 Task: Find connections with filter location Rāmanagaram with filter topic #moneywith filter profile language Potuguese with filter current company Preqin with filter school University of Hyderabad with filter industry IT System Testing and Evaluation with filter service category Business Law with filter keywords title Valet
Action: Mouse moved to (639, 67)
Screenshot: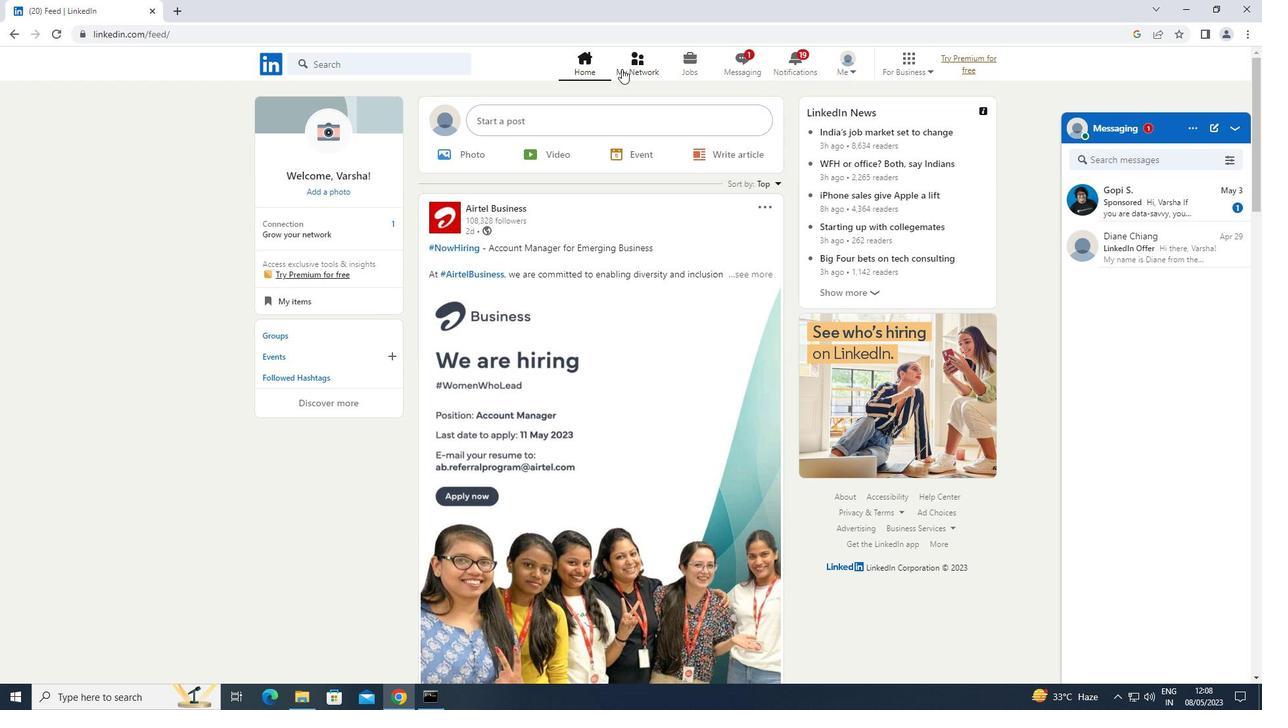 
Action: Mouse pressed left at (639, 67)
Screenshot: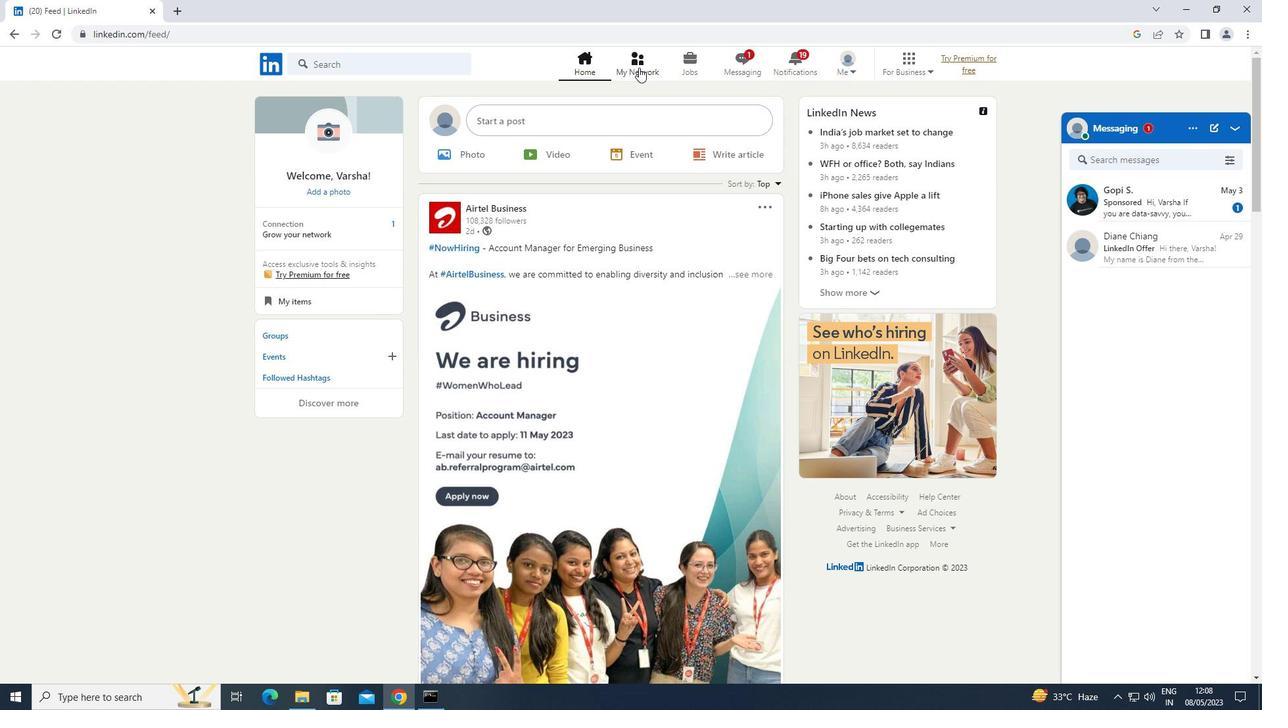 
Action: Mouse moved to (330, 134)
Screenshot: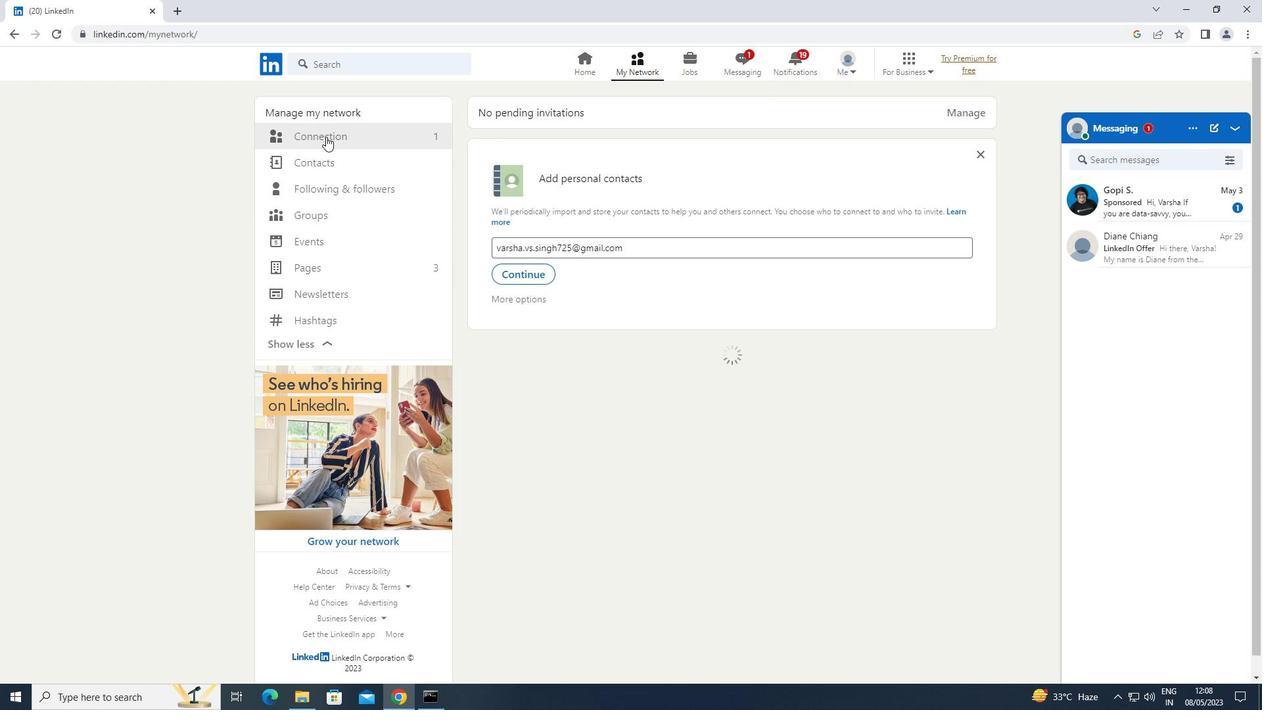 
Action: Mouse pressed left at (330, 134)
Screenshot: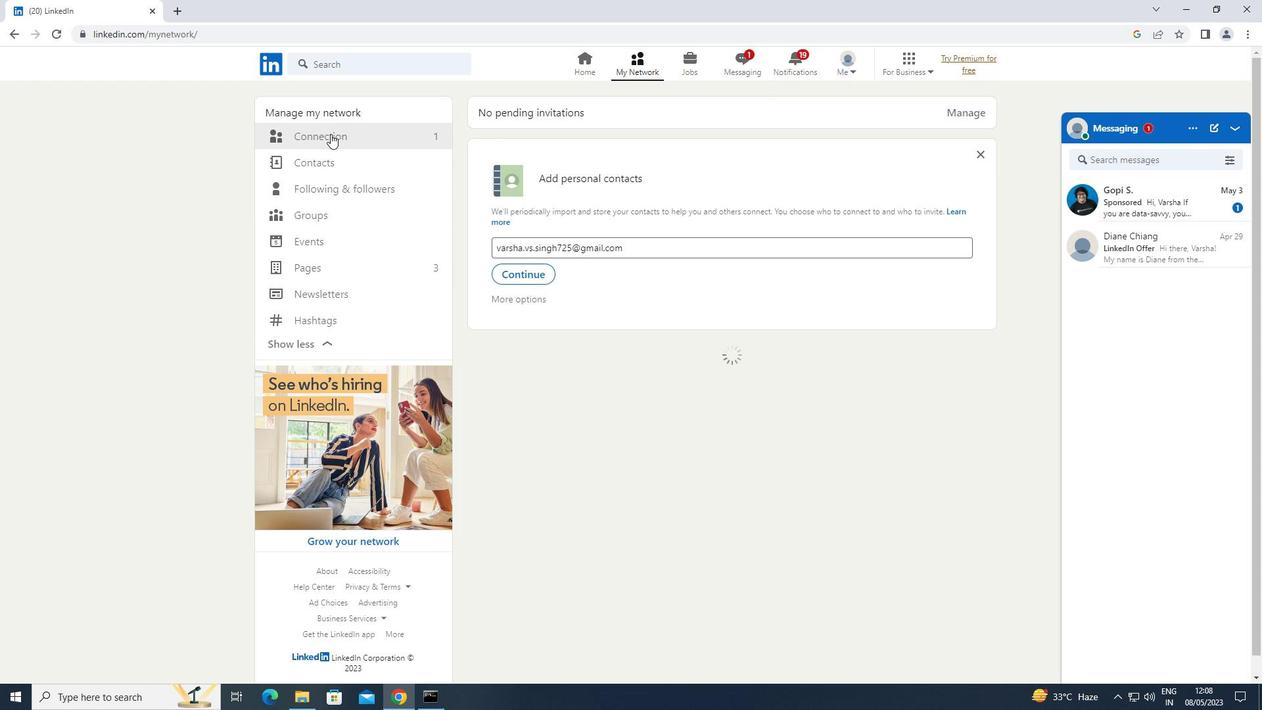 
Action: Mouse moved to (722, 137)
Screenshot: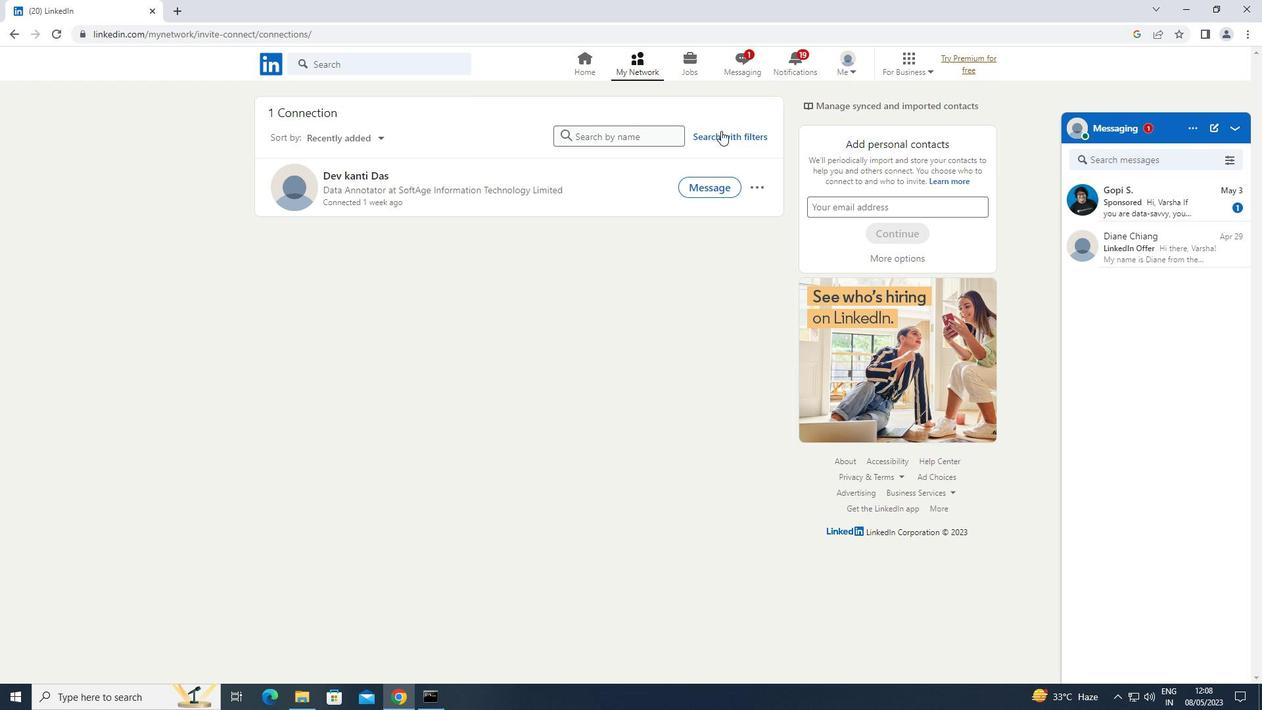 
Action: Mouse pressed left at (722, 137)
Screenshot: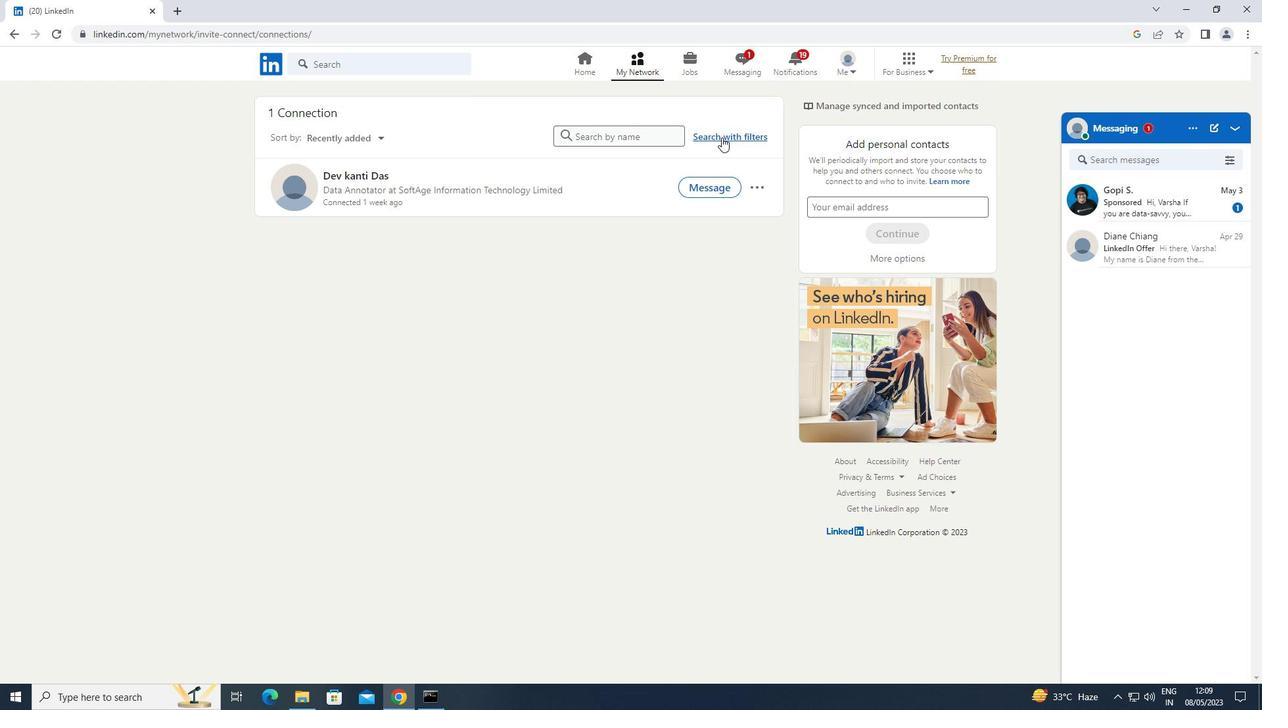
Action: Mouse moved to (679, 97)
Screenshot: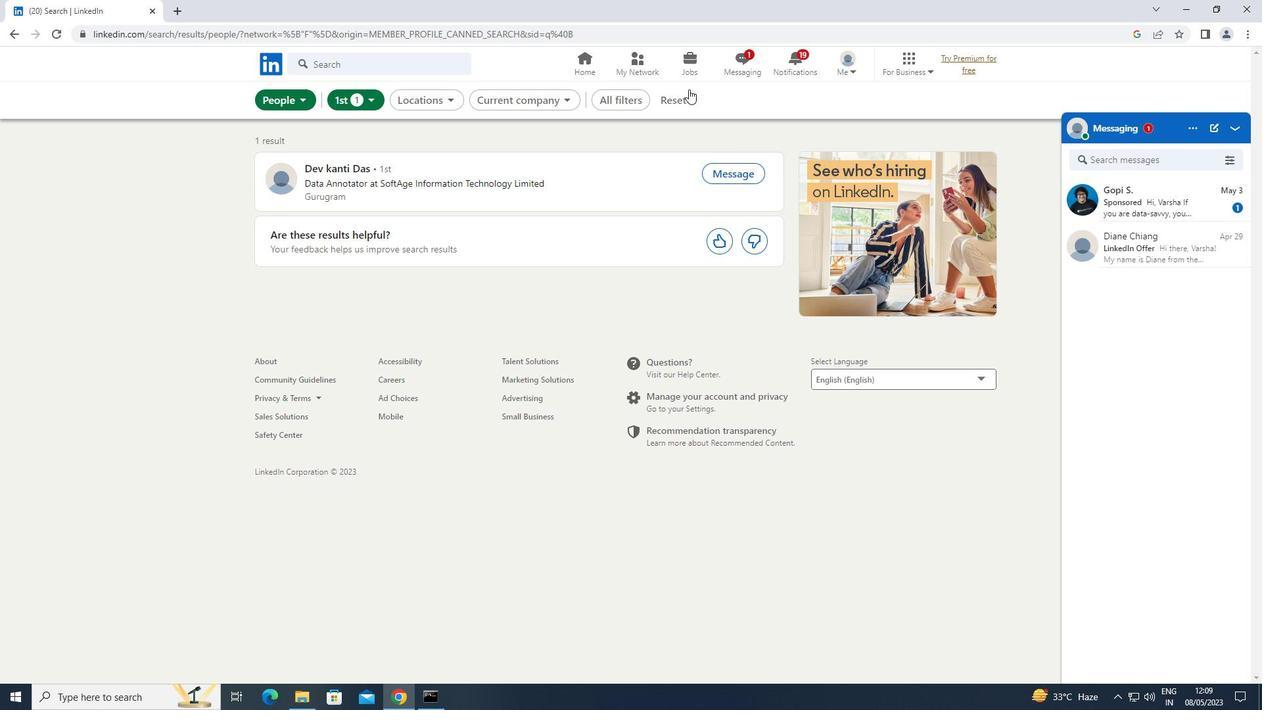 
Action: Mouse pressed left at (679, 97)
Screenshot: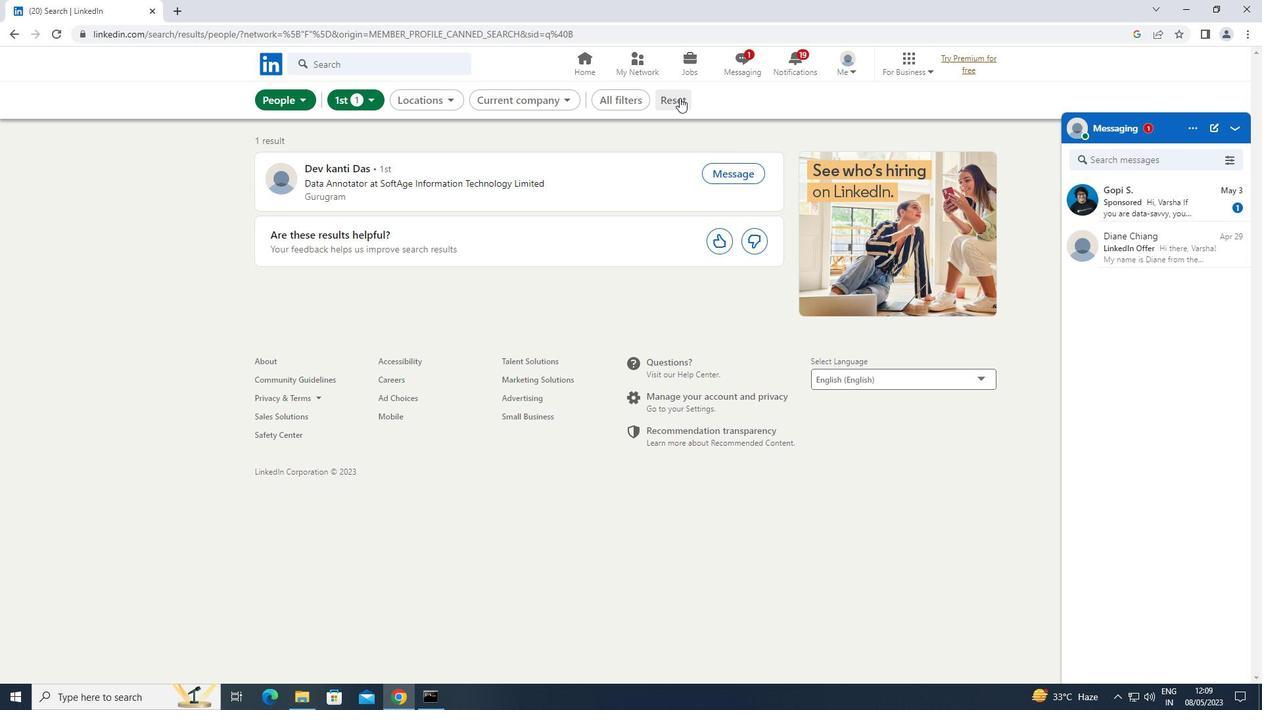 
Action: Mouse moved to (651, 99)
Screenshot: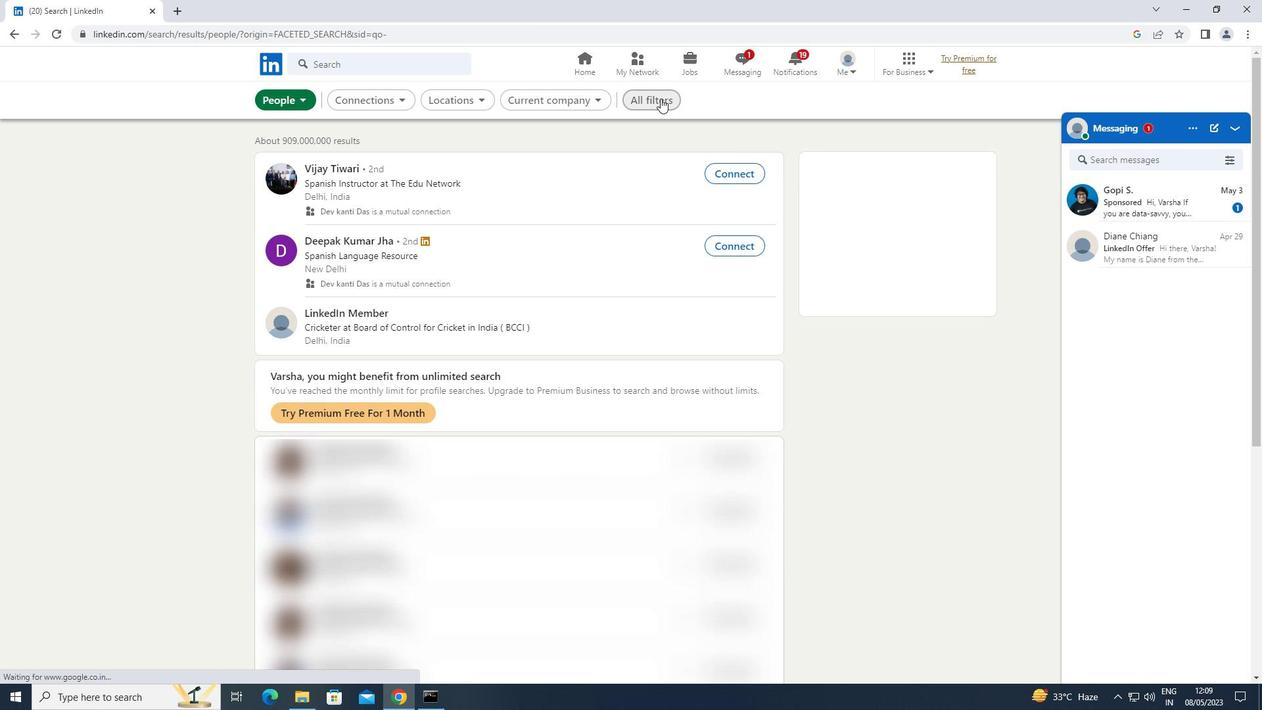 
Action: Mouse pressed left at (651, 99)
Screenshot: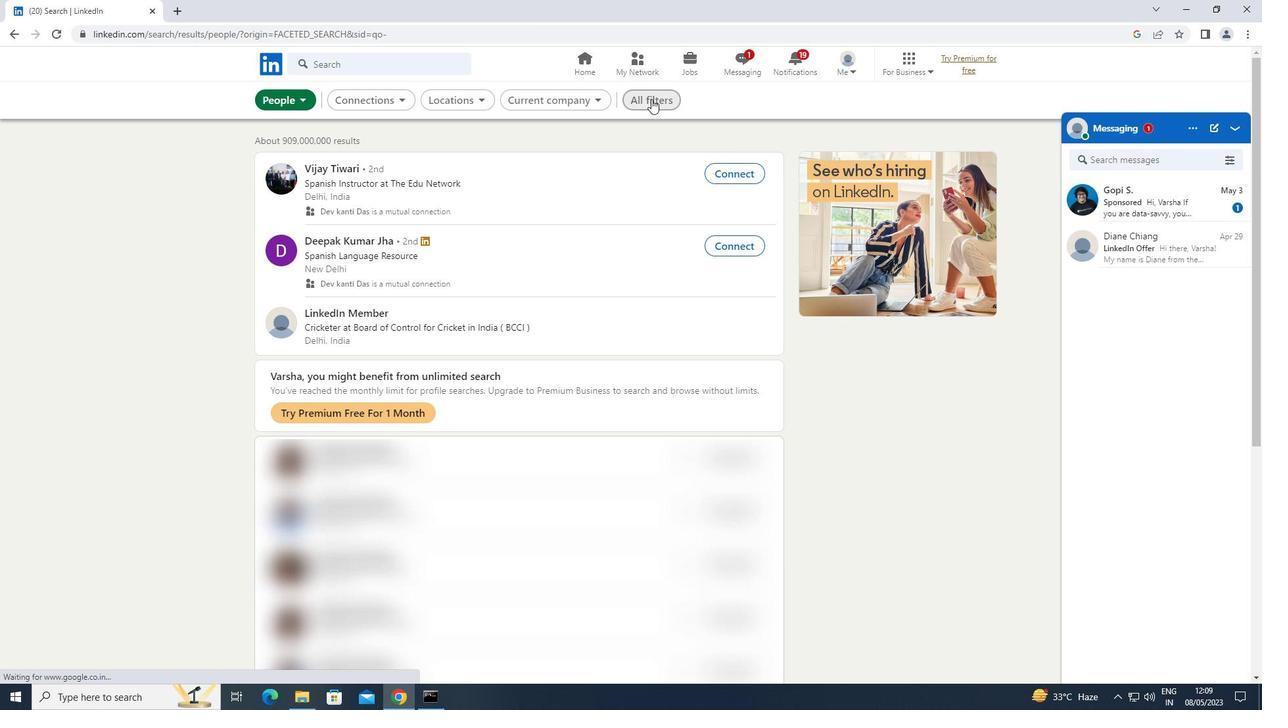 
Action: Mouse moved to (979, 278)
Screenshot: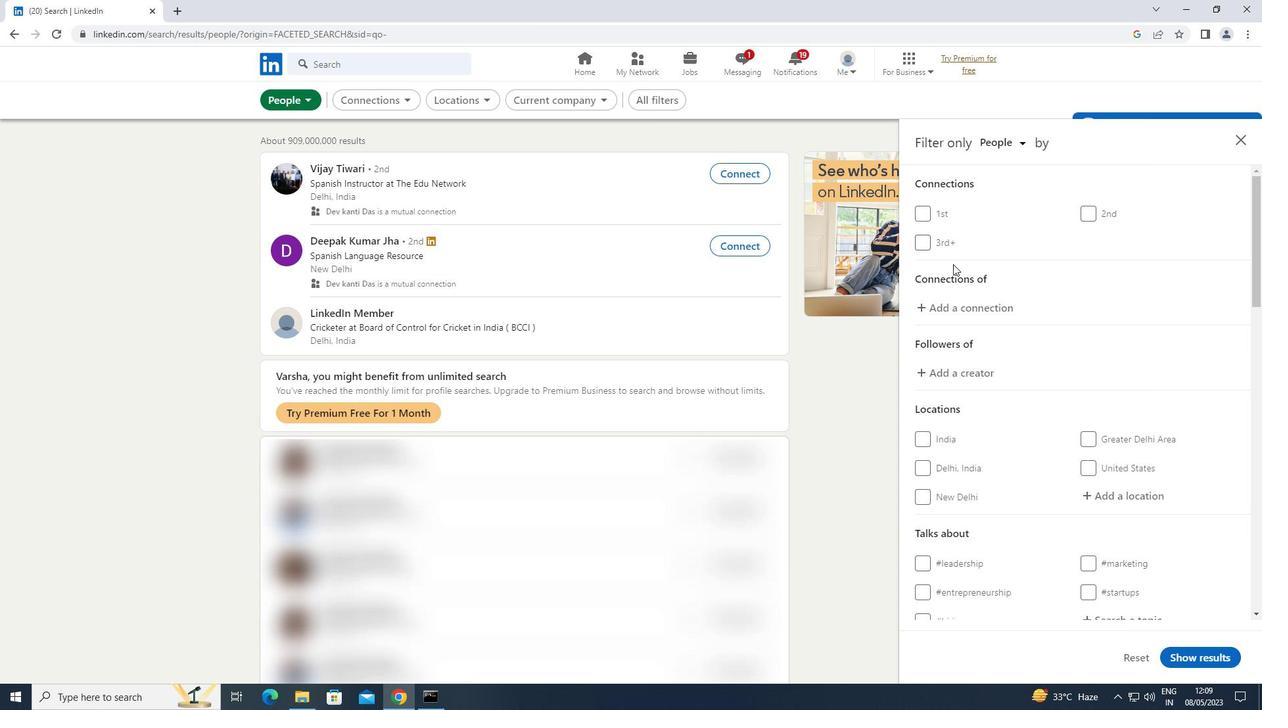 
Action: Mouse scrolled (979, 277) with delta (0, 0)
Screenshot: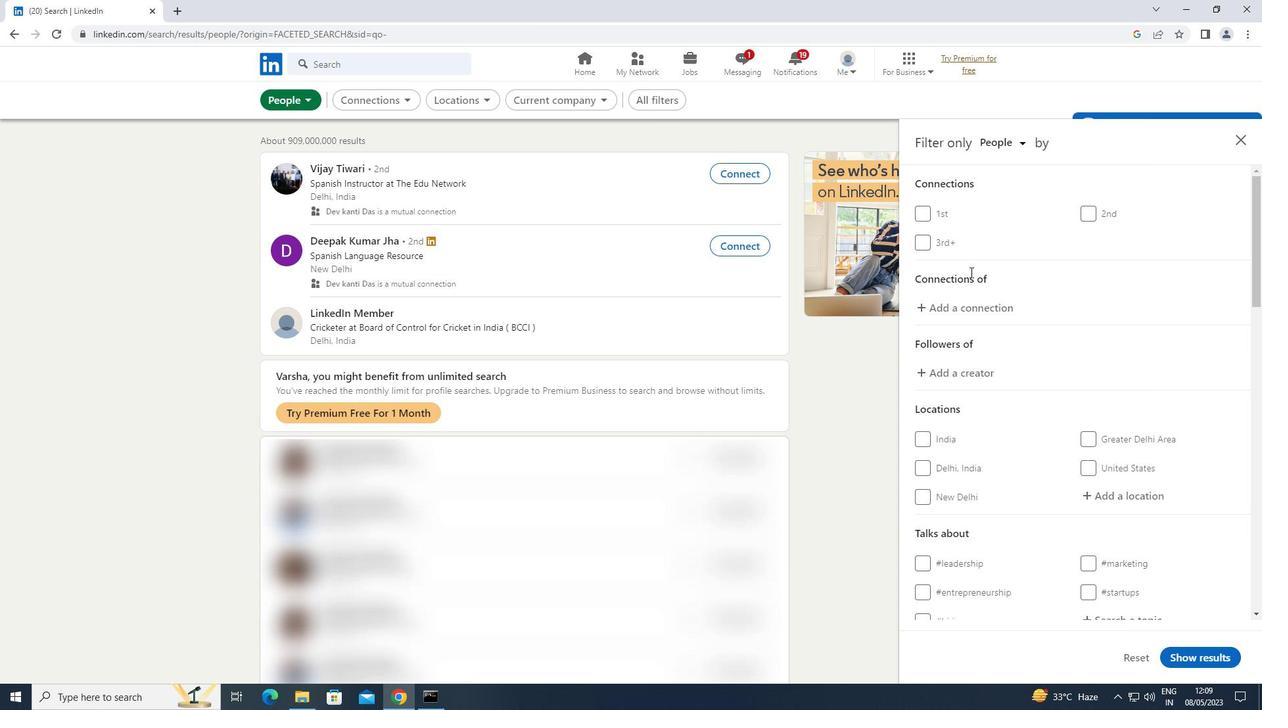 
Action: Mouse moved to (980, 279)
Screenshot: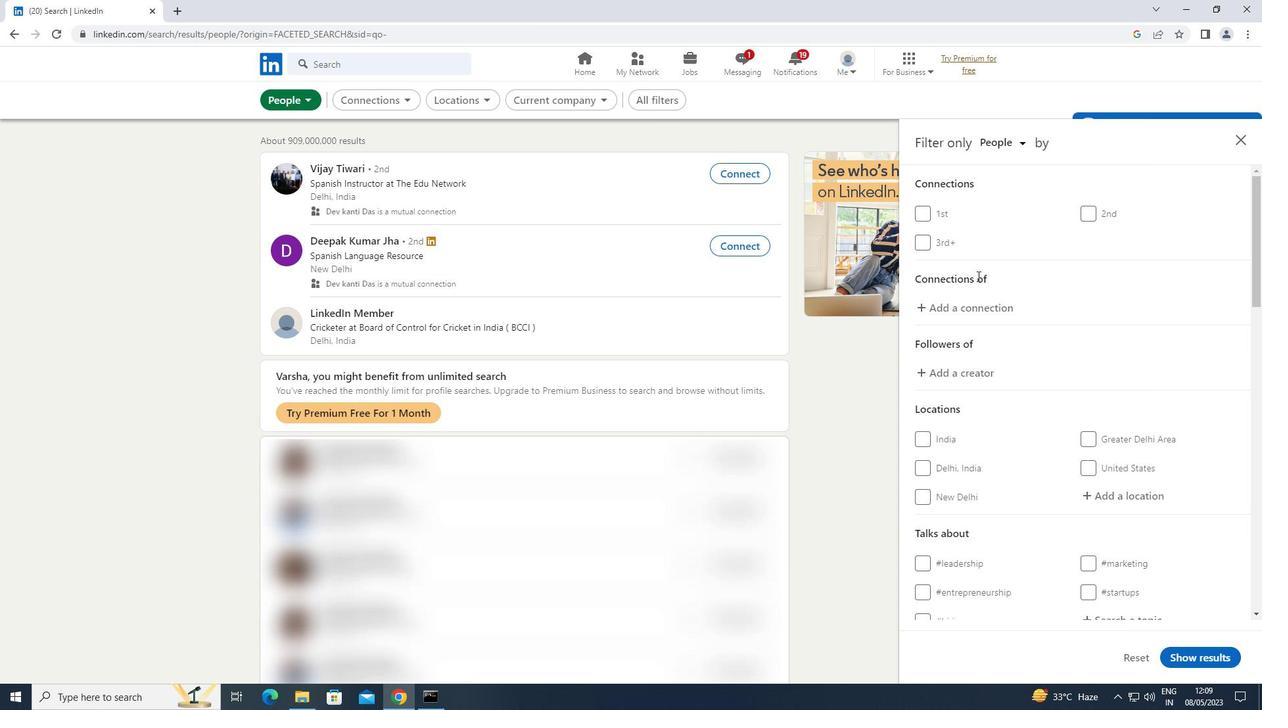 
Action: Mouse scrolled (980, 278) with delta (0, 0)
Screenshot: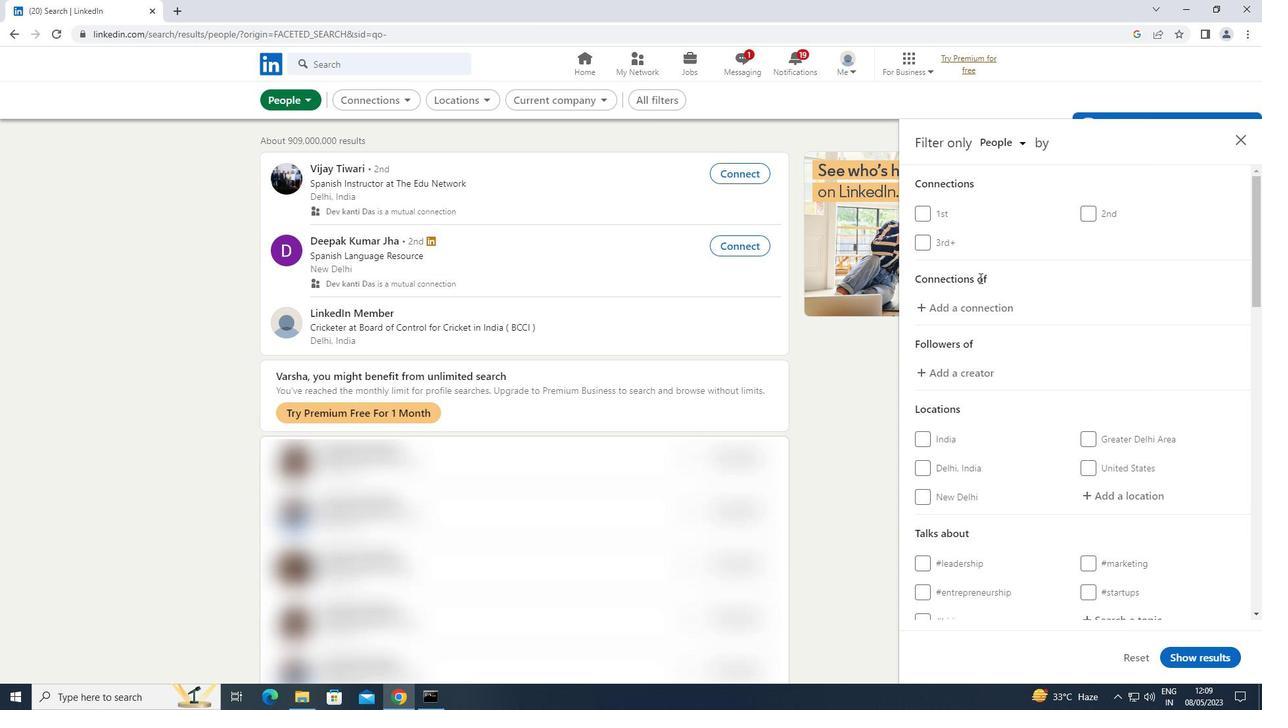 
Action: Mouse moved to (1086, 361)
Screenshot: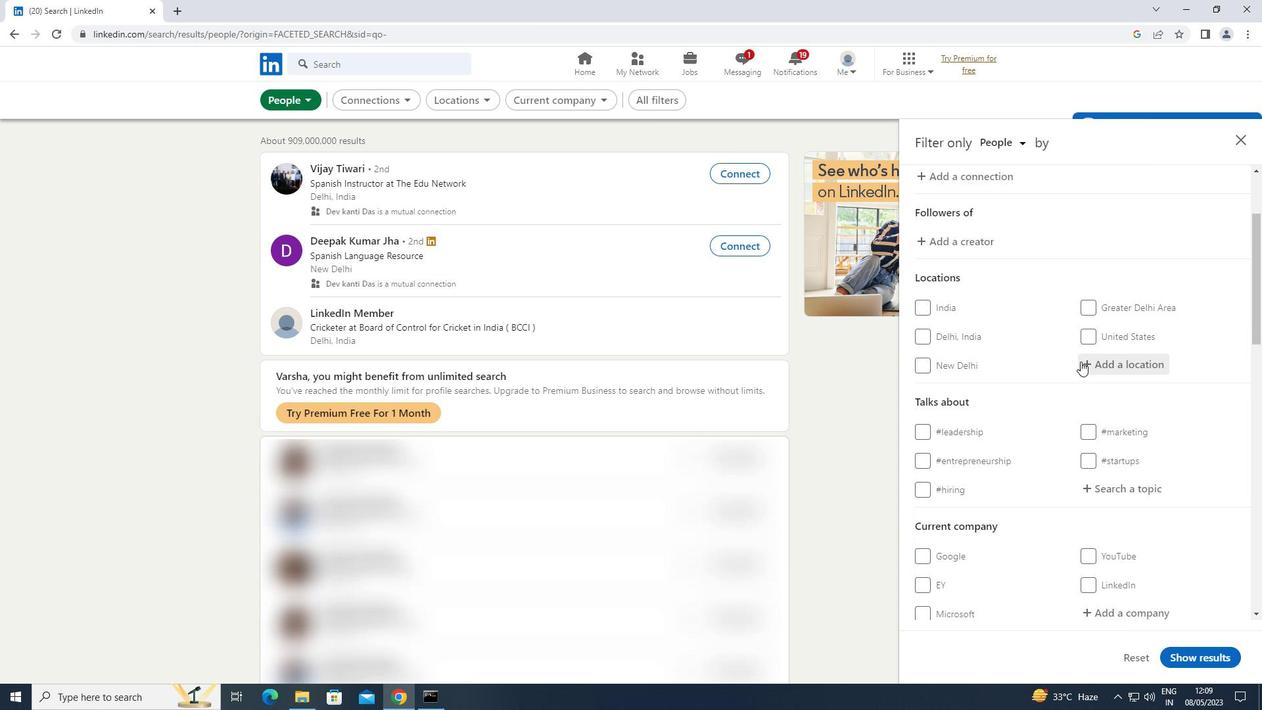 
Action: Mouse pressed left at (1086, 361)
Screenshot: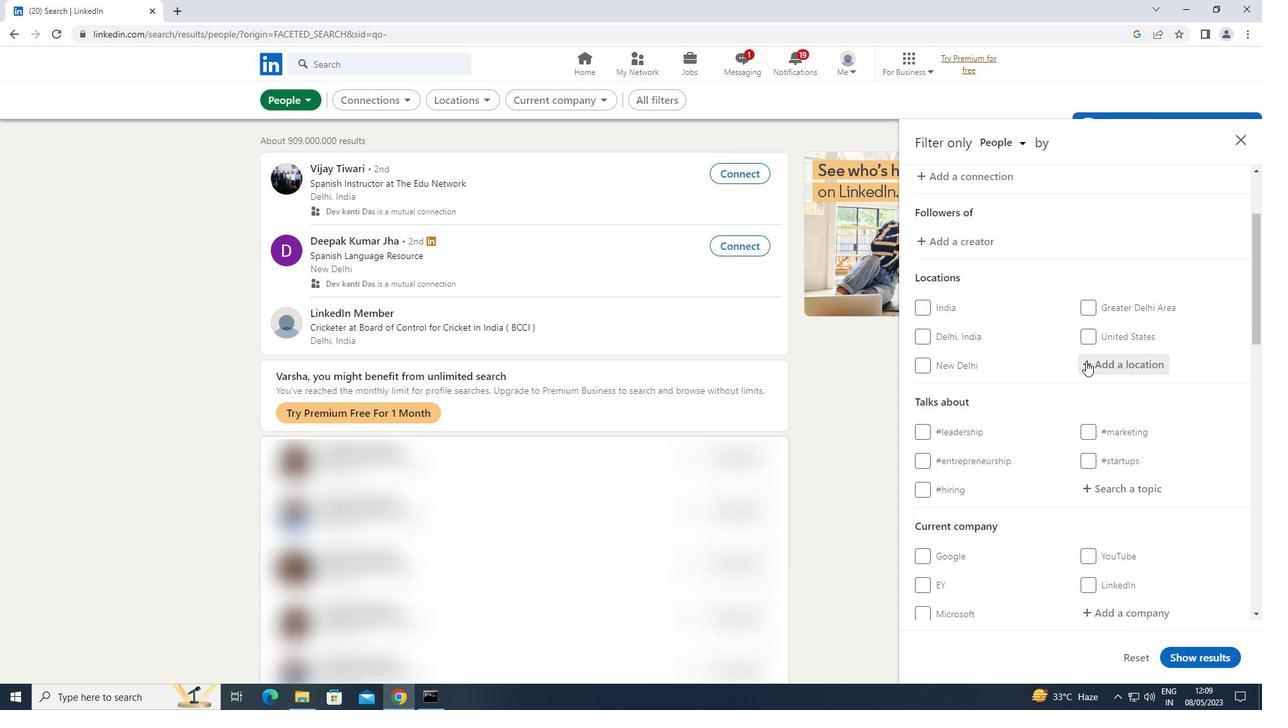 
Action: Mouse moved to (1086, 361)
Screenshot: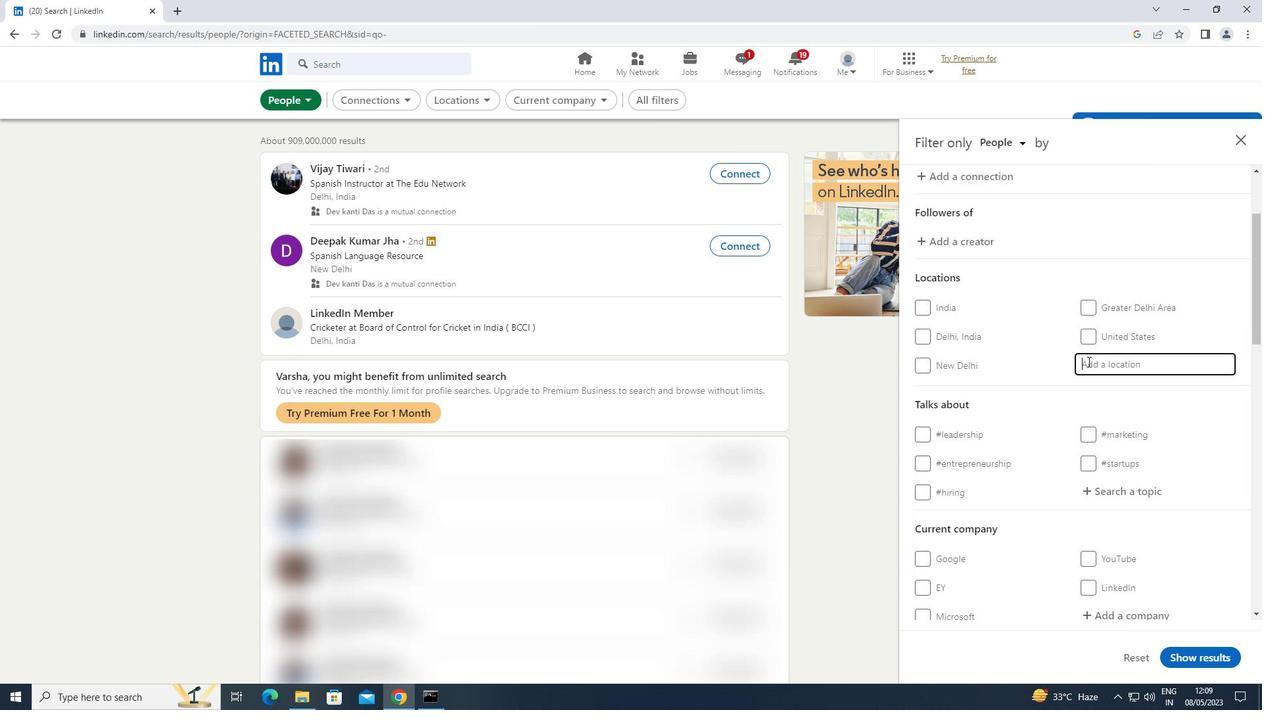 
Action: Key pressed <Key.shift>RAMANAGARAM
Screenshot: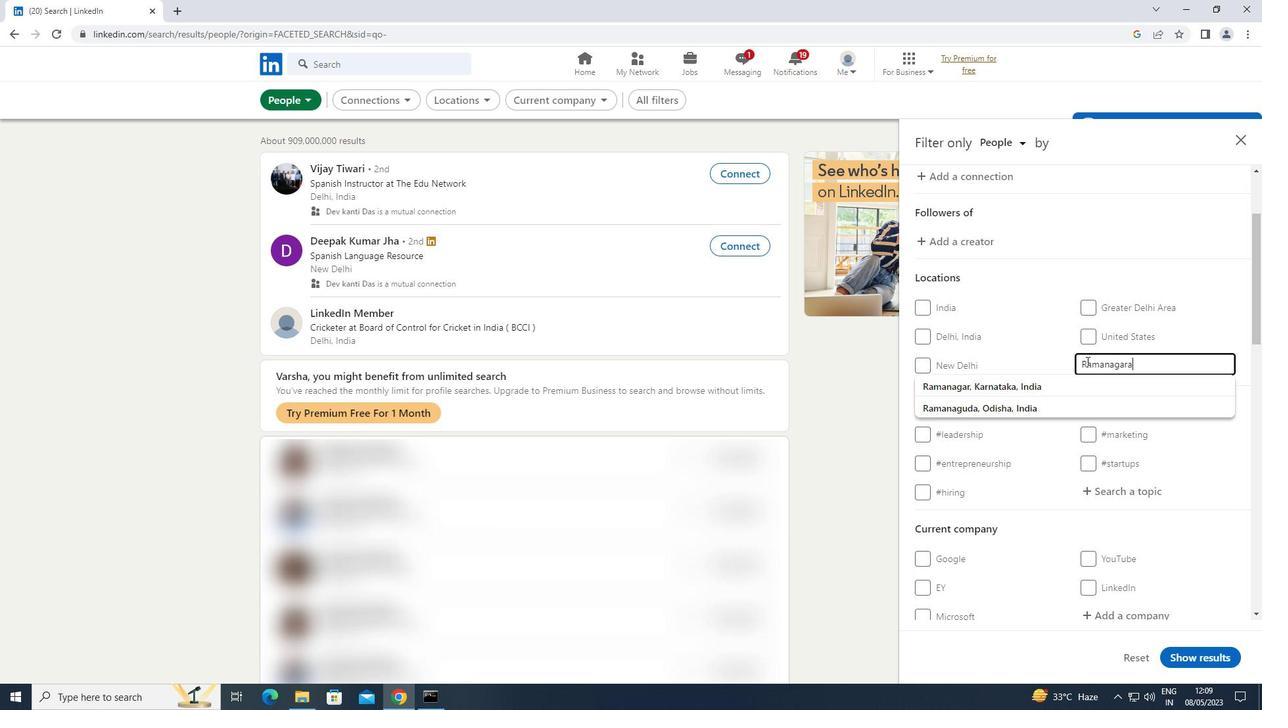 
Action: Mouse moved to (1103, 489)
Screenshot: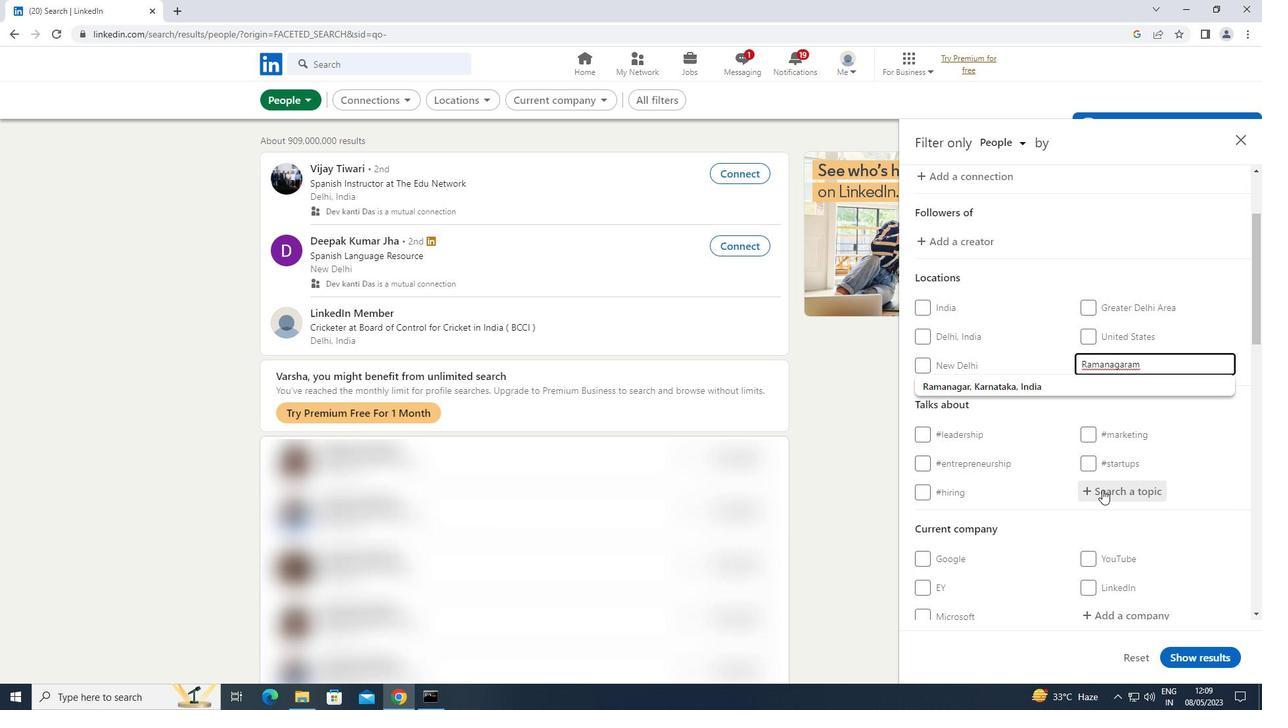 
Action: Mouse pressed left at (1103, 489)
Screenshot: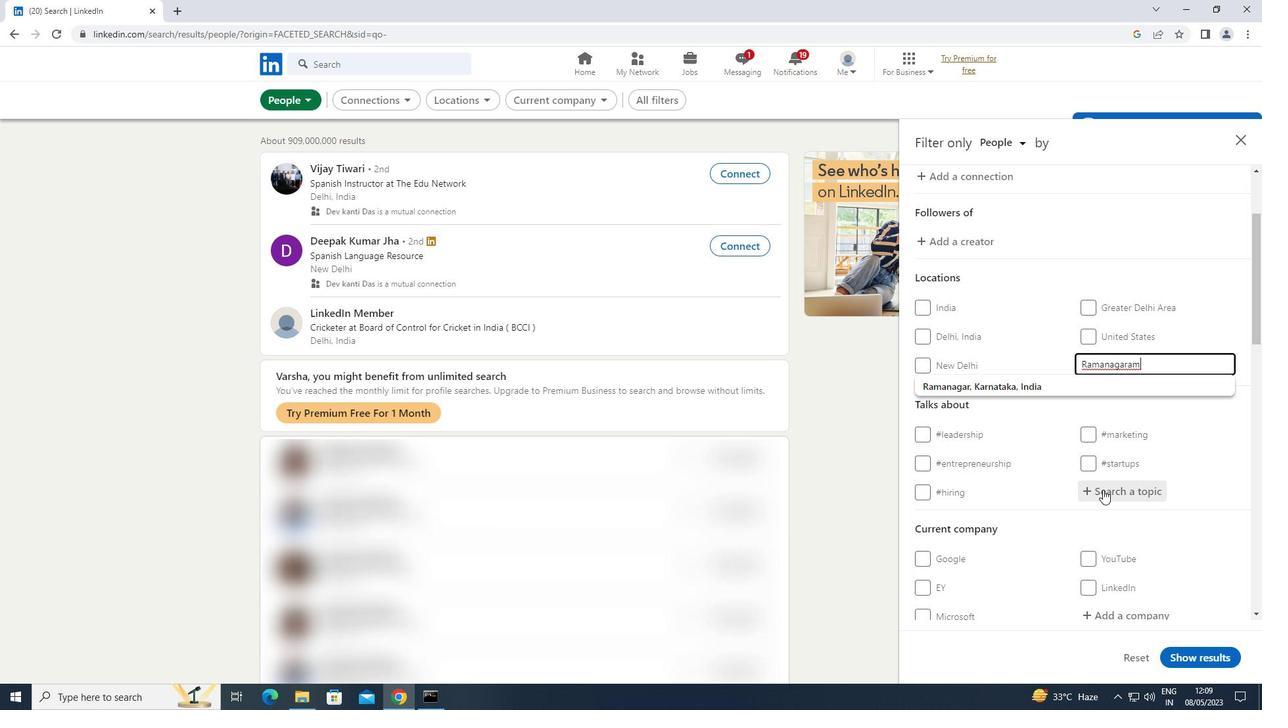 
Action: Key pressed MONEY
Screenshot: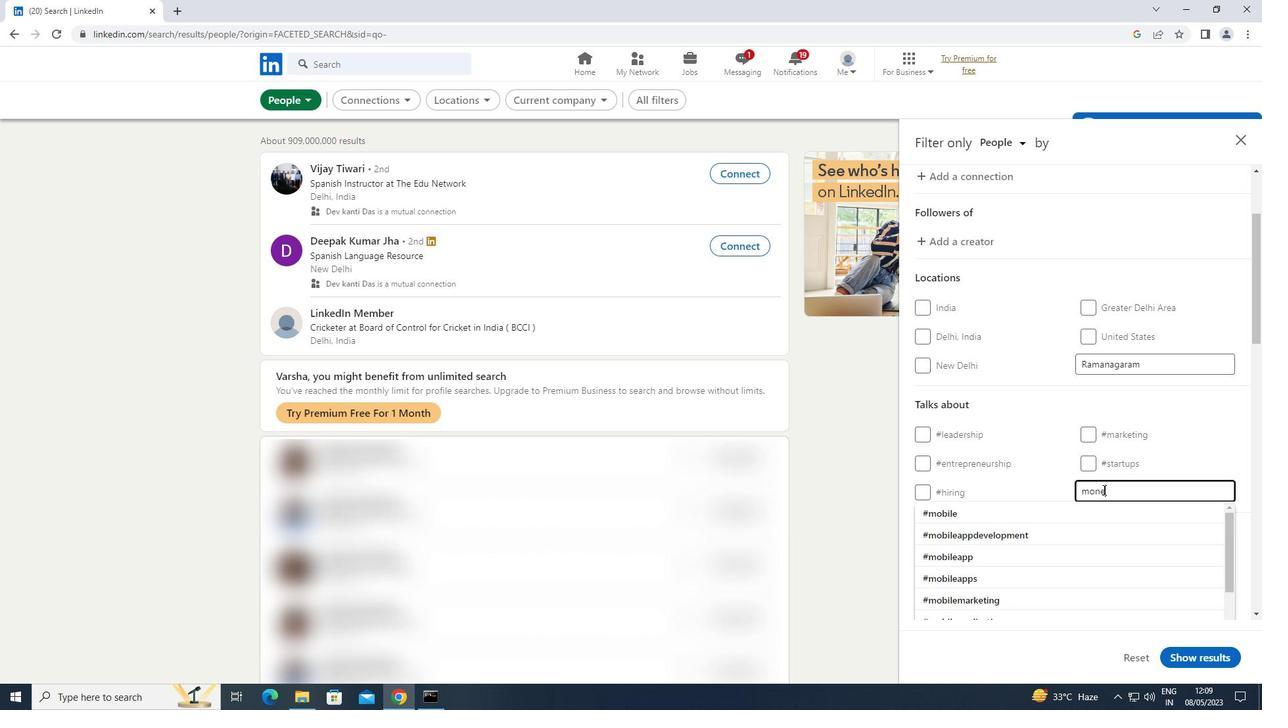 
Action: Mouse moved to (1005, 520)
Screenshot: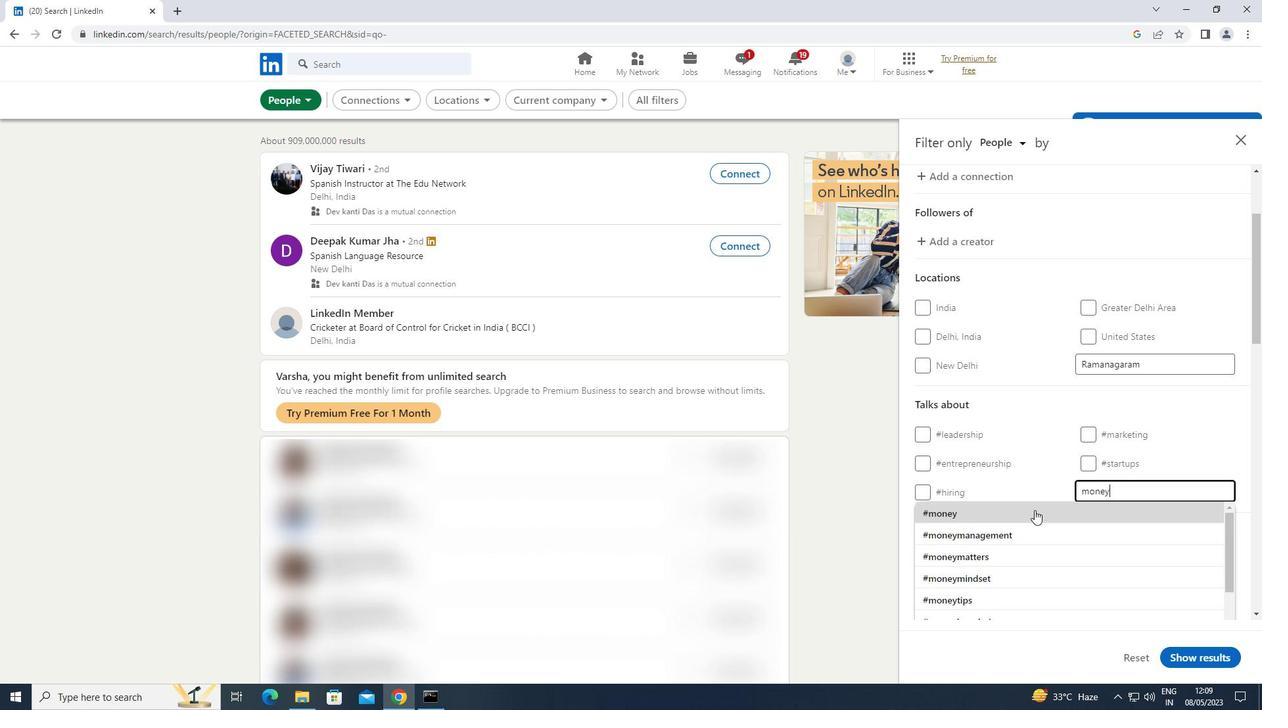 
Action: Mouse pressed left at (1005, 520)
Screenshot: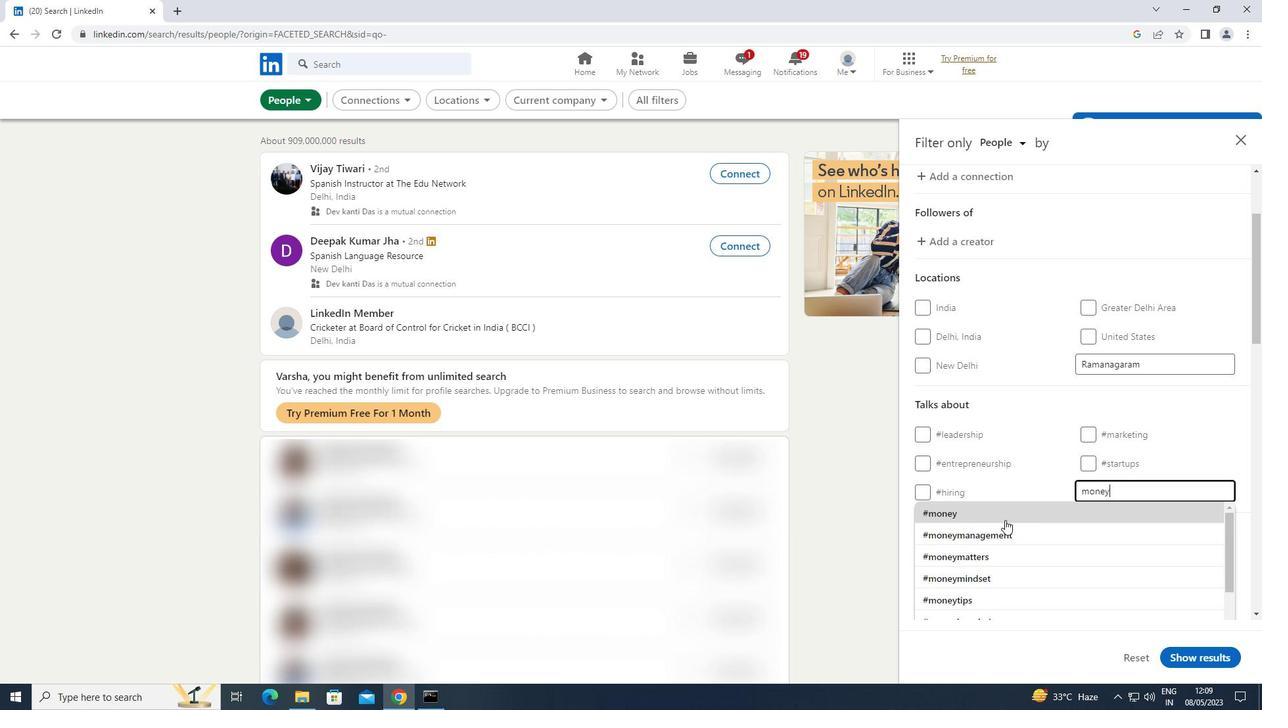 
Action: Mouse moved to (1004, 520)
Screenshot: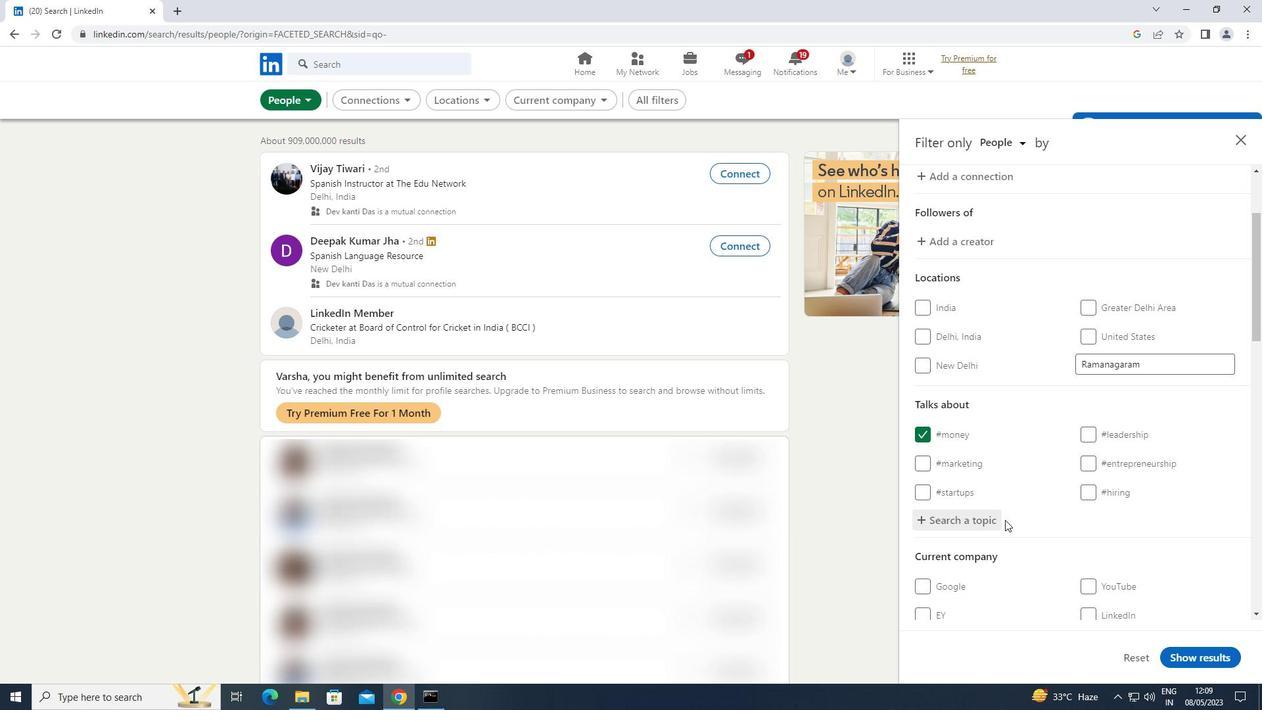 
Action: Mouse scrolled (1004, 519) with delta (0, 0)
Screenshot: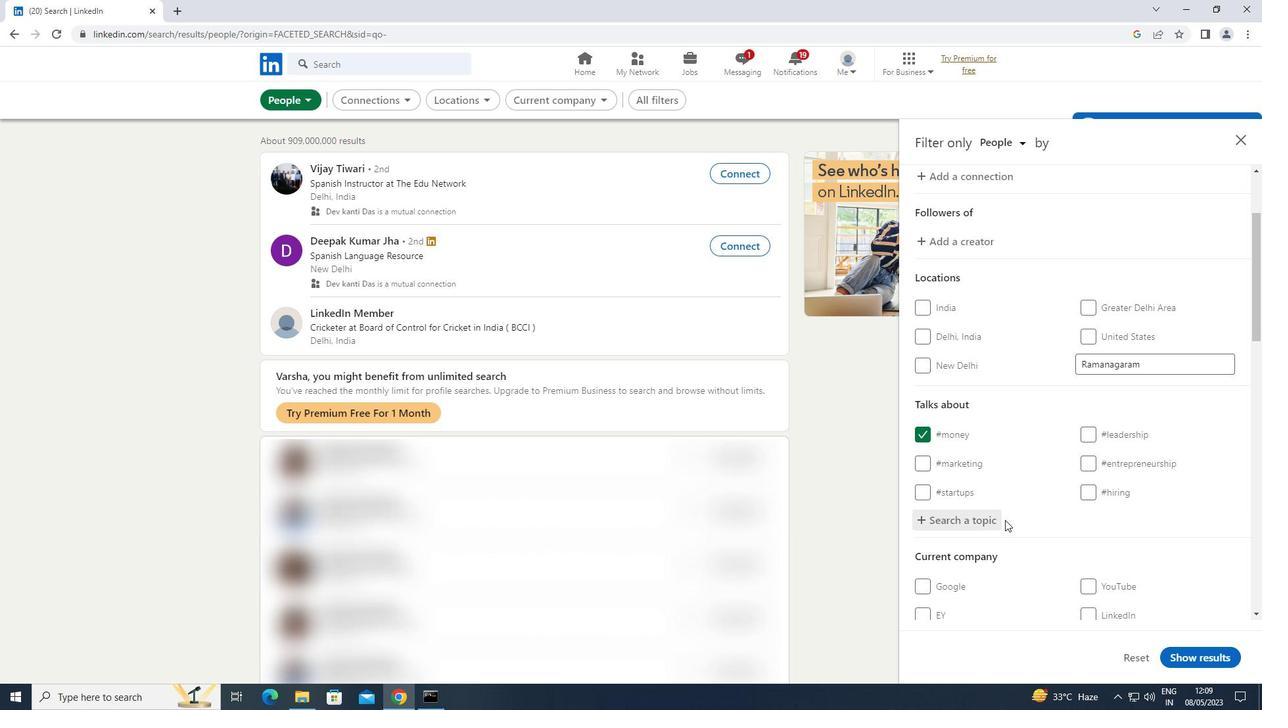 
Action: Mouse scrolled (1004, 519) with delta (0, 0)
Screenshot: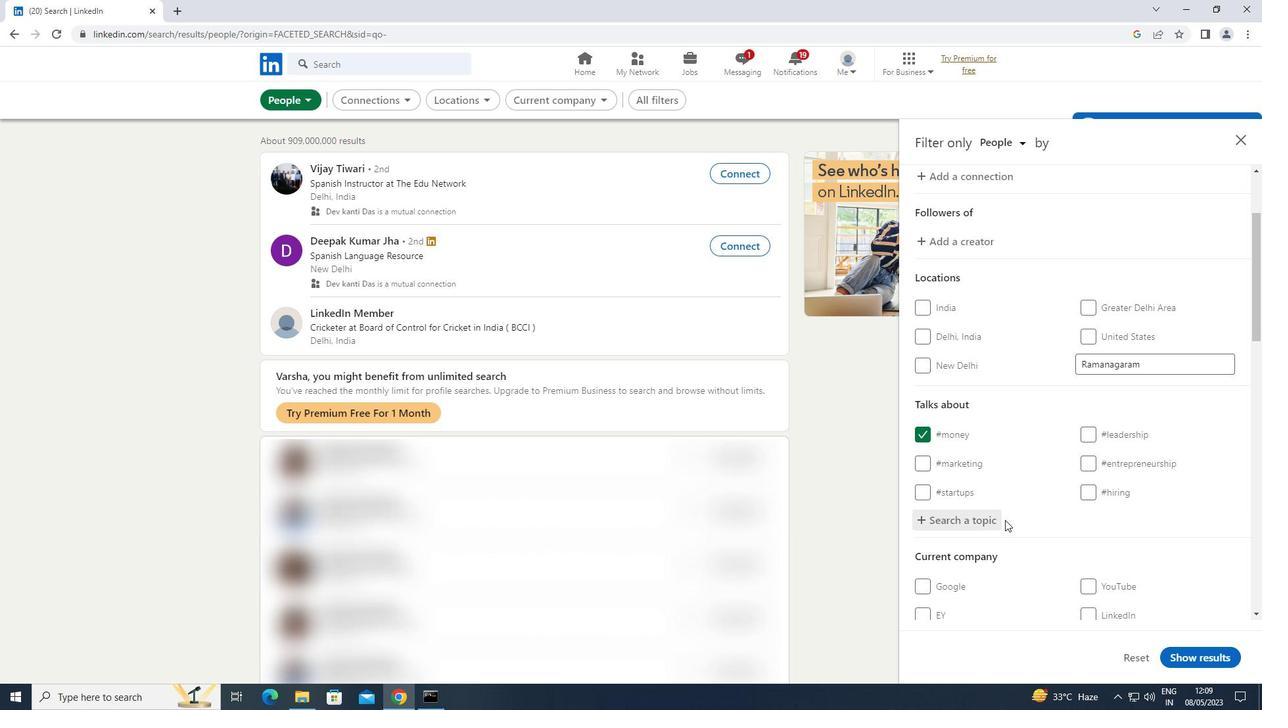 
Action: Mouse scrolled (1004, 519) with delta (0, 0)
Screenshot: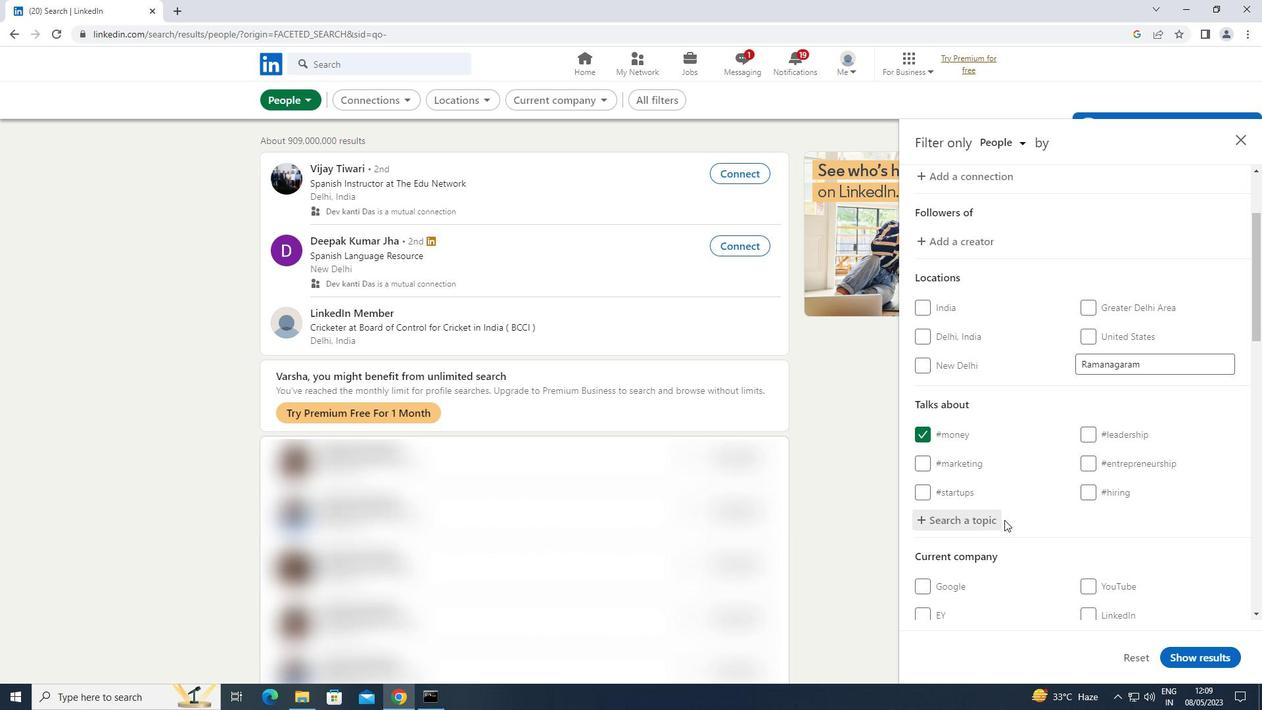 
Action: Mouse scrolled (1004, 519) with delta (0, 0)
Screenshot: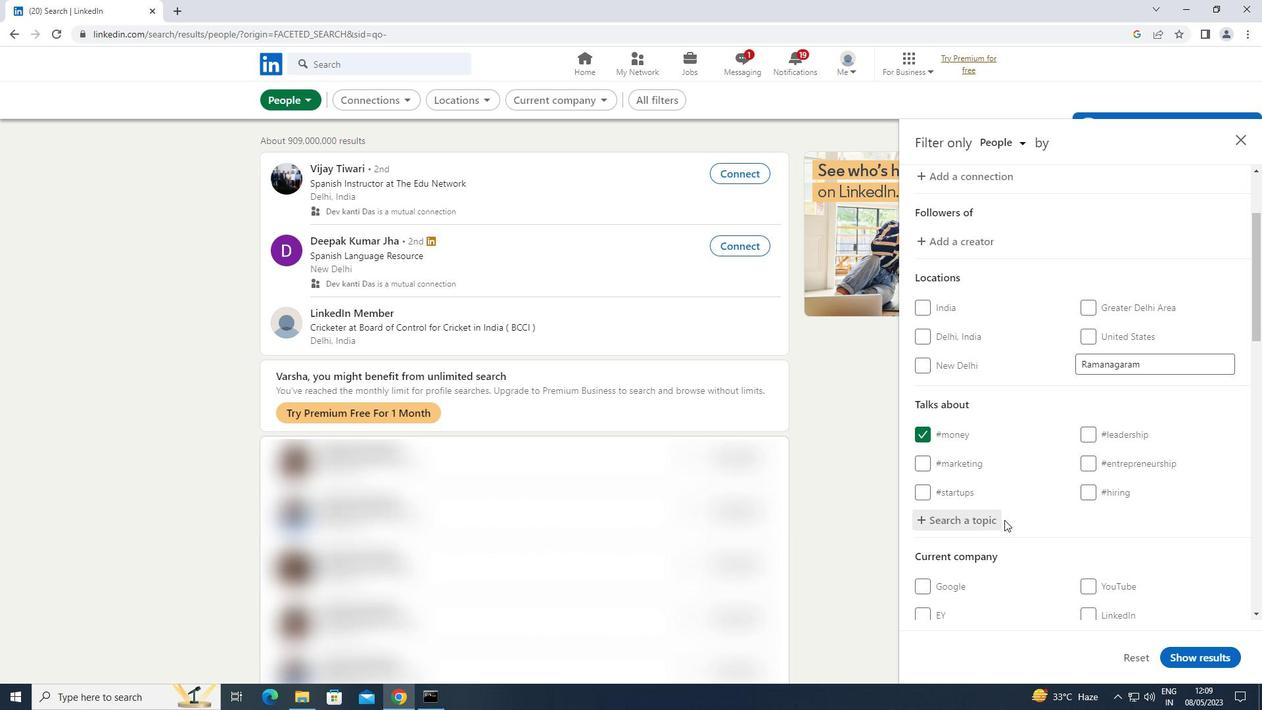 
Action: Mouse scrolled (1004, 519) with delta (0, 0)
Screenshot: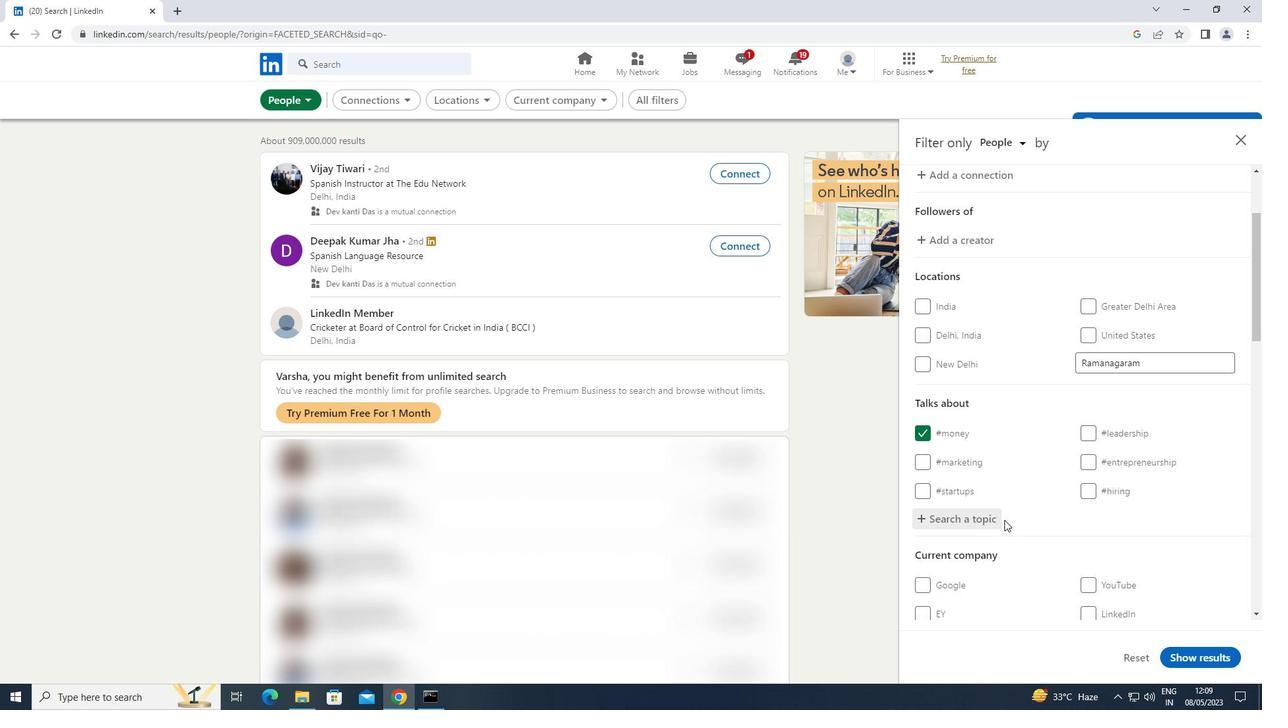 
Action: Mouse moved to (1005, 517)
Screenshot: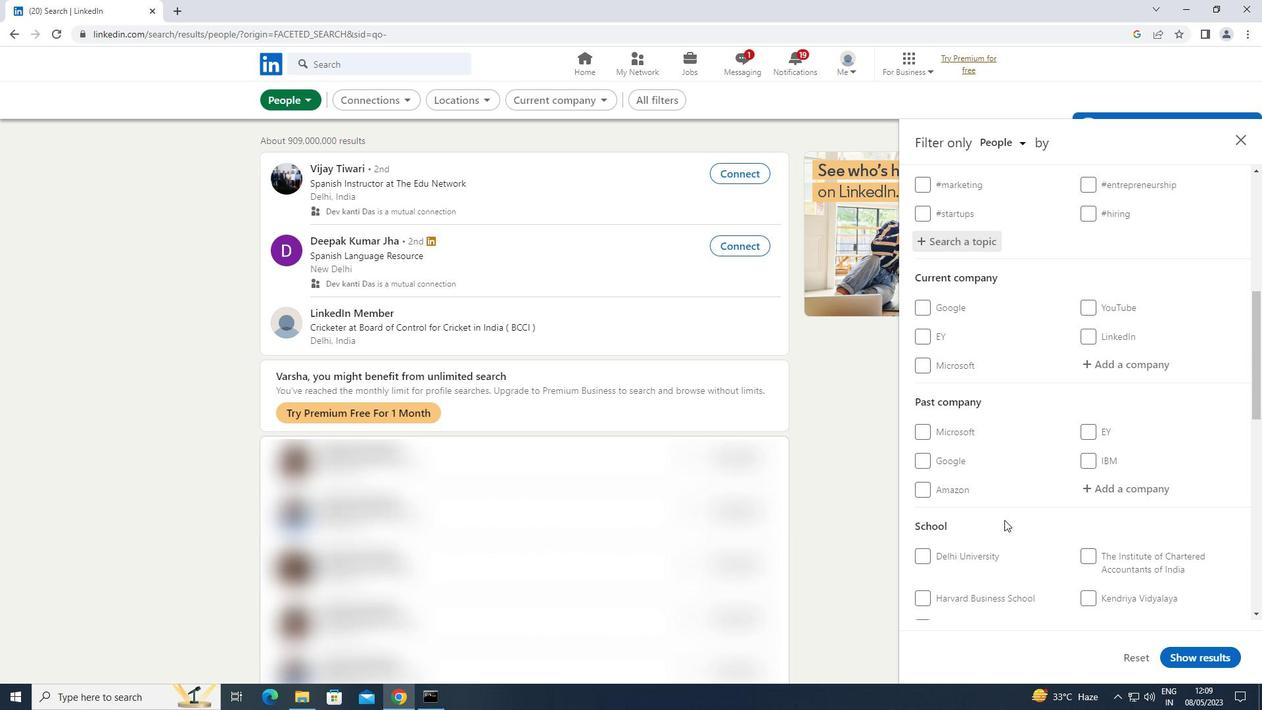 
Action: Mouse scrolled (1005, 516) with delta (0, 0)
Screenshot: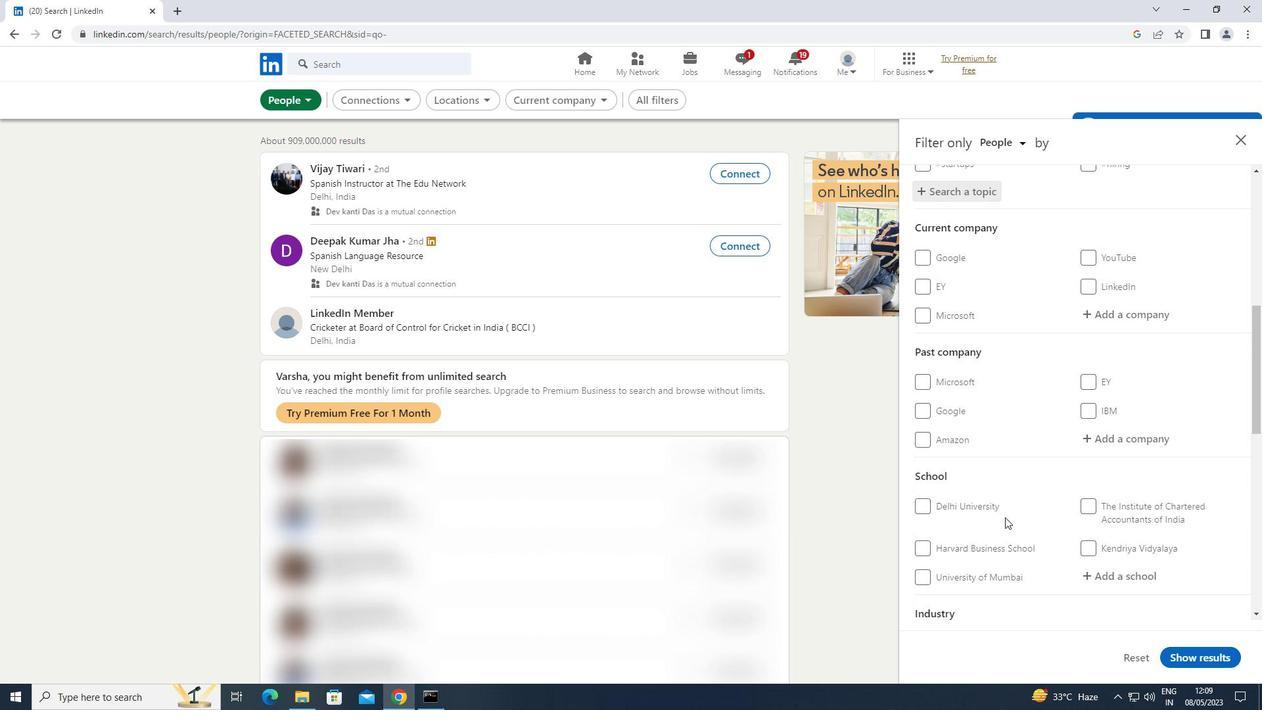 
Action: Mouse scrolled (1005, 516) with delta (0, 0)
Screenshot: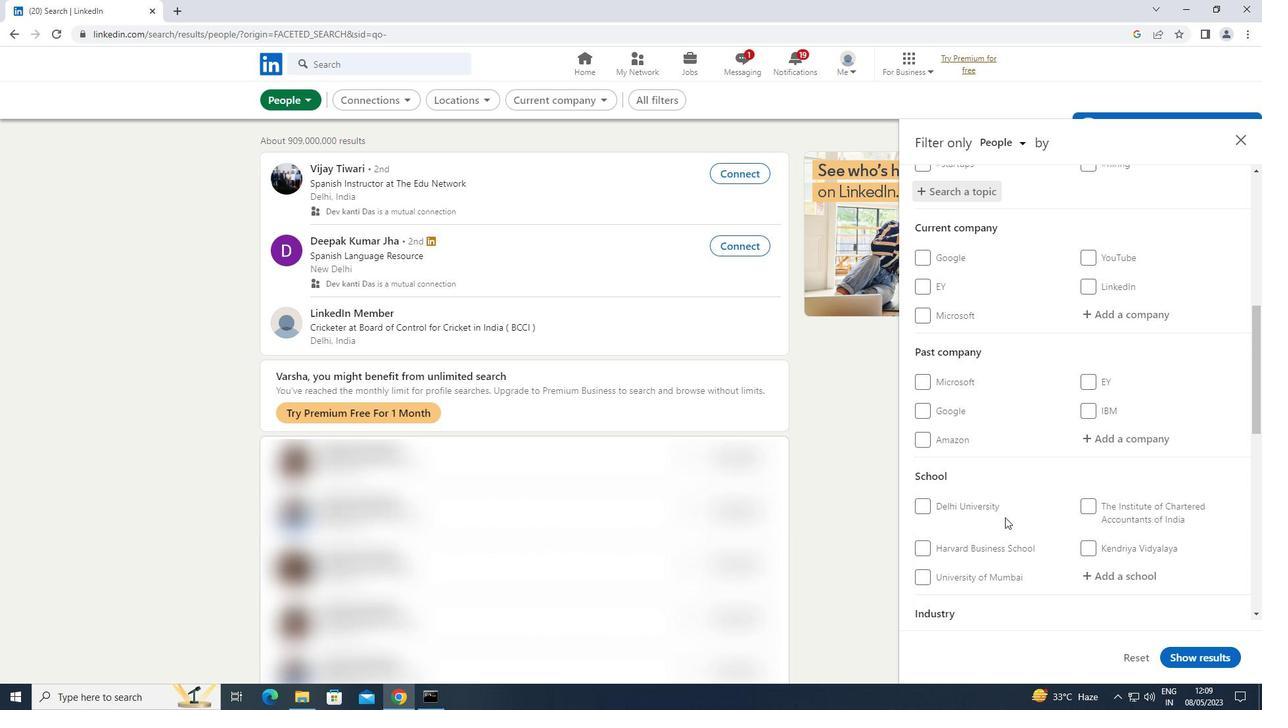 
Action: Mouse scrolled (1005, 516) with delta (0, 0)
Screenshot: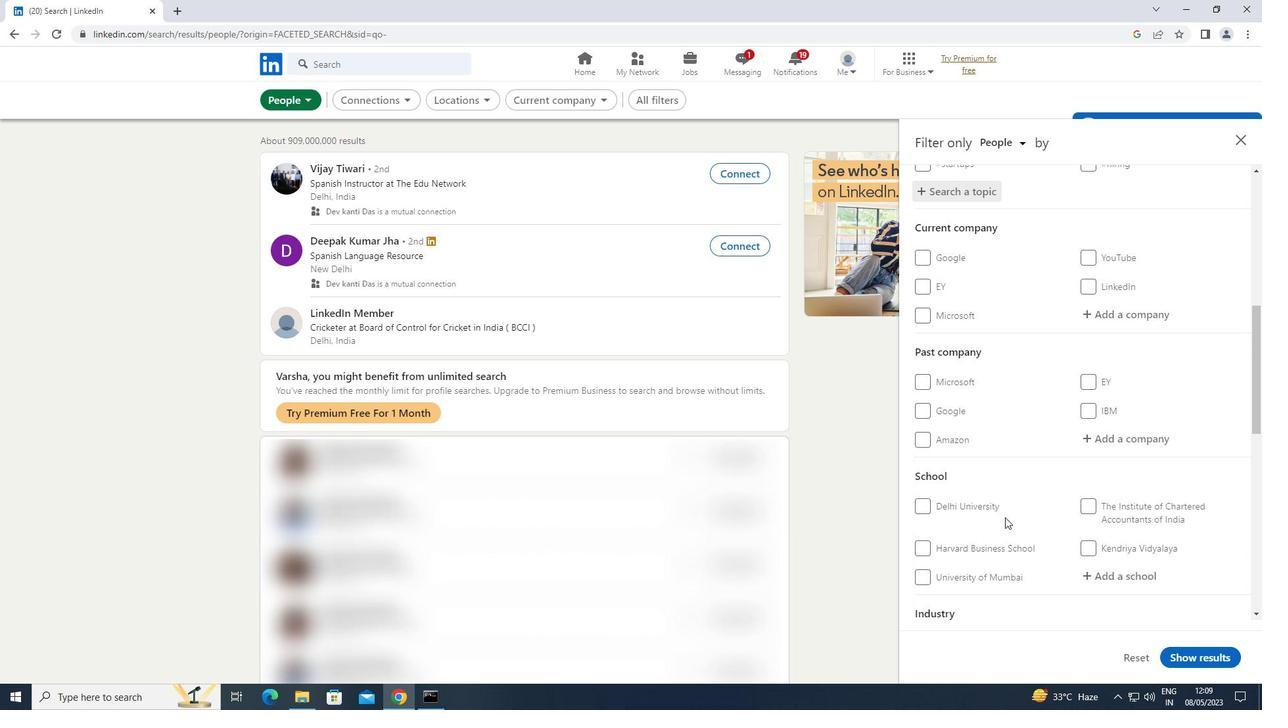 
Action: Mouse scrolled (1005, 516) with delta (0, 0)
Screenshot: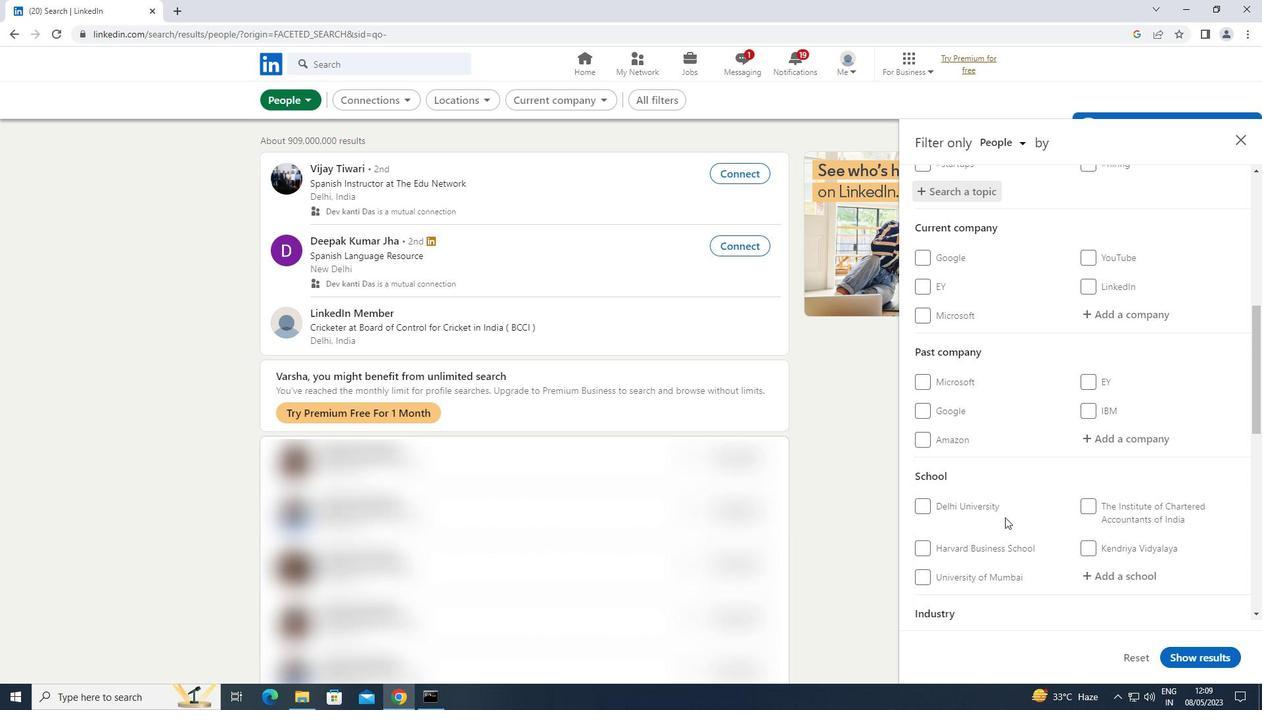 
Action: Mouse moved to (1090, 561)
Screenshot: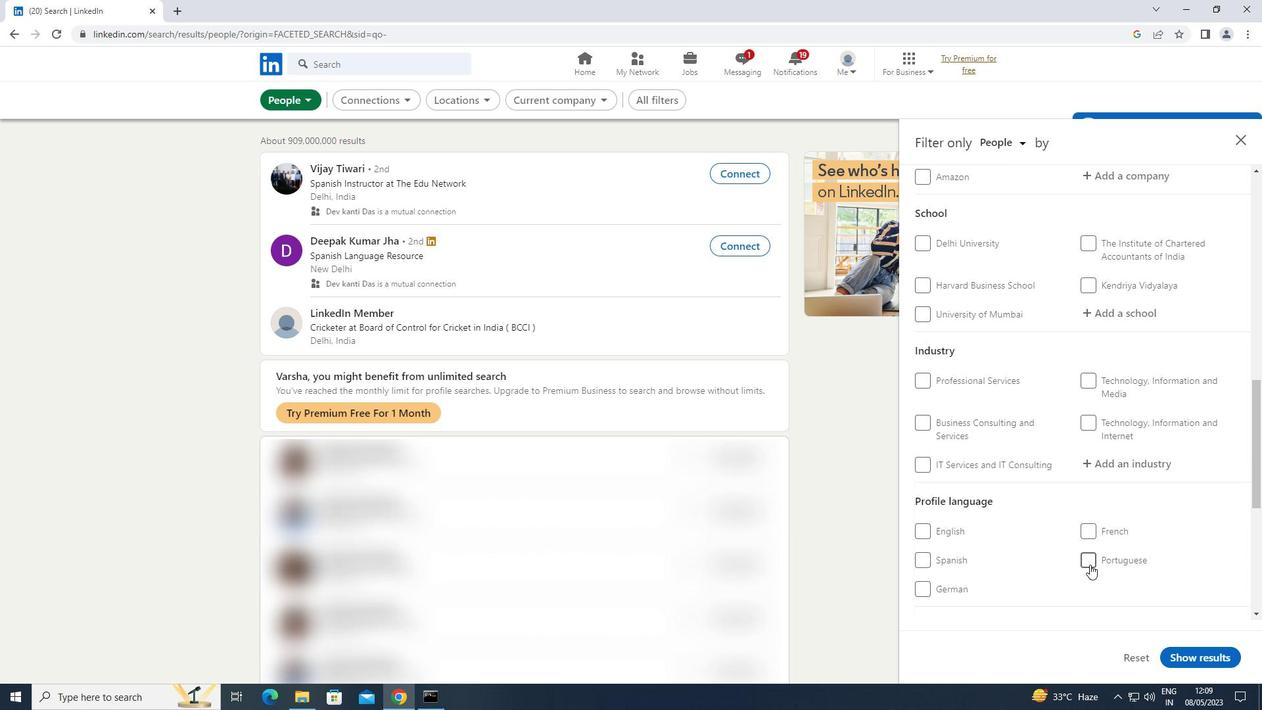 
Action: Mouse pressed left at (1090, 561)
Screenshot: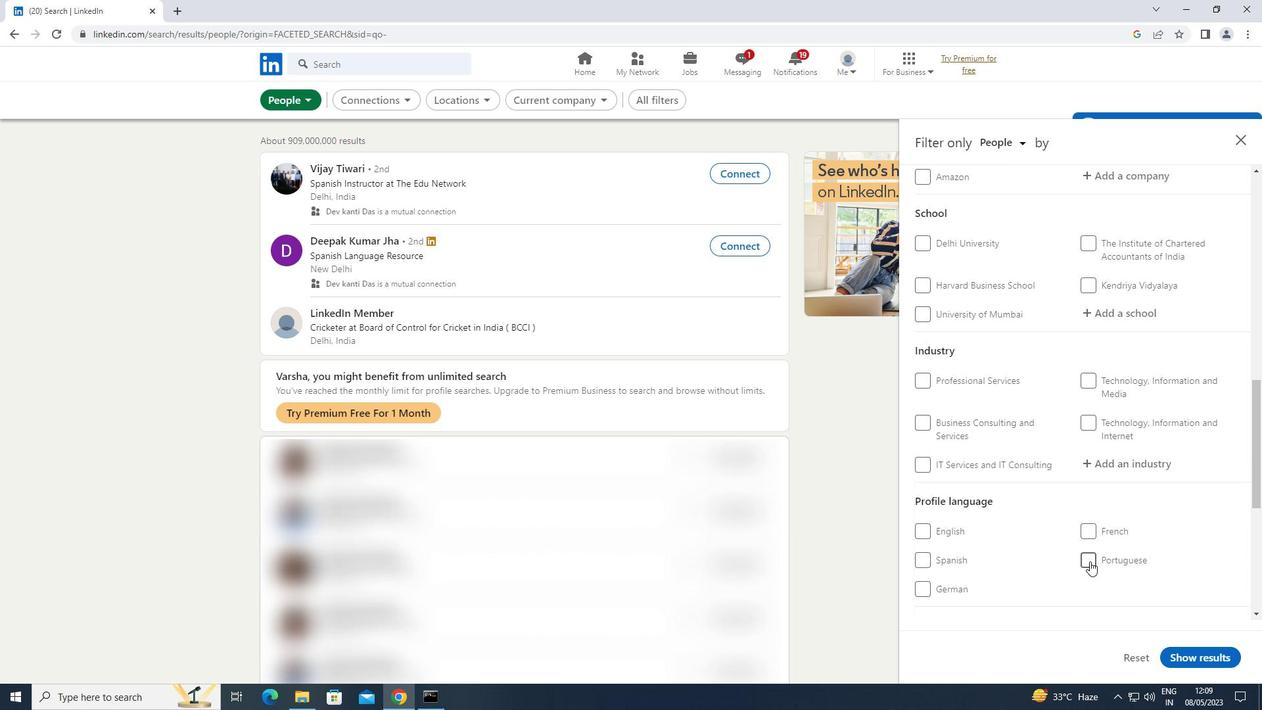 
Action: Mouse moved to (1084, 548)
Screenshot: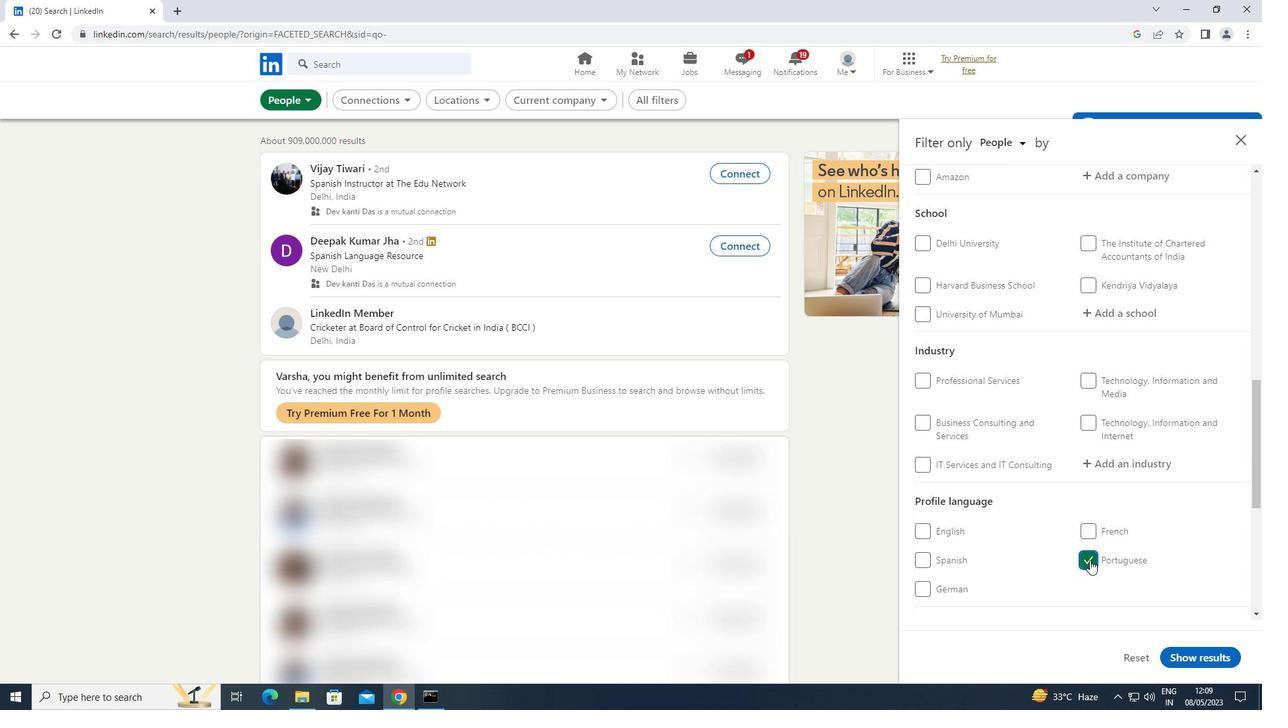 
Action: Mouse scrolled (1084, 549) with delta (0, 0)
Screenshot: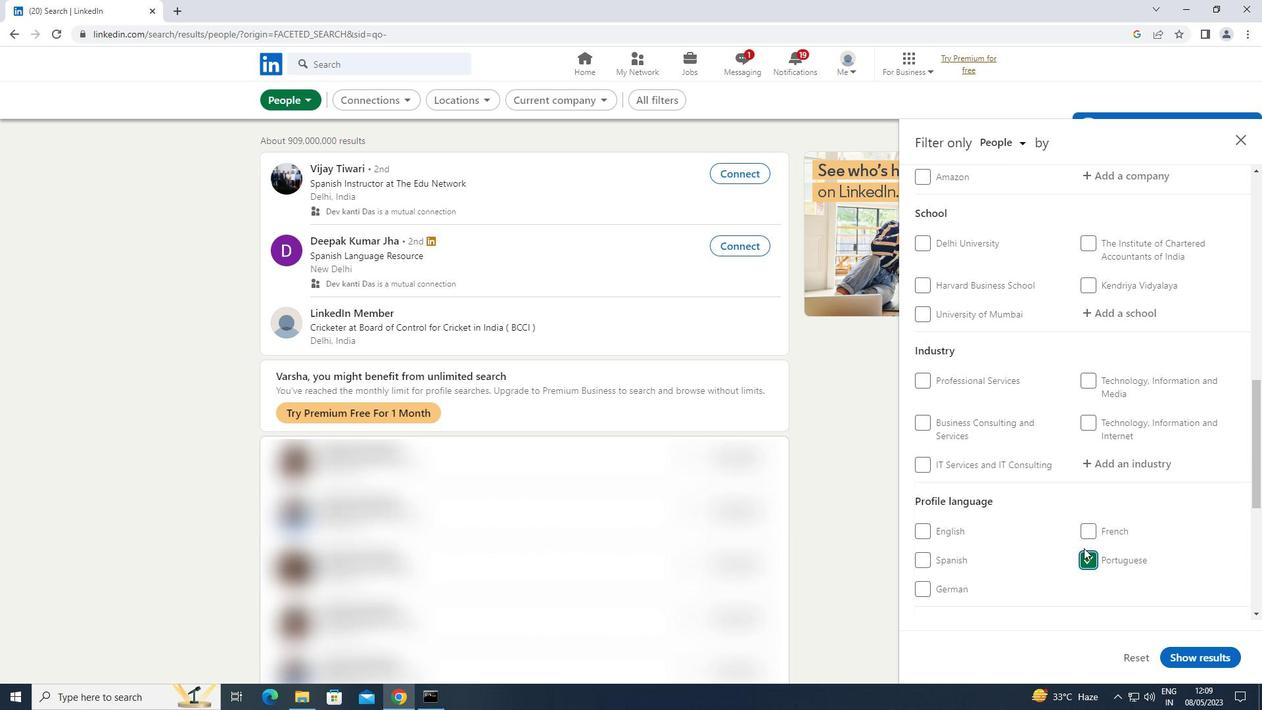 
Action: Mouse scrolled (1084, 549) with delta (0, 0)
Screenshot: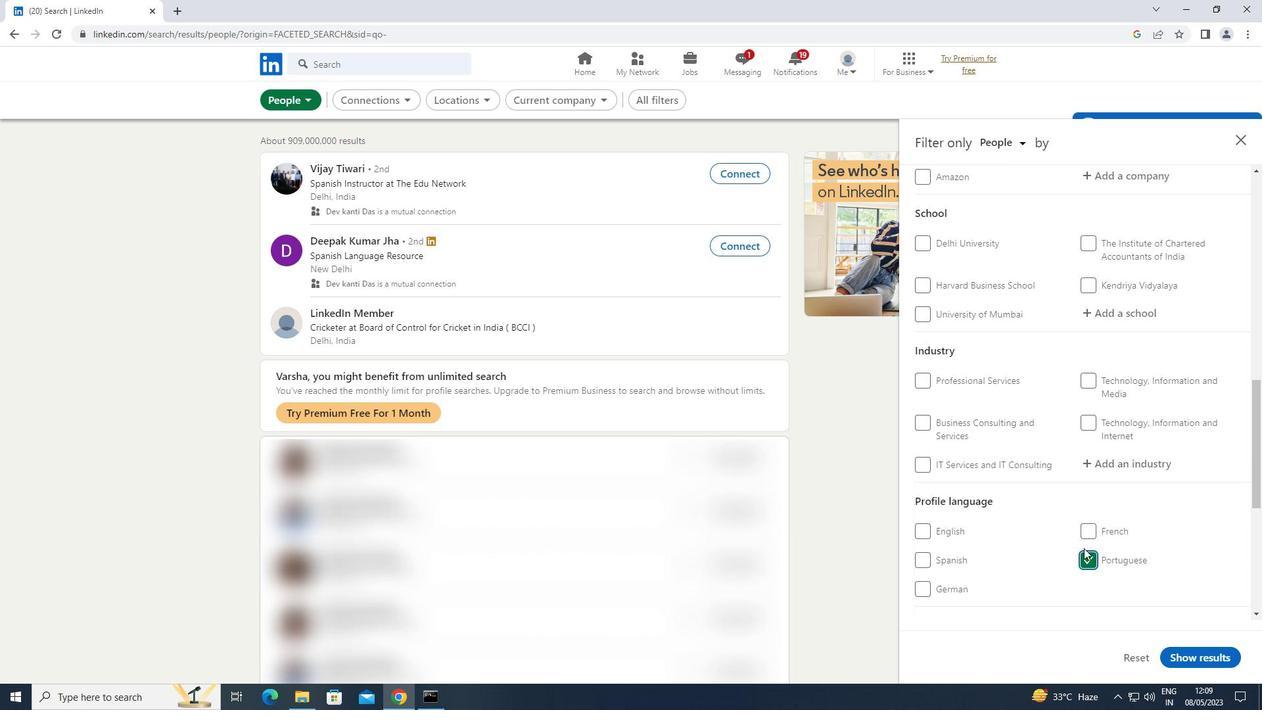 
Action: Mouse scrolled (1084, 549) with delta (0, 0)
Screenshot: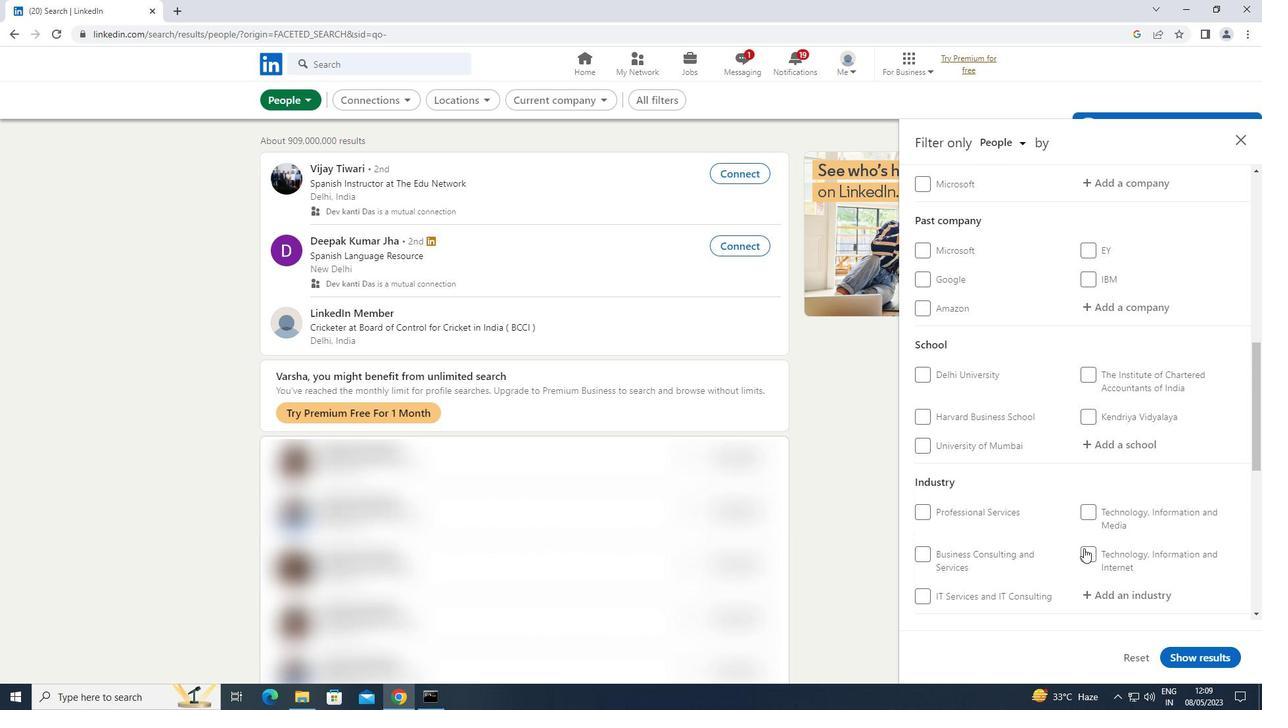
Action: Mouse scrolled (1084, 549) with delta (0, 0)
Screenshot: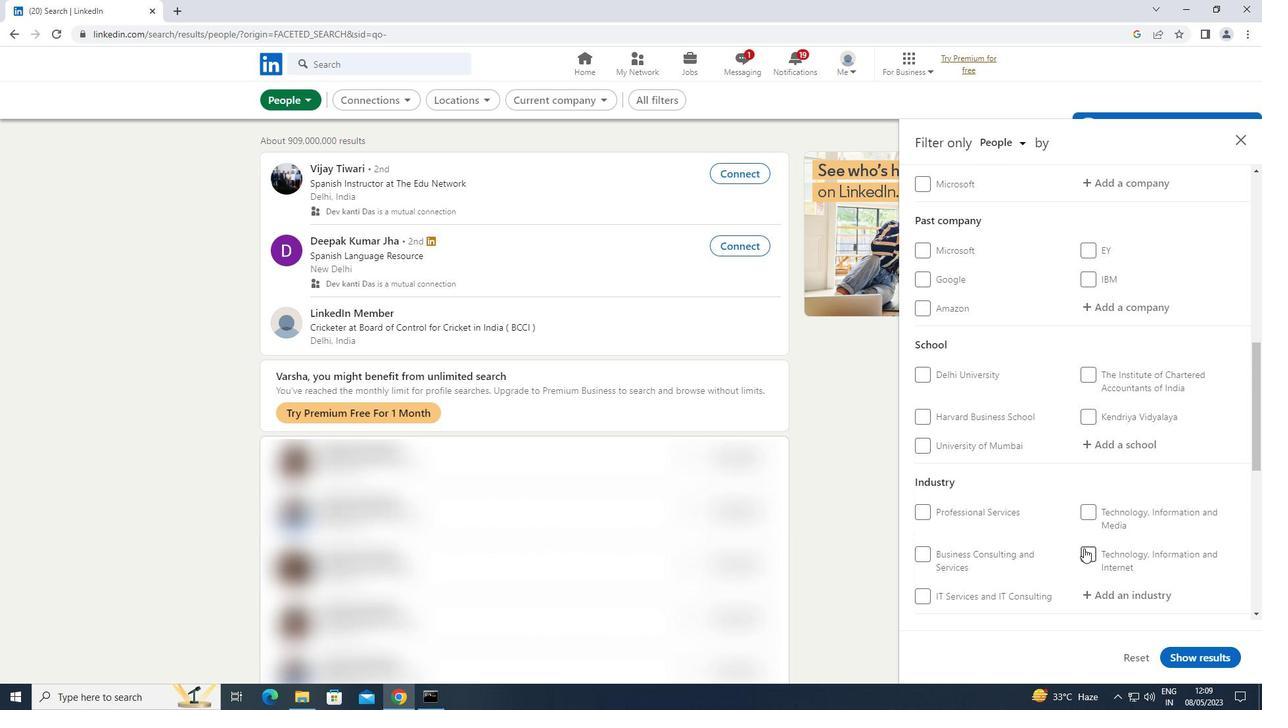 
Action: Mouse scrolled (1084, 549) with delta (0, 0)
Screenshot: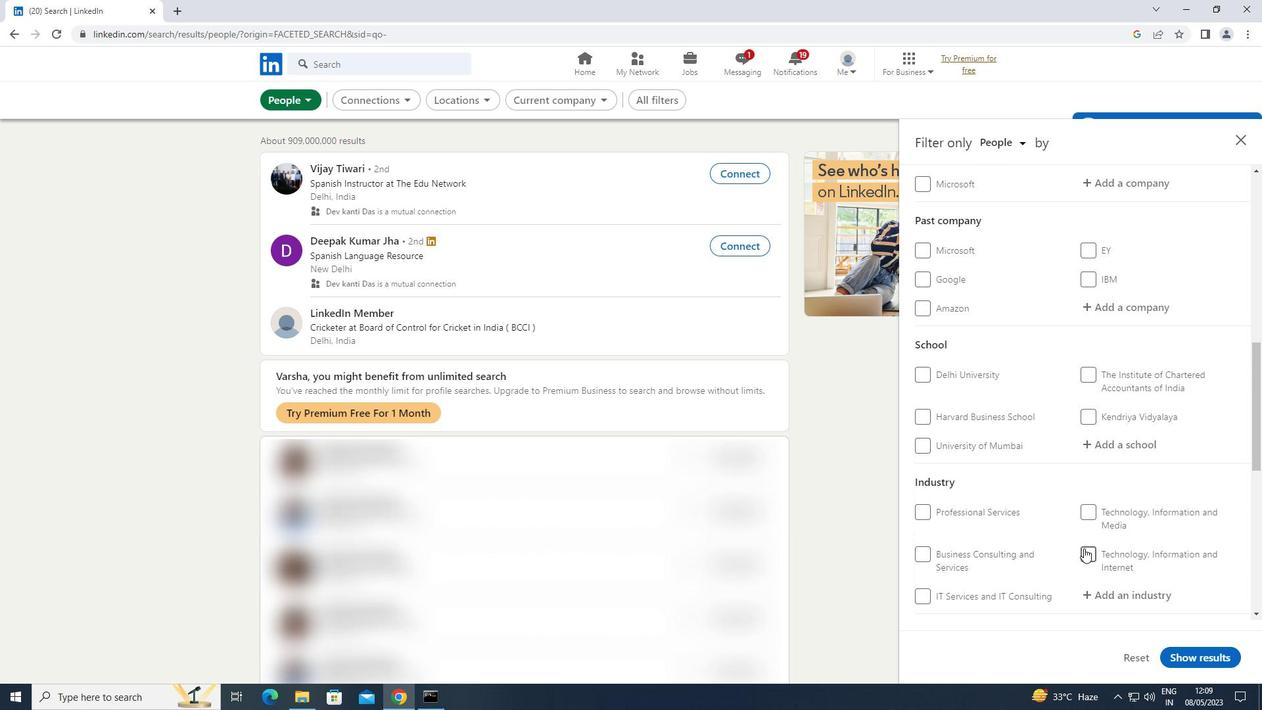 
Action: Mouse moved to (1148, 380)
Screenshot: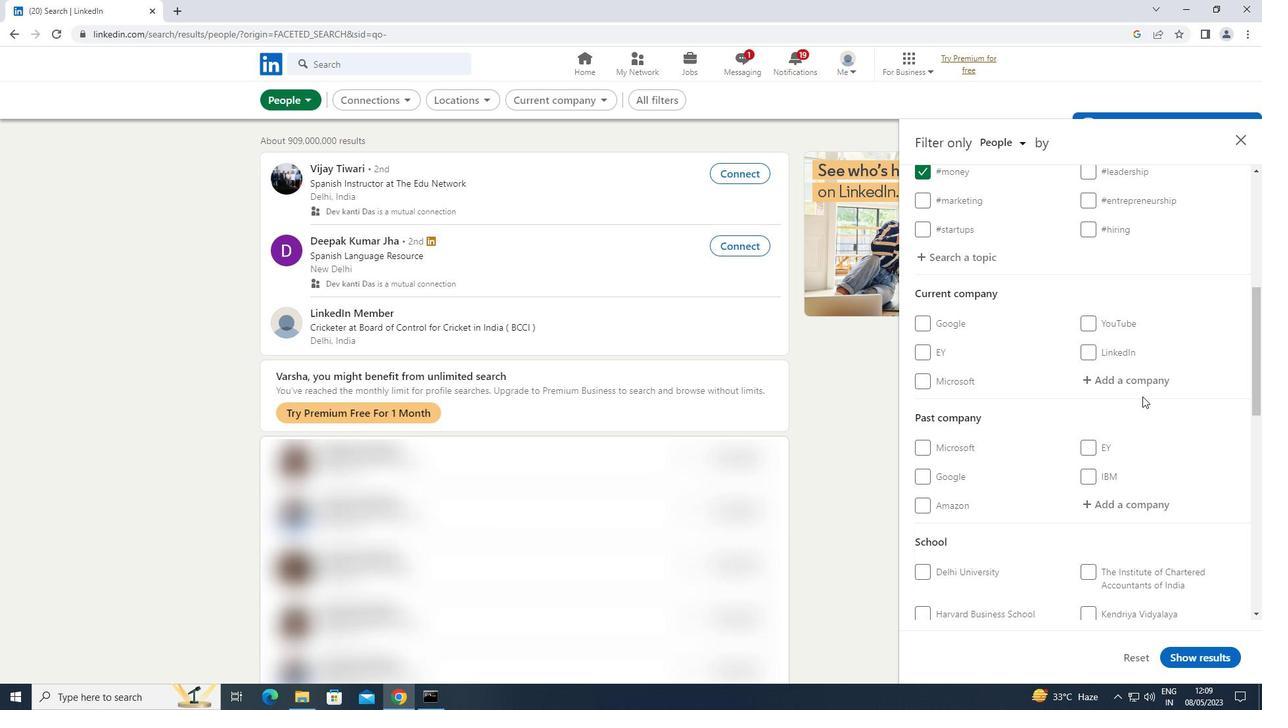 
Action: Mouse pressed left at (1148, 380)
Screenshot: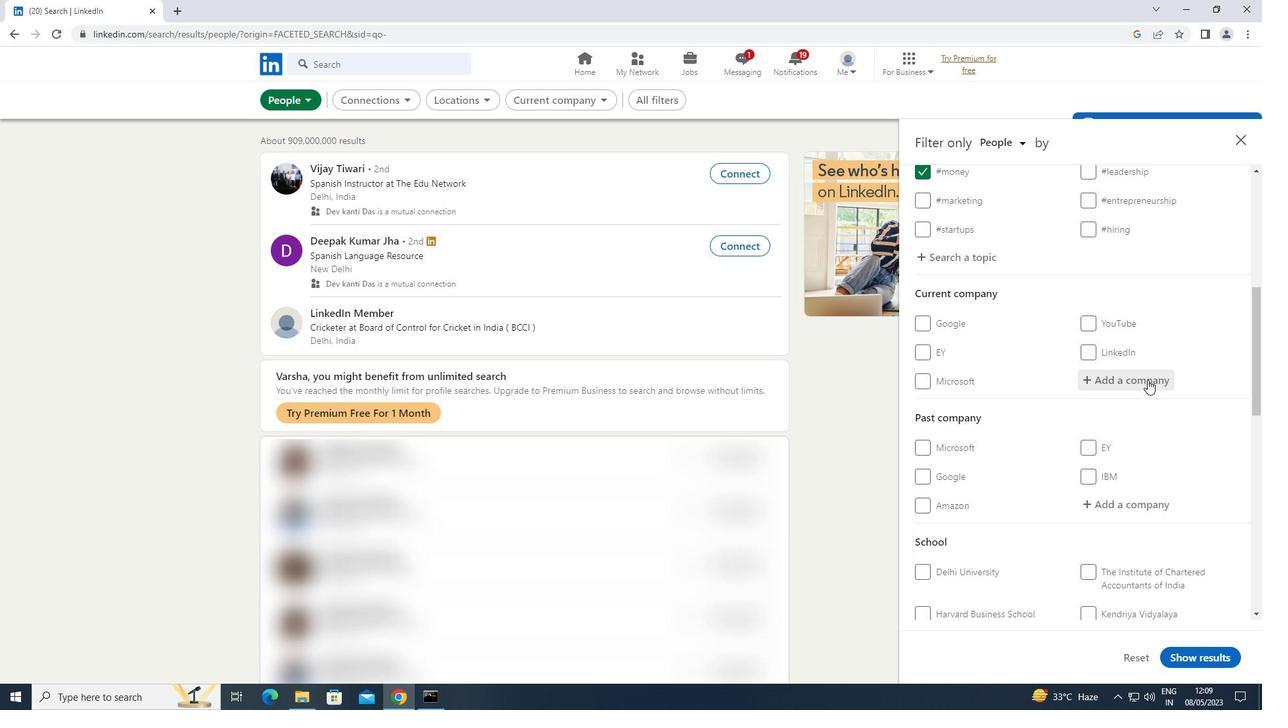
Action: Key pressed <Key.shift>PREQIN
Screenshot: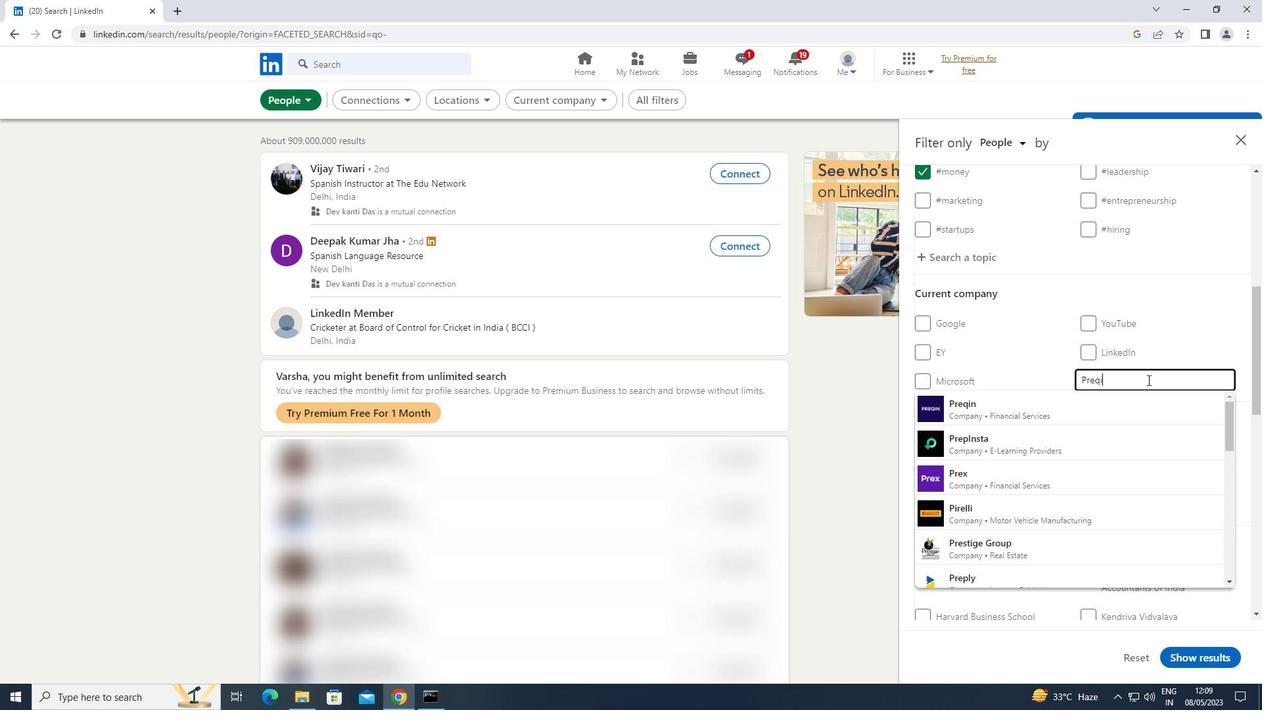 
Action: Mouse moved to (1032, 408)
Screenshot: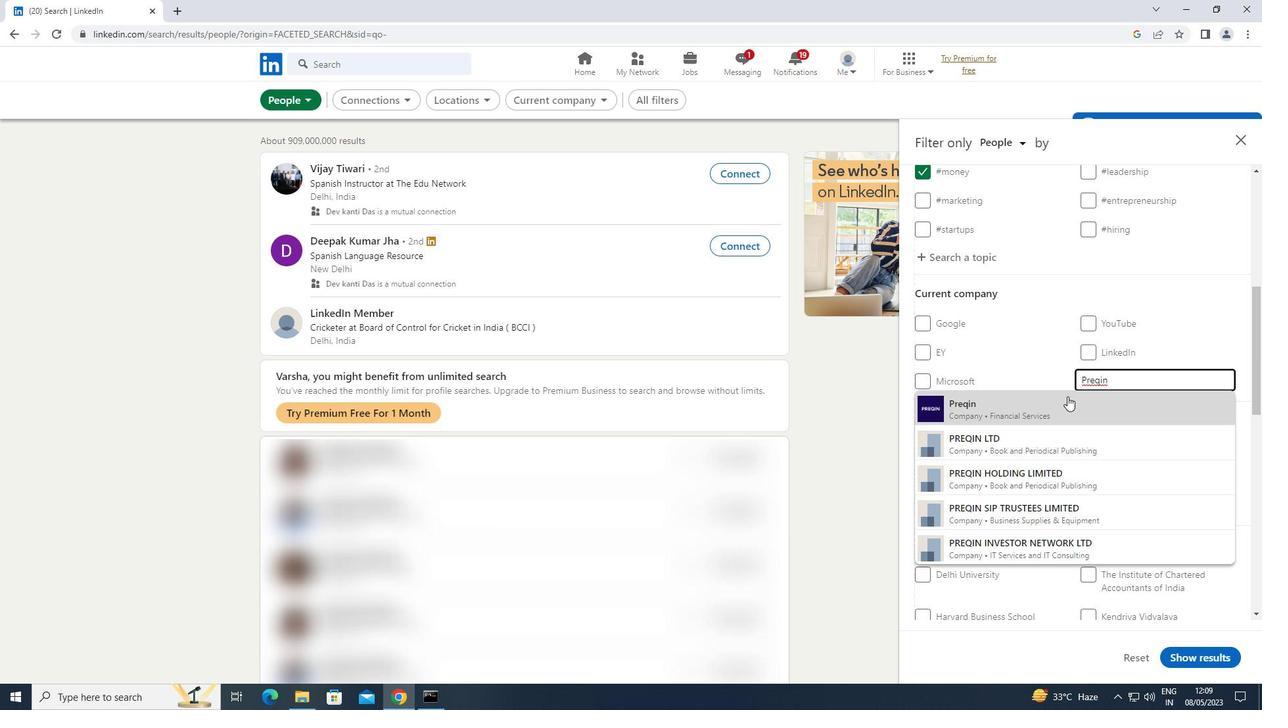 
Action: Mouse pressed left at (1032, 408)
Screenshot: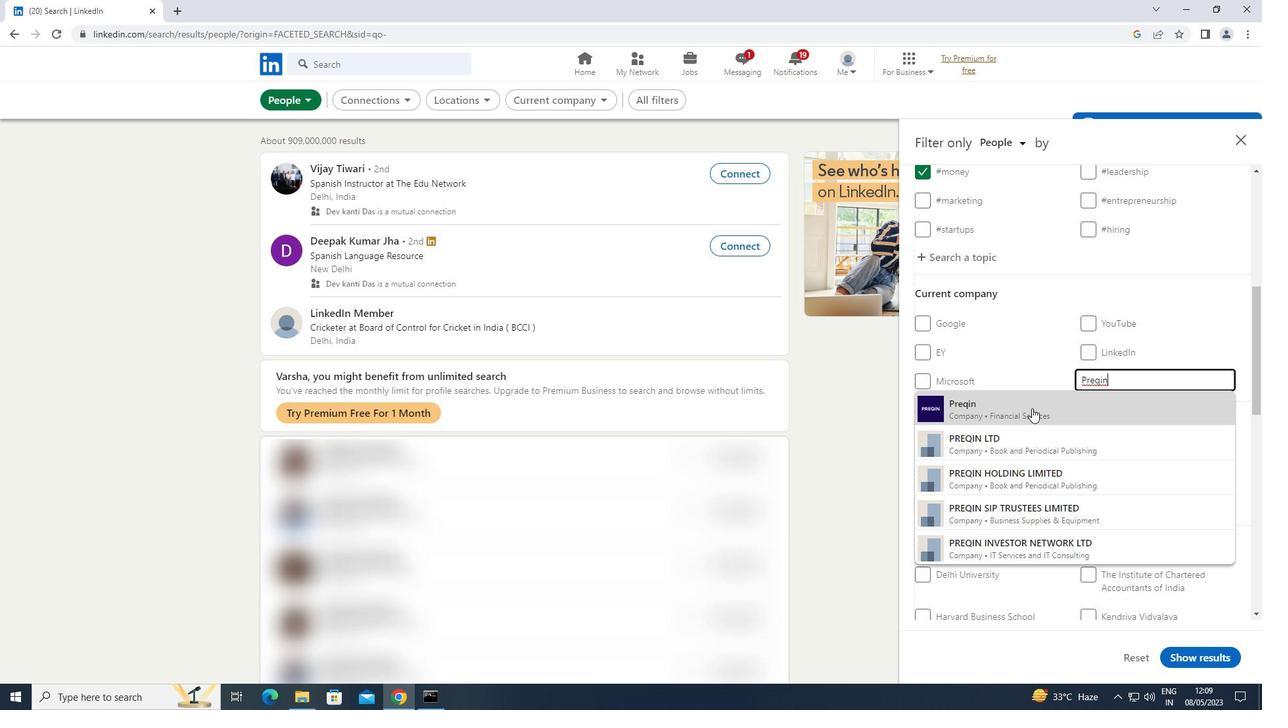 
Action: Mouse moved to (1033, 408)
Screenshot: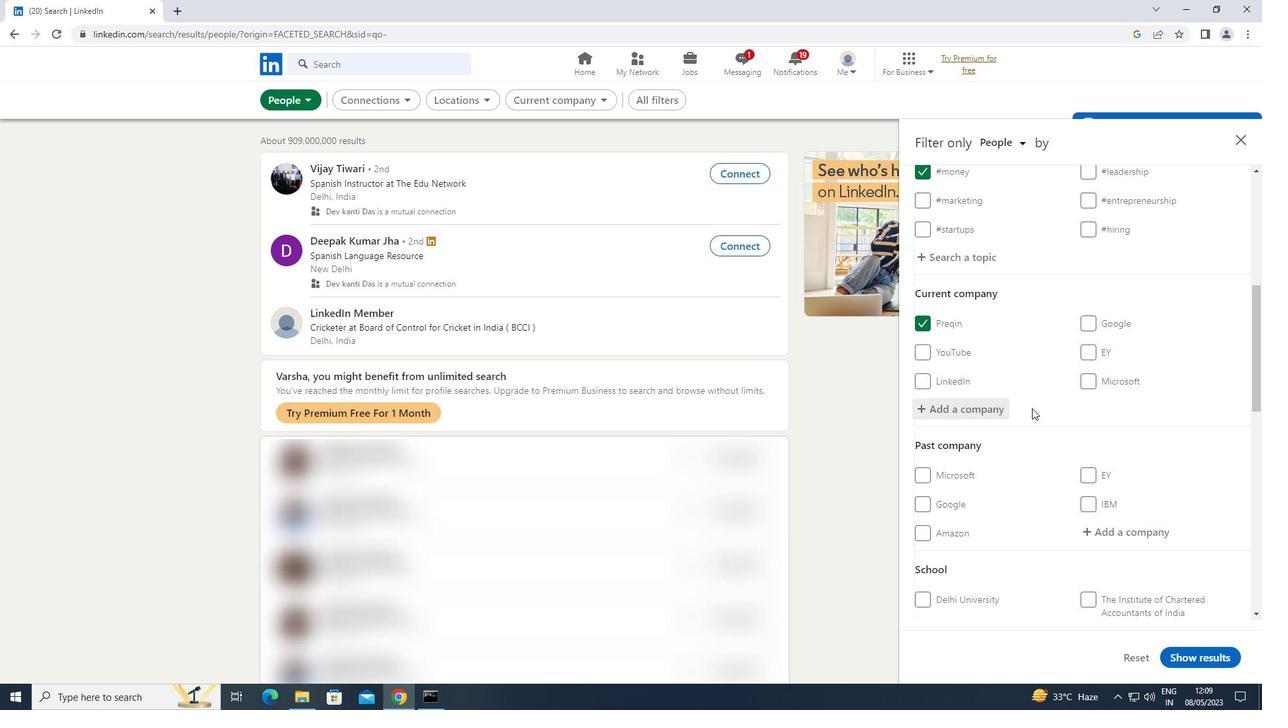 
Action: Mouse scrolled (1033, 407) with delta (0, 0)
Screenshot: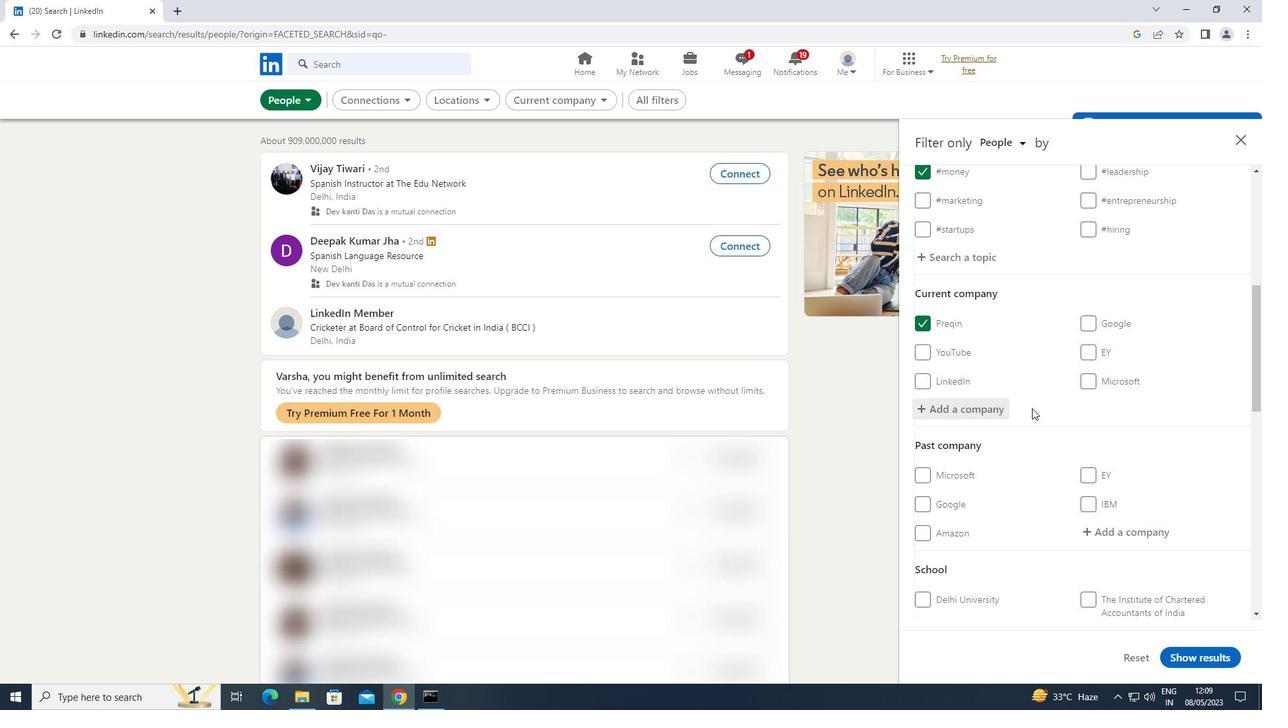 
Action: Mouse scrolled (1033, 407) with delta (0, 0)
Screenshot: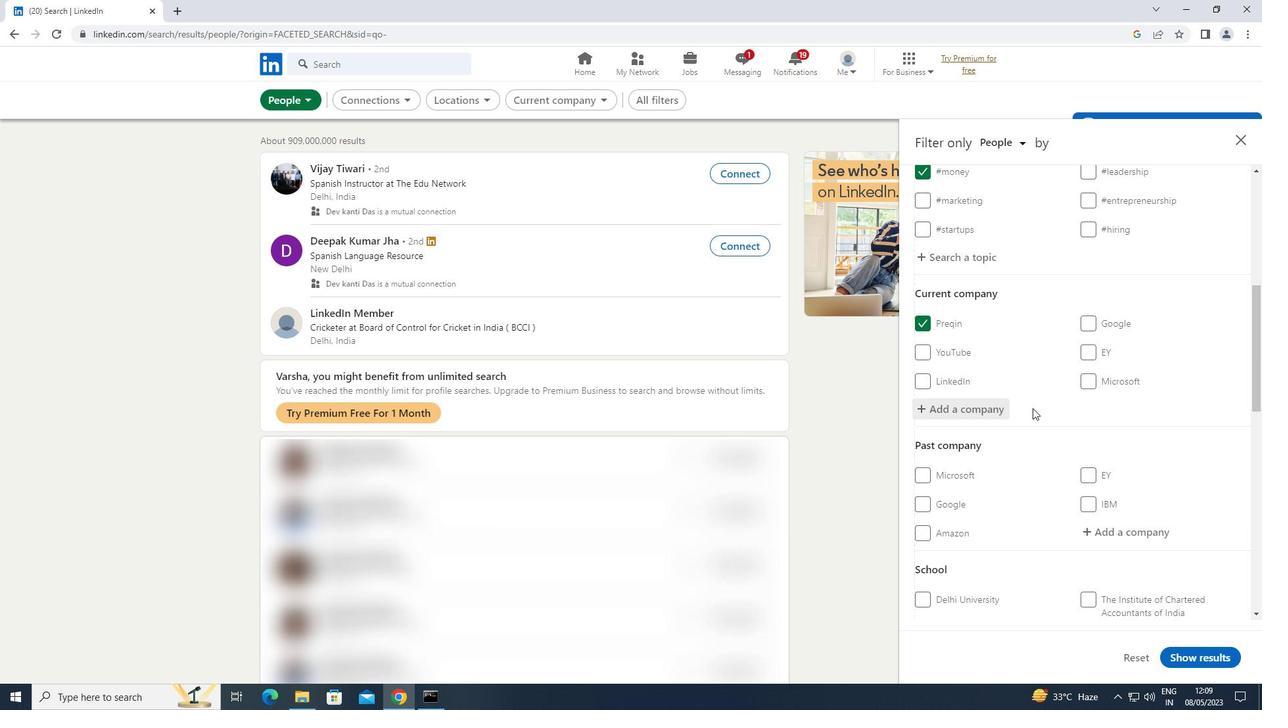 
Action: Mouse moved to (1113, 535)
Screenshot: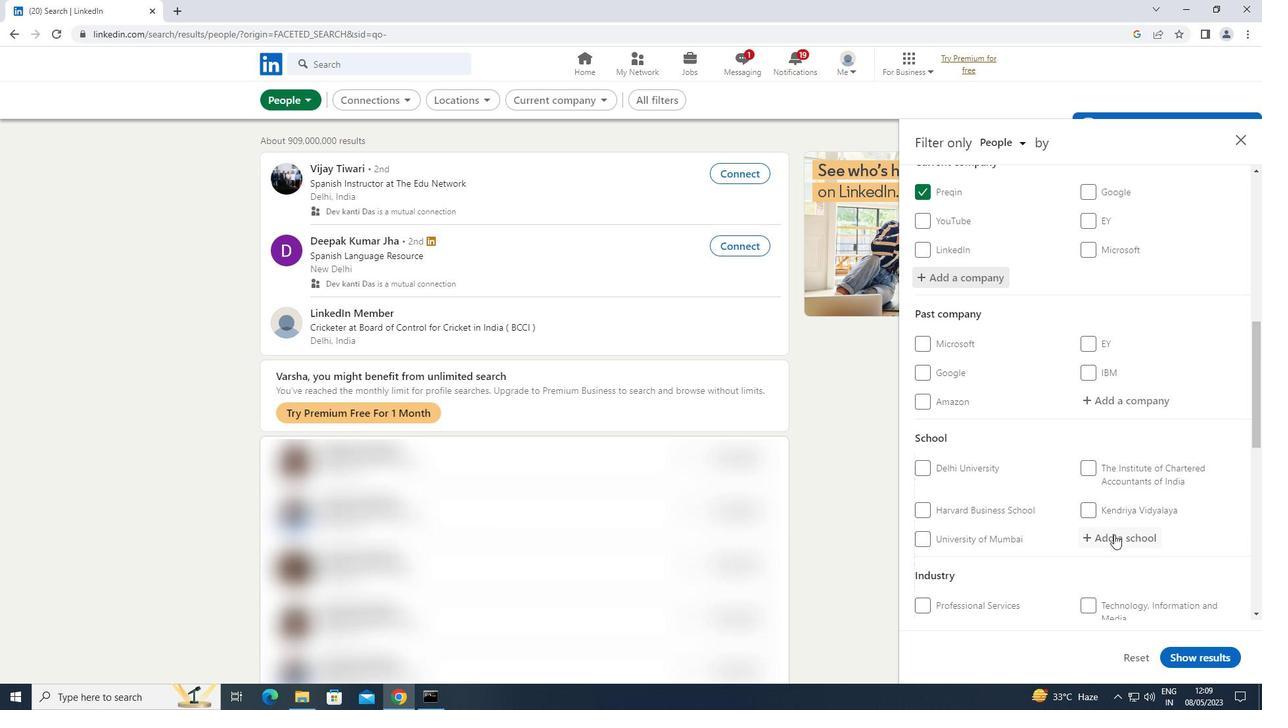 
Action: Mouse pressed left at (1113, 535)
Screenshot: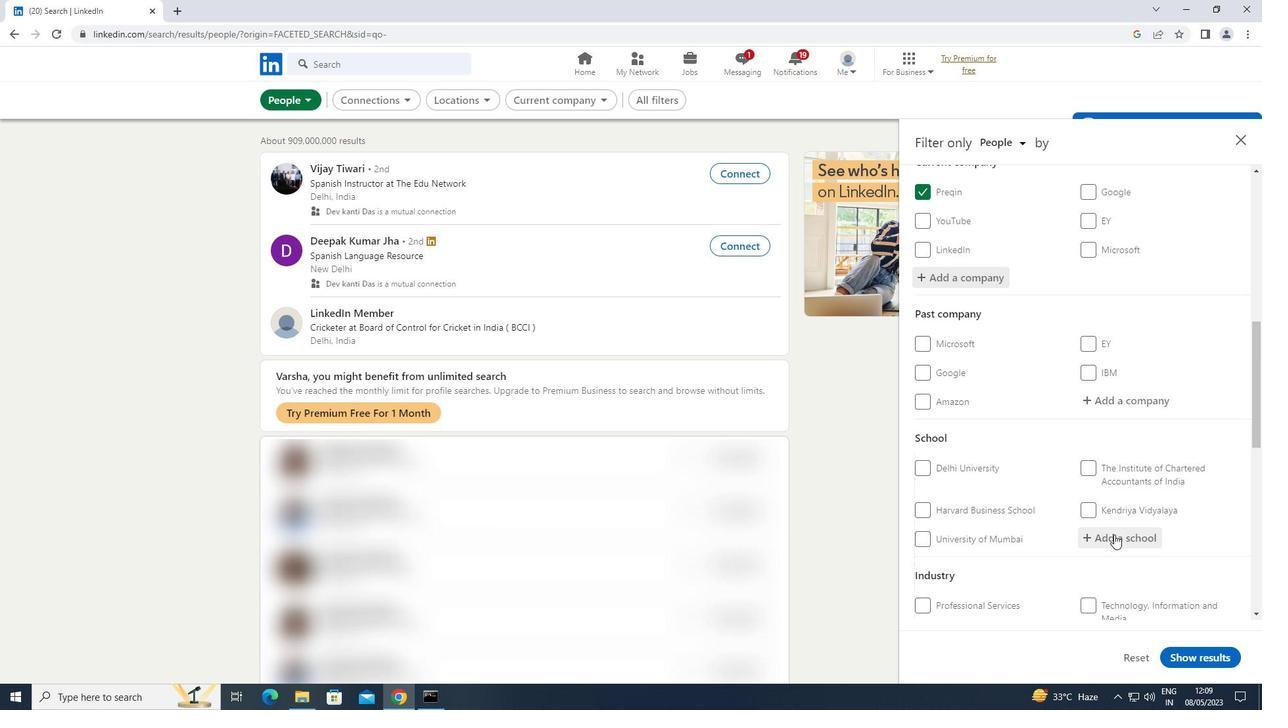 
Action: Key pressed <Key.shift>UNIVERSITY<Key.space>OF<Key.space><Key.shift>HYDERABAD
Screenshot: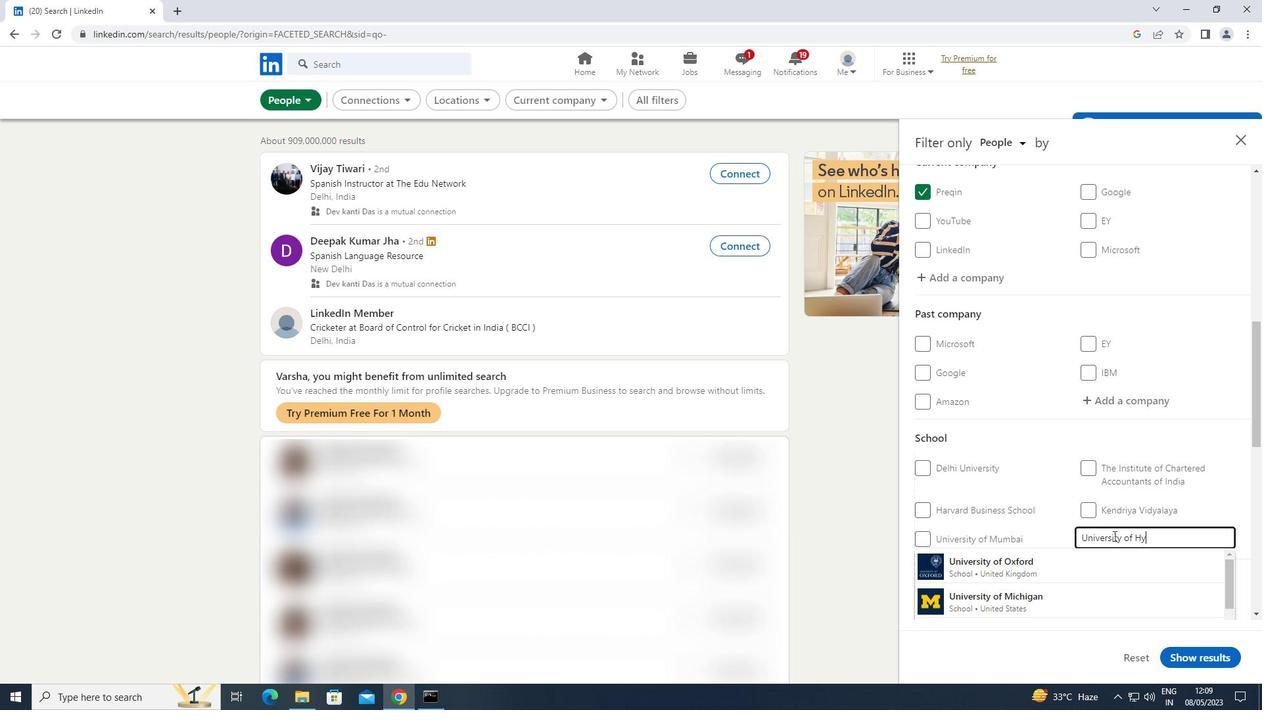 
Action: Mouse moved to (1009, 556)
Screenshot: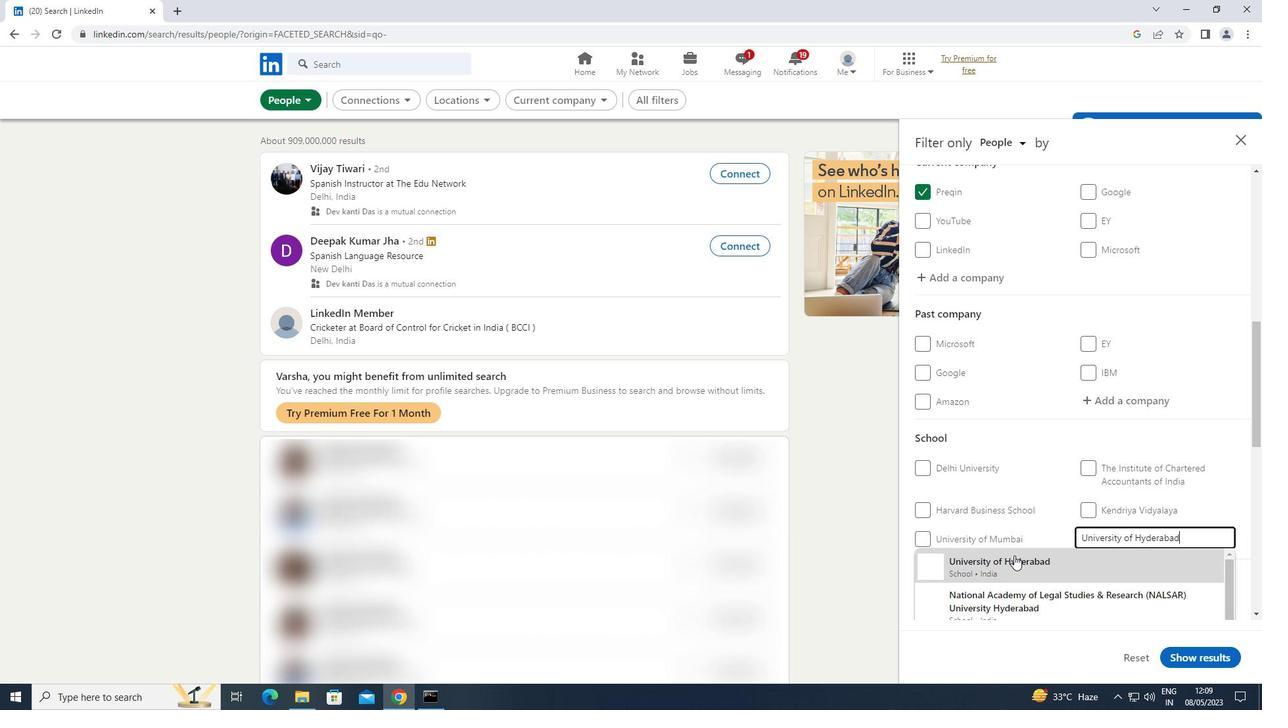 
Action: Mouse pressed left at (1009, 556)
Screenshot: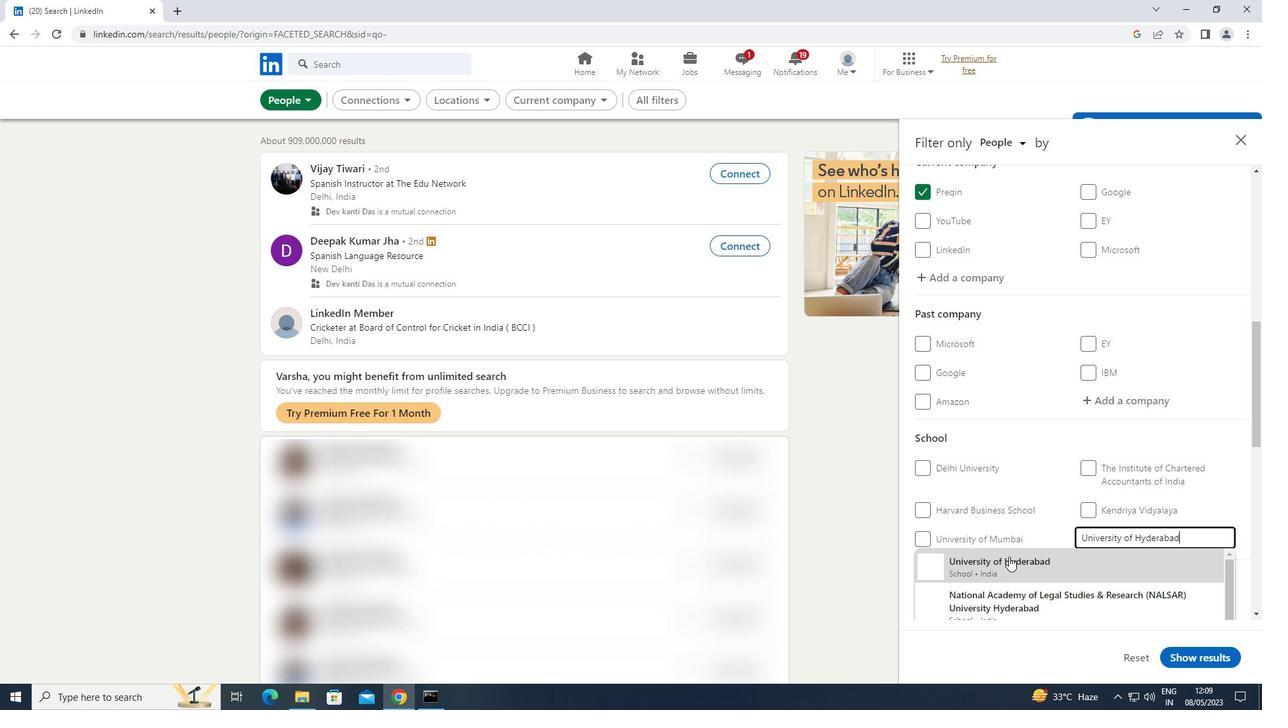 
Action: Mouse moved to (1013, 554)
Screenshot: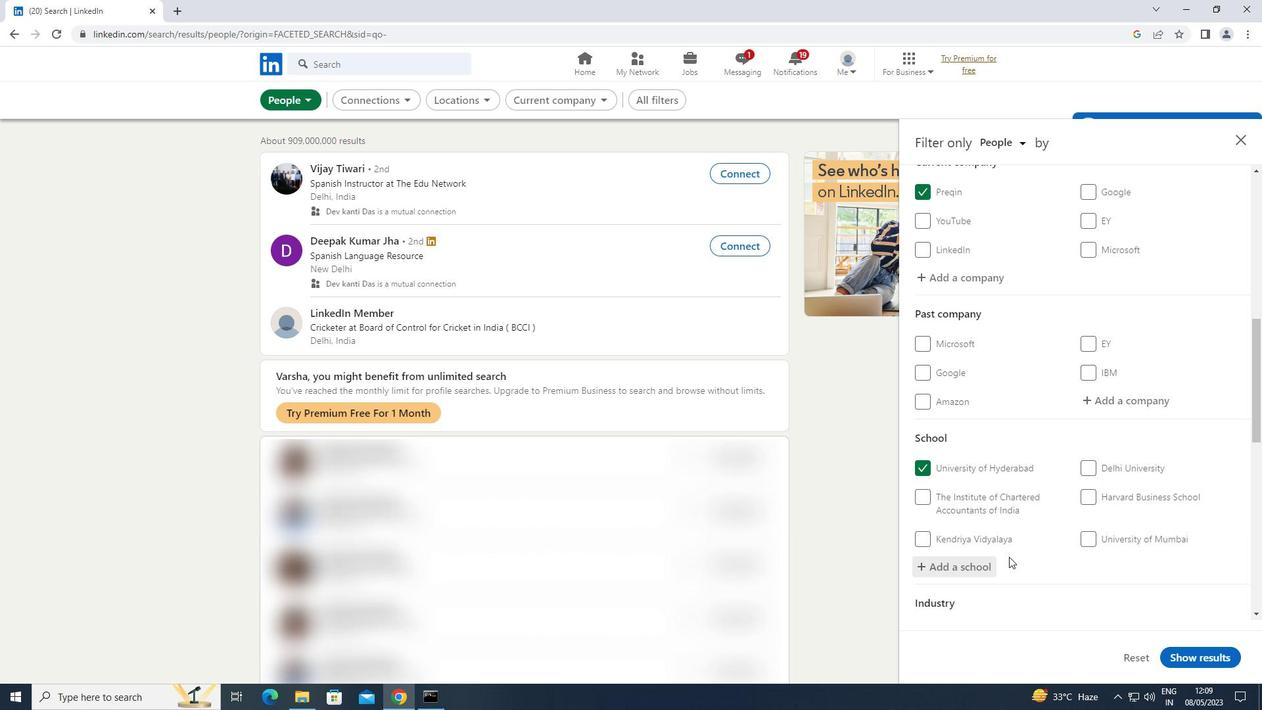 
Action: Mouse scrolled (1013, 553) with delta (0, 0)
Screenshot: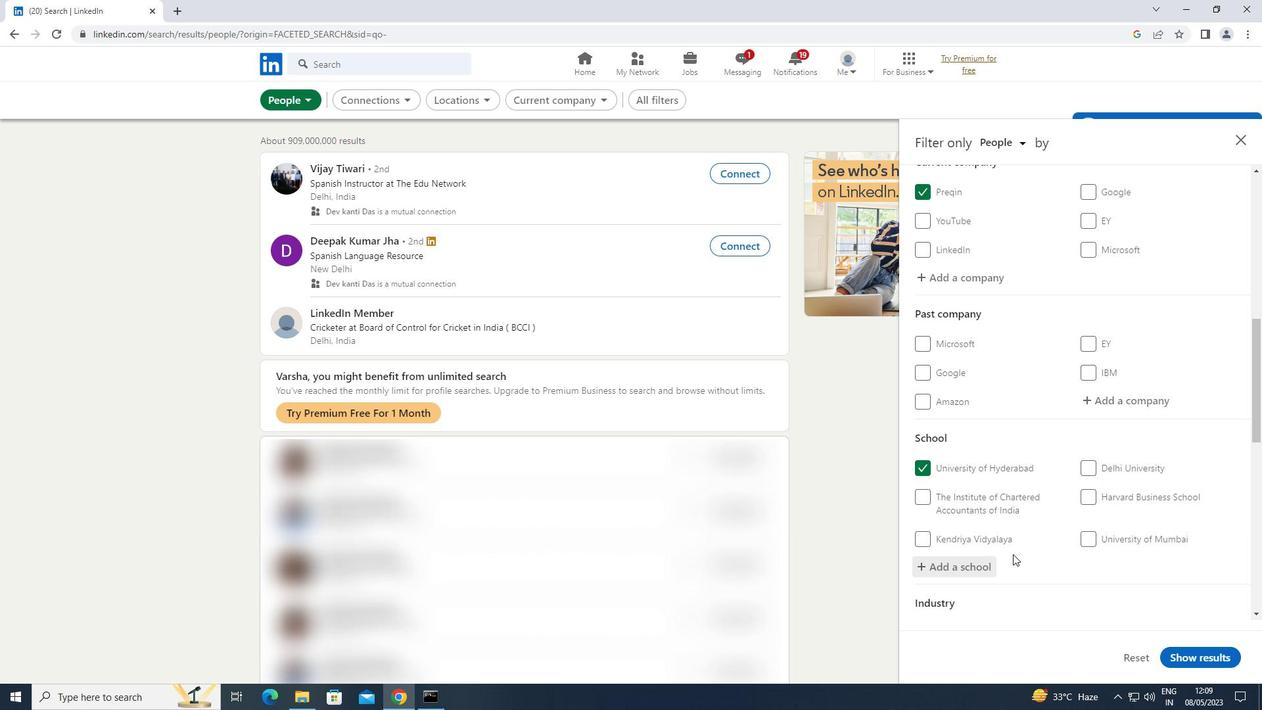 
Action: Mouse scrolled (1013, 553) with delta (0, 0)
Screenshot: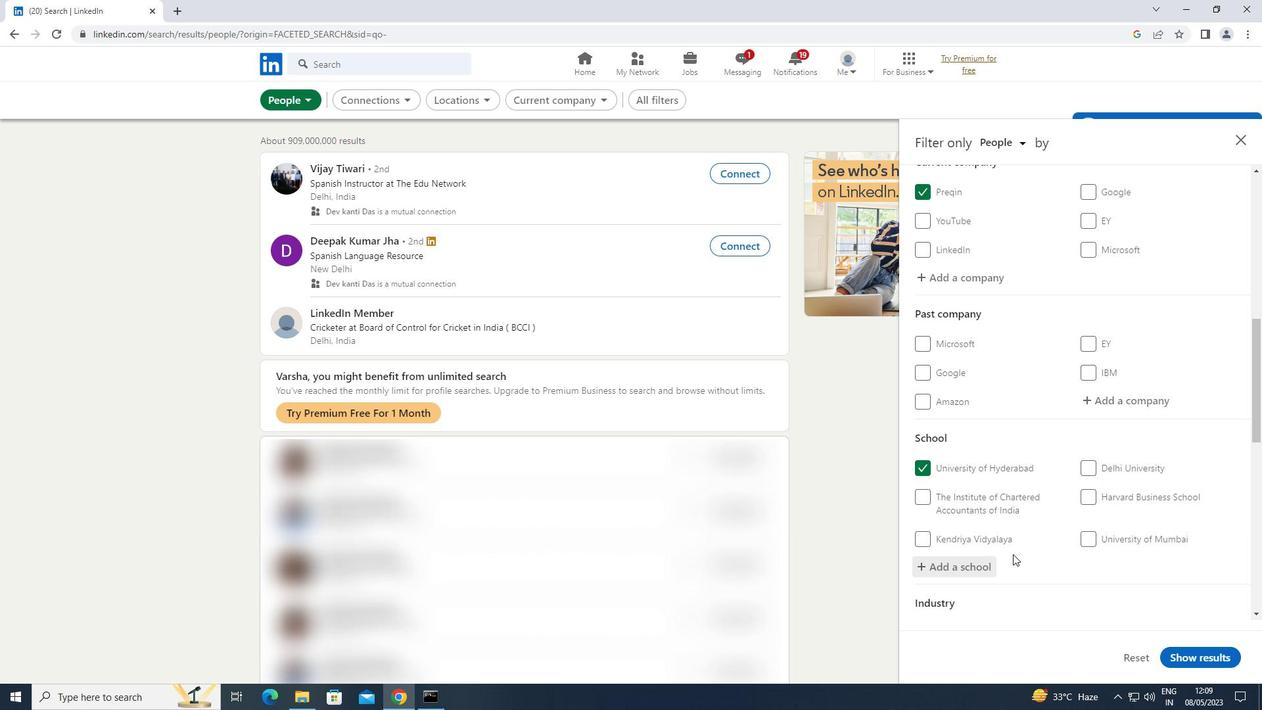 
Action: Mouse moved to (1015, 547)
Screenshot: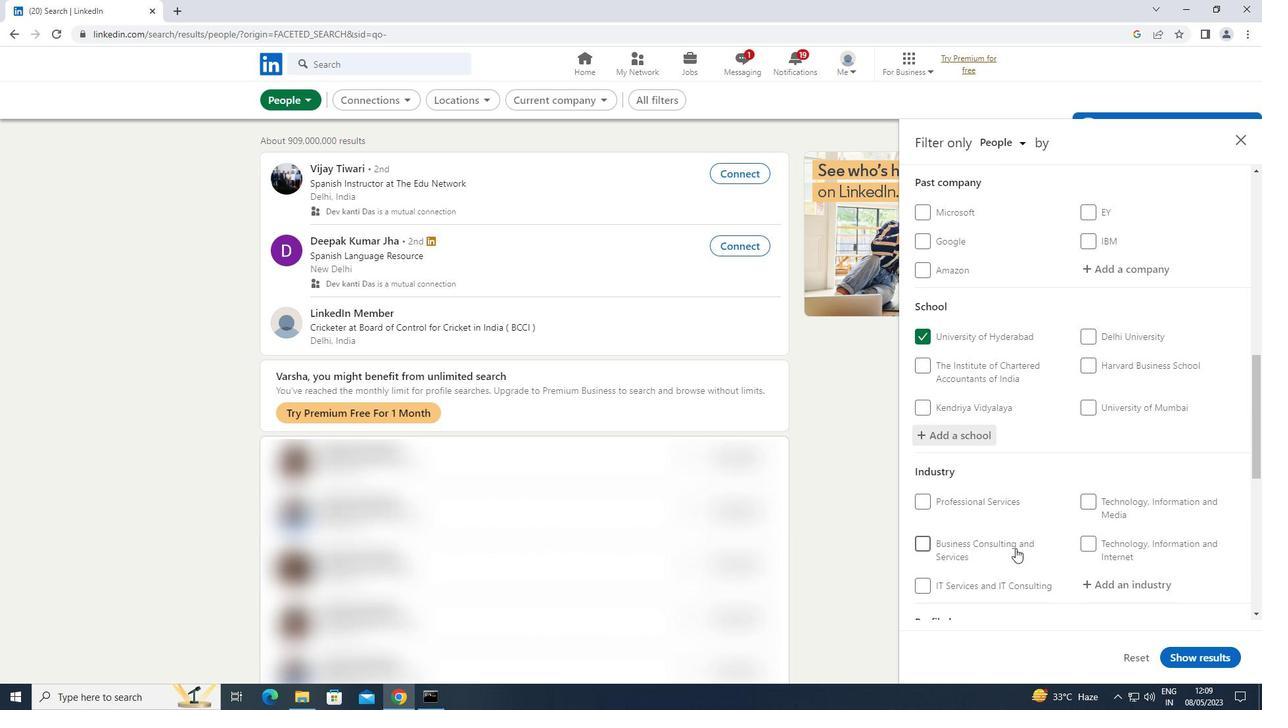 
Action: Mouse scrolled (1015, 546) with delta (0, 0)
Screenshot: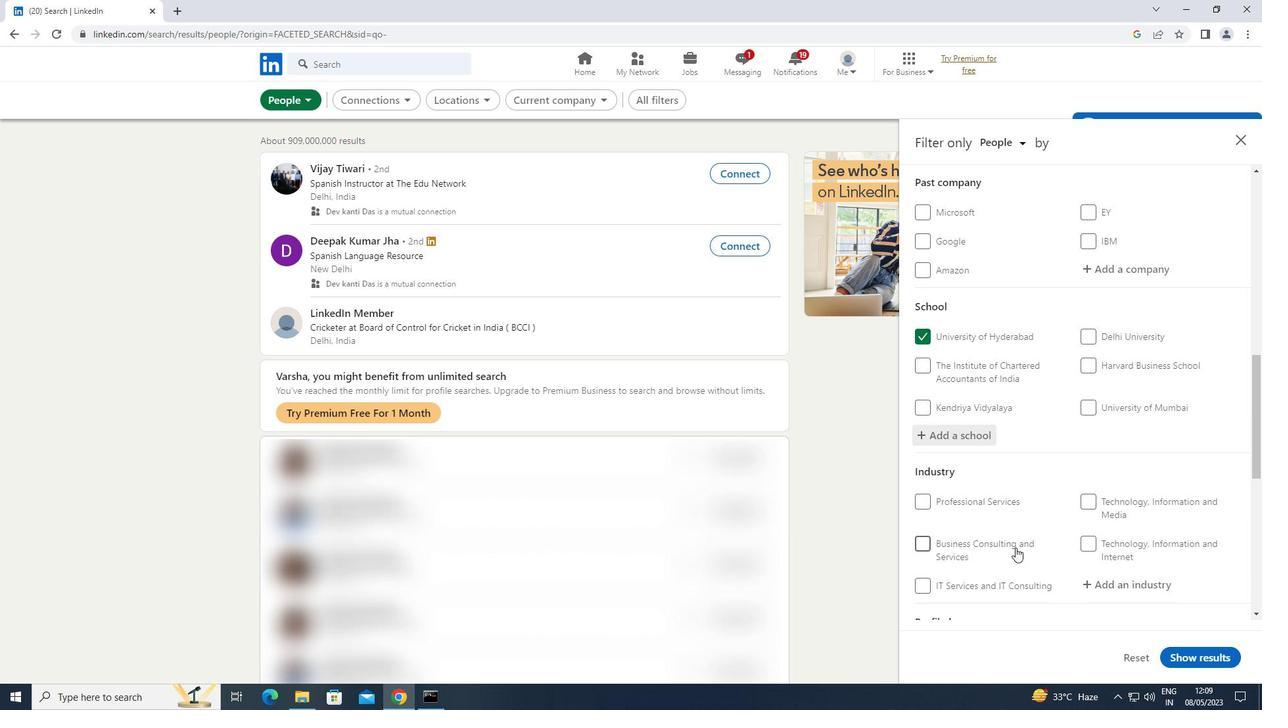 
Action: Mouse scrolled (1015, 546) with delta (0, 0)
Screenshot: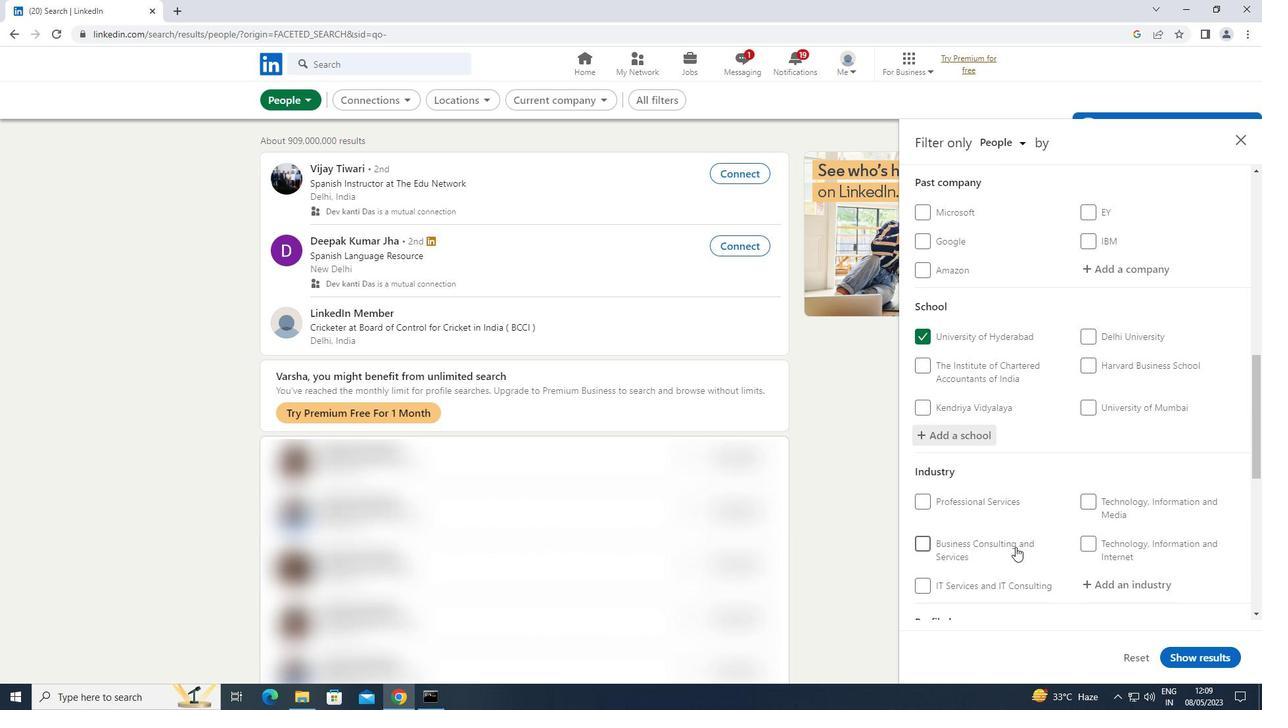 
Action: Mouse moved to (1129, 455)
Screenshot: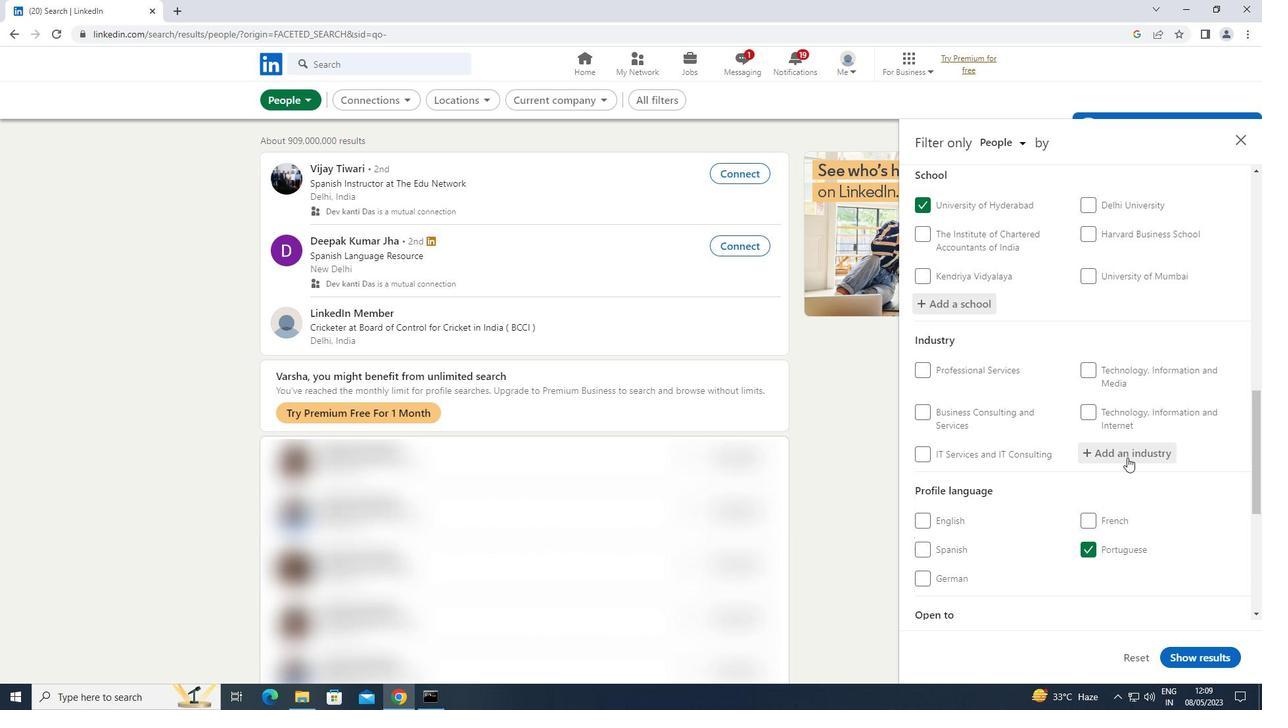 
Action: Mouse pressed left at (1129, 455)
Screenshot: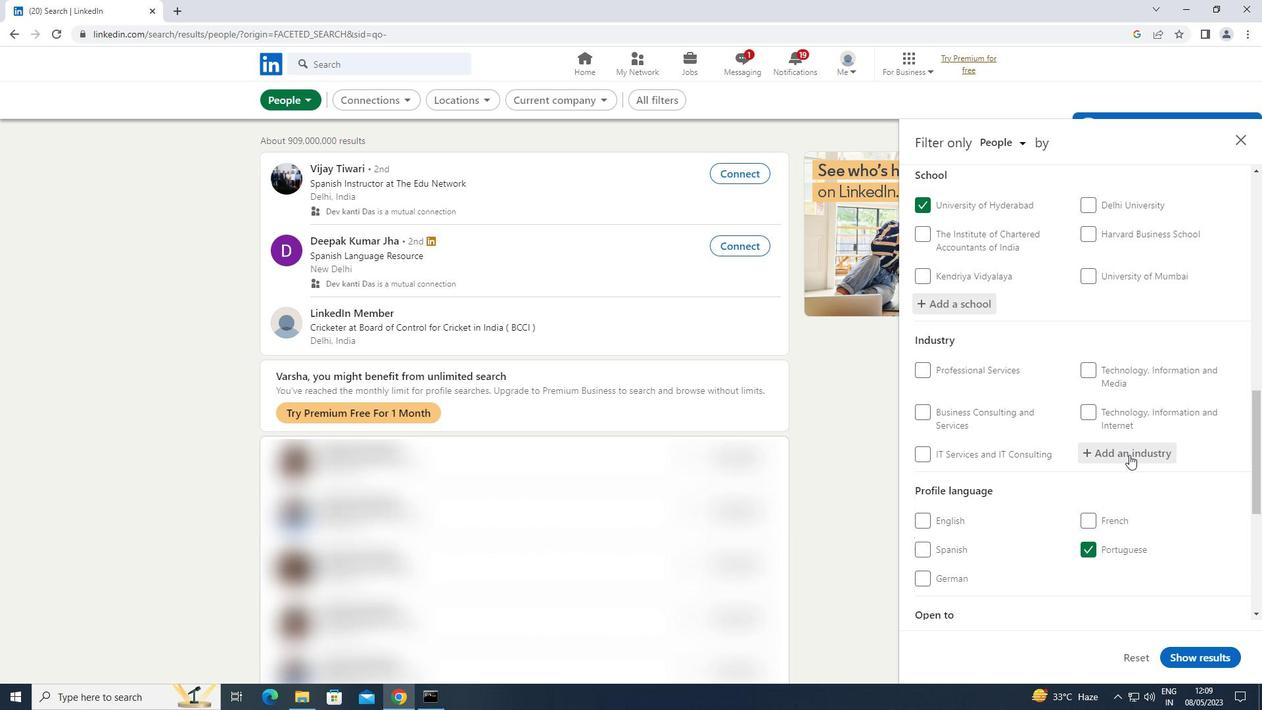 
Action: Mouse moved to (1129, 454)
Screenshot: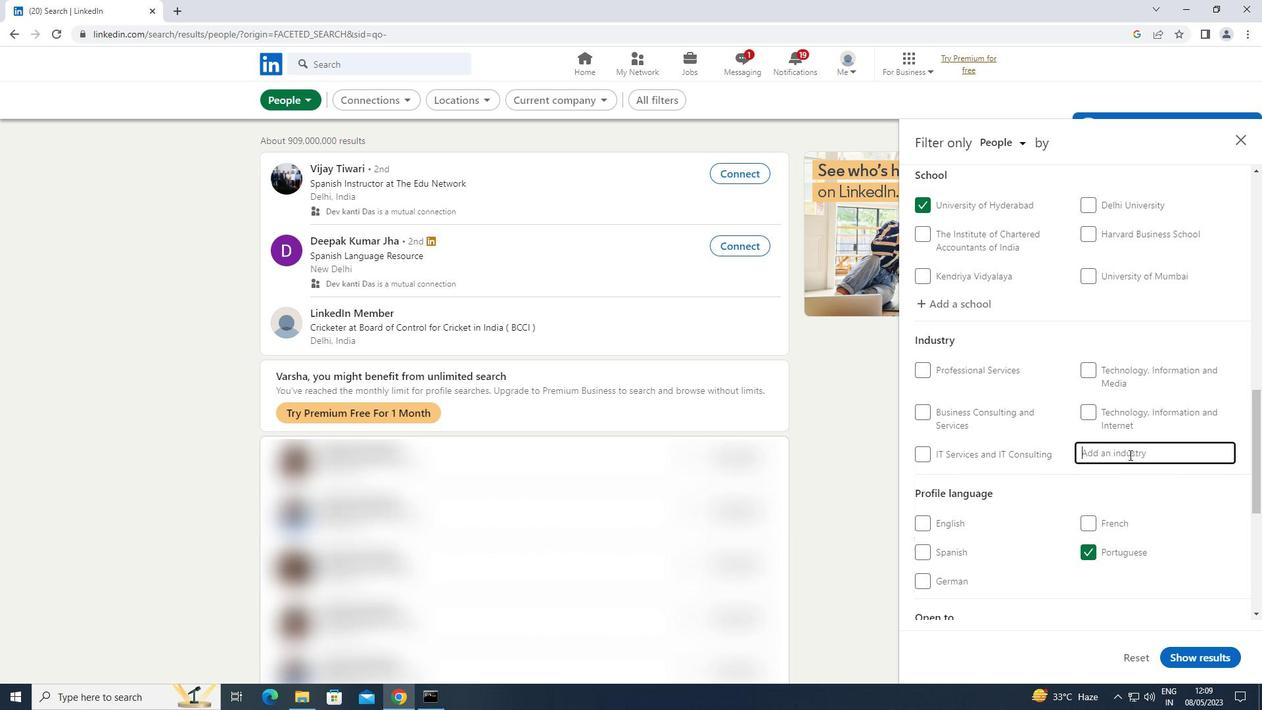 
Action: Key pressed <Key.shift>IT<Key.space><Key.shift>SYSTEM<Key.space>
Screenshot: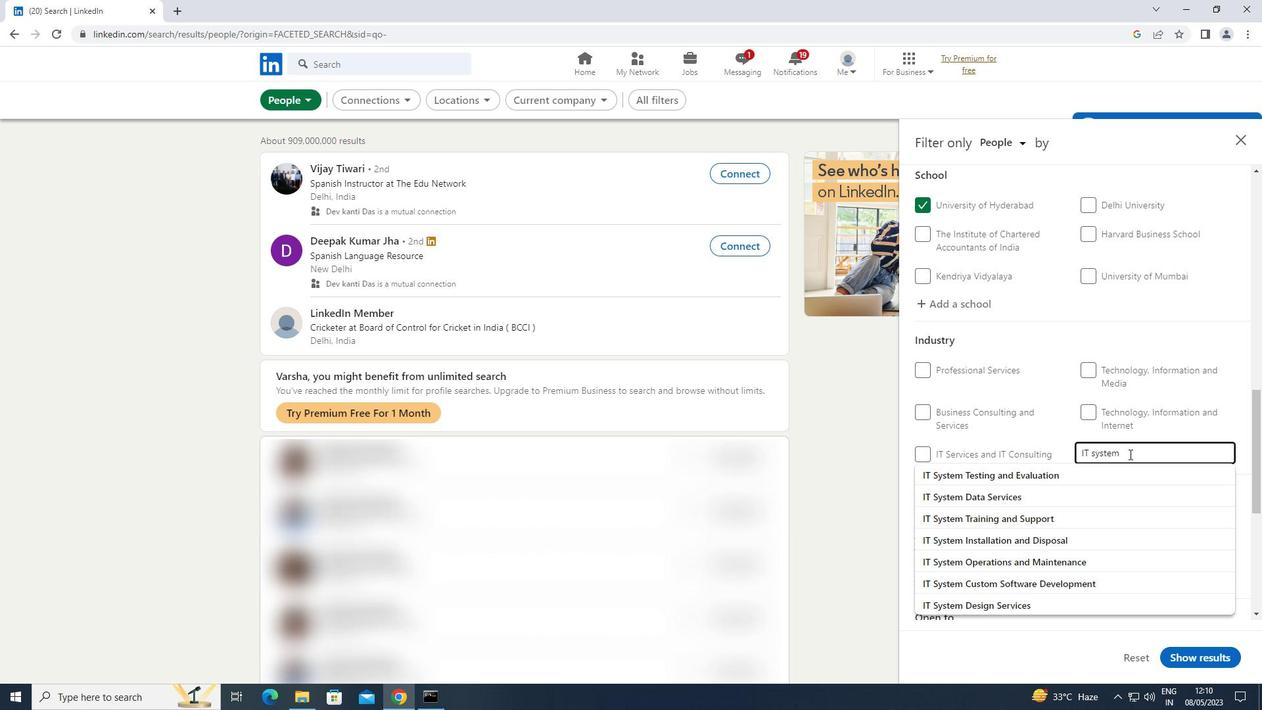 
Action: Mouse moved to (1038, 474)
Screenshot: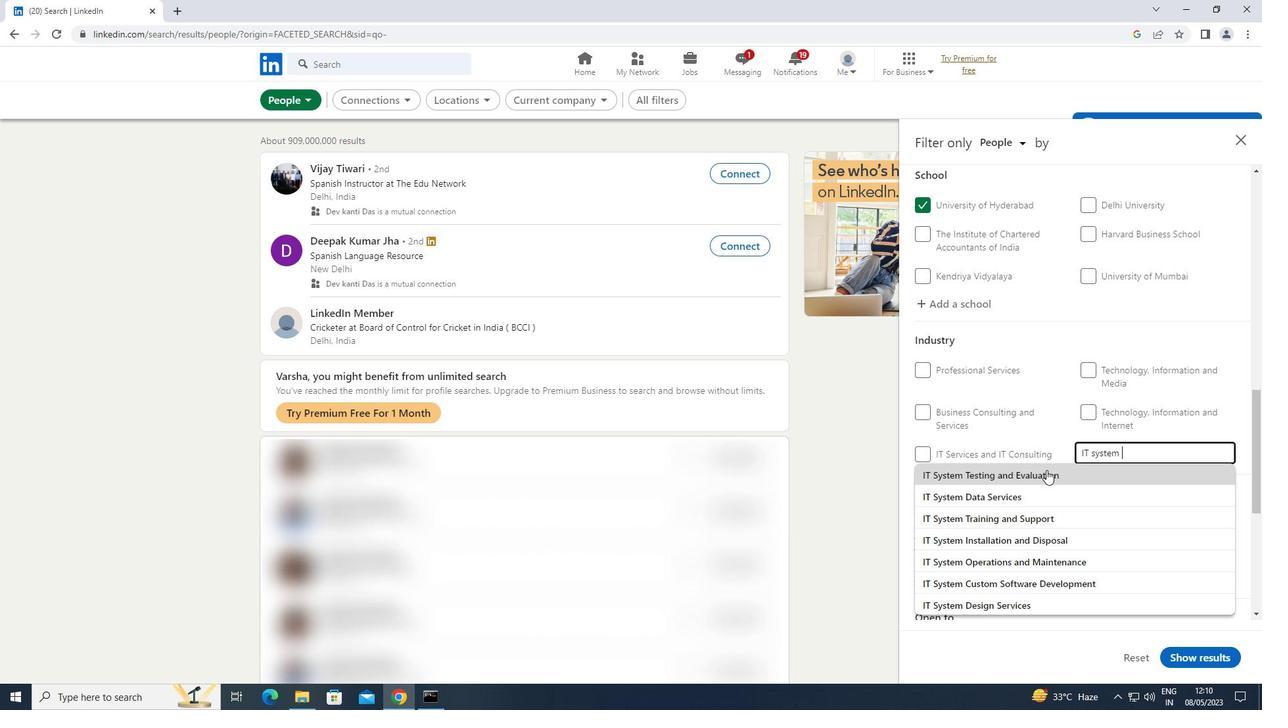 
Action: Mouse pressed left at (1038, 474)
Screenshot: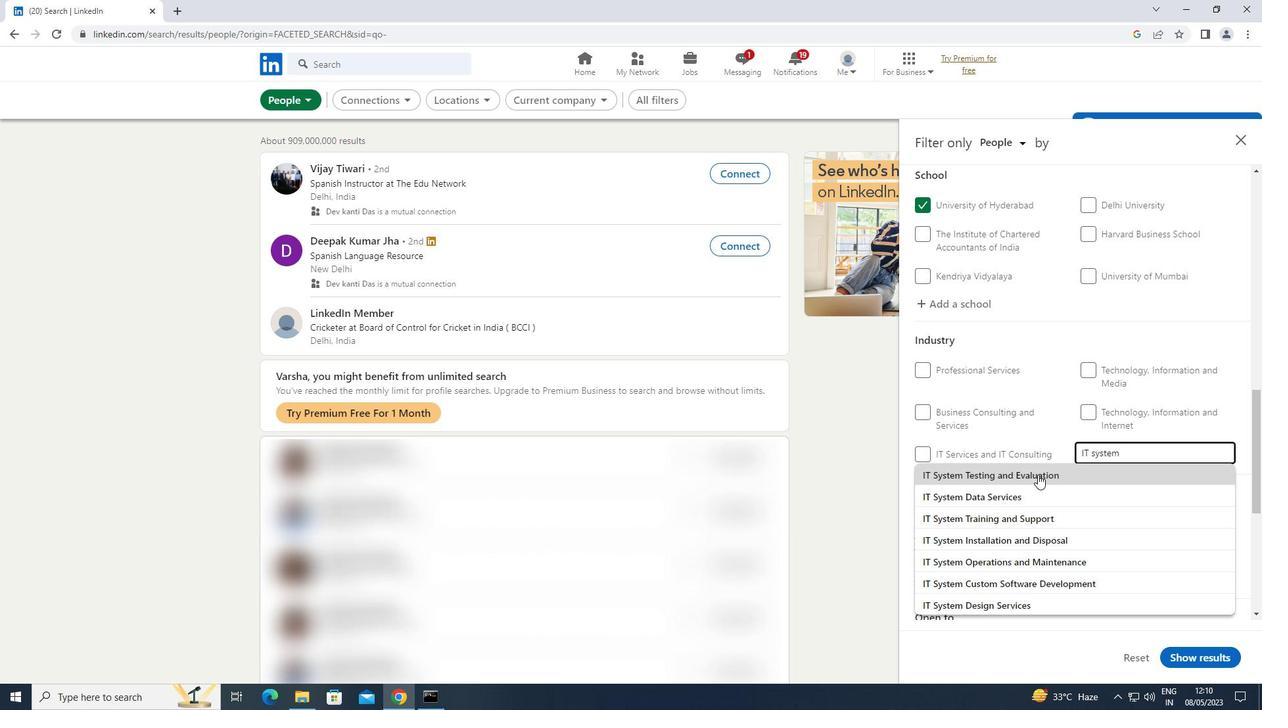 
Action: Mouse moved to (1038, 474)
Screenshot: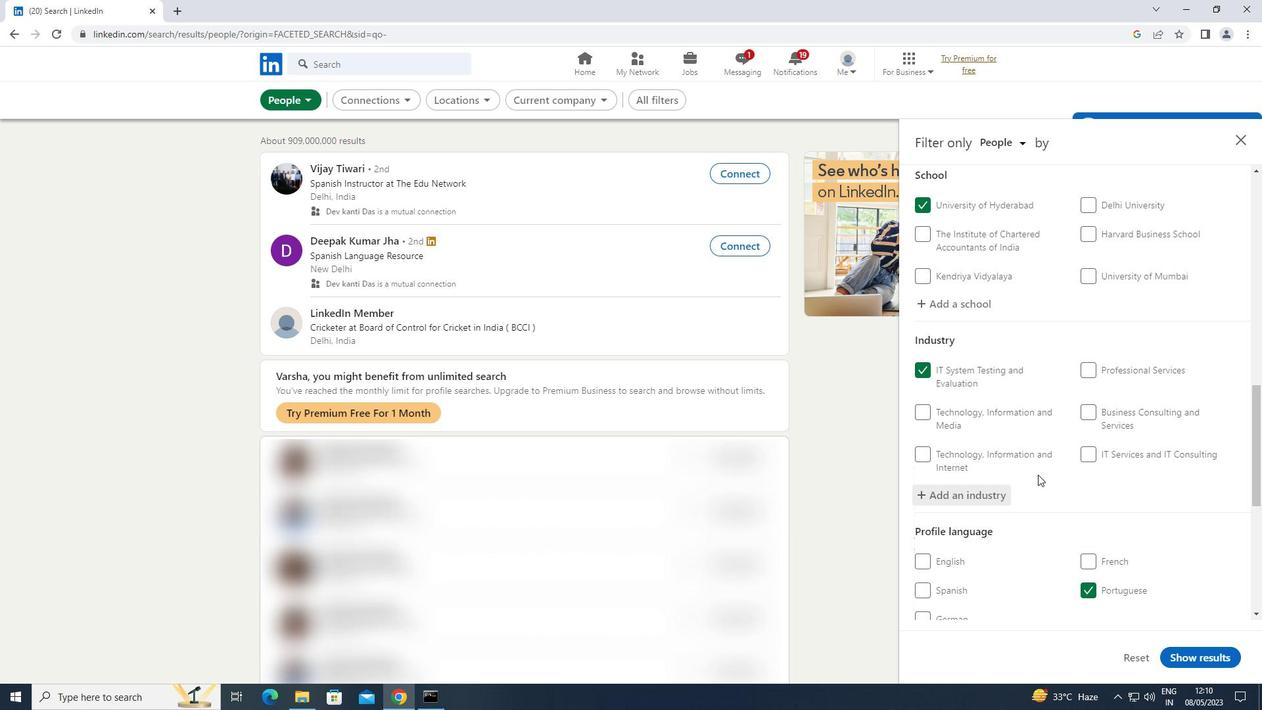 
Action: Mouse scrolled (1038, 474) with delta (0, 0)
Screenshot: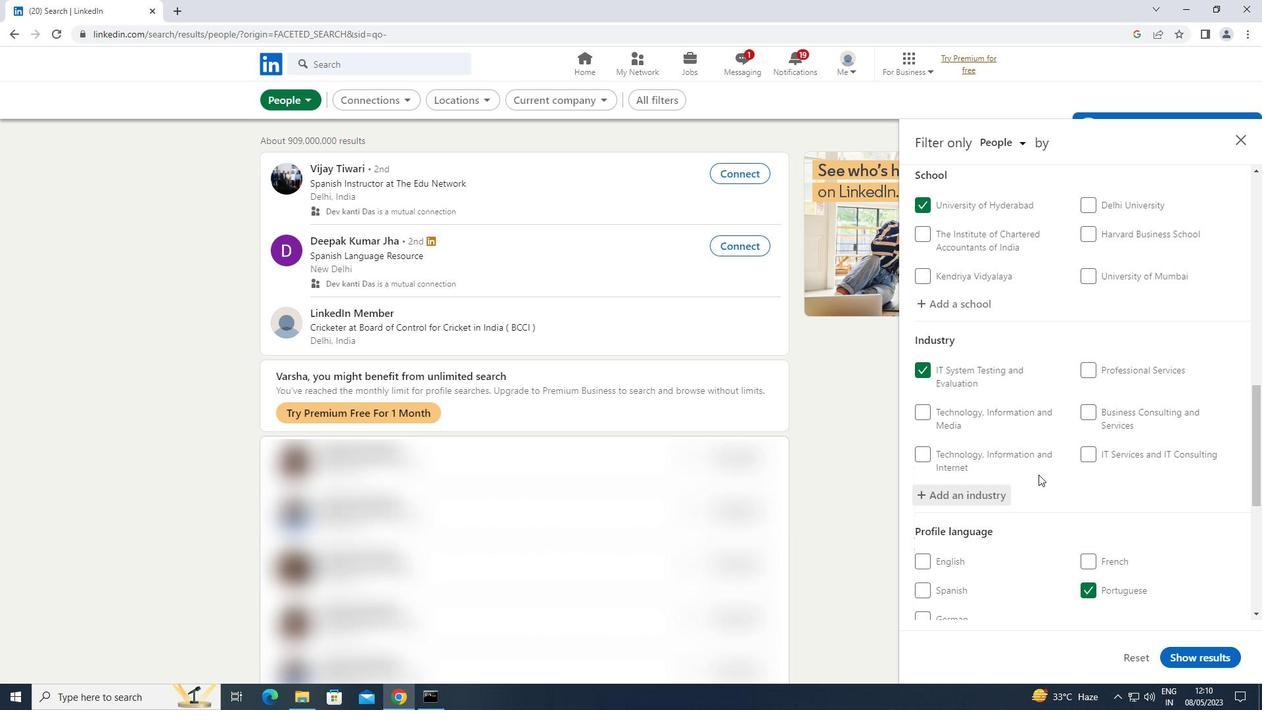
Action: Mouse scrolled (1038, 474) with delta (0, 0)
Screenshot: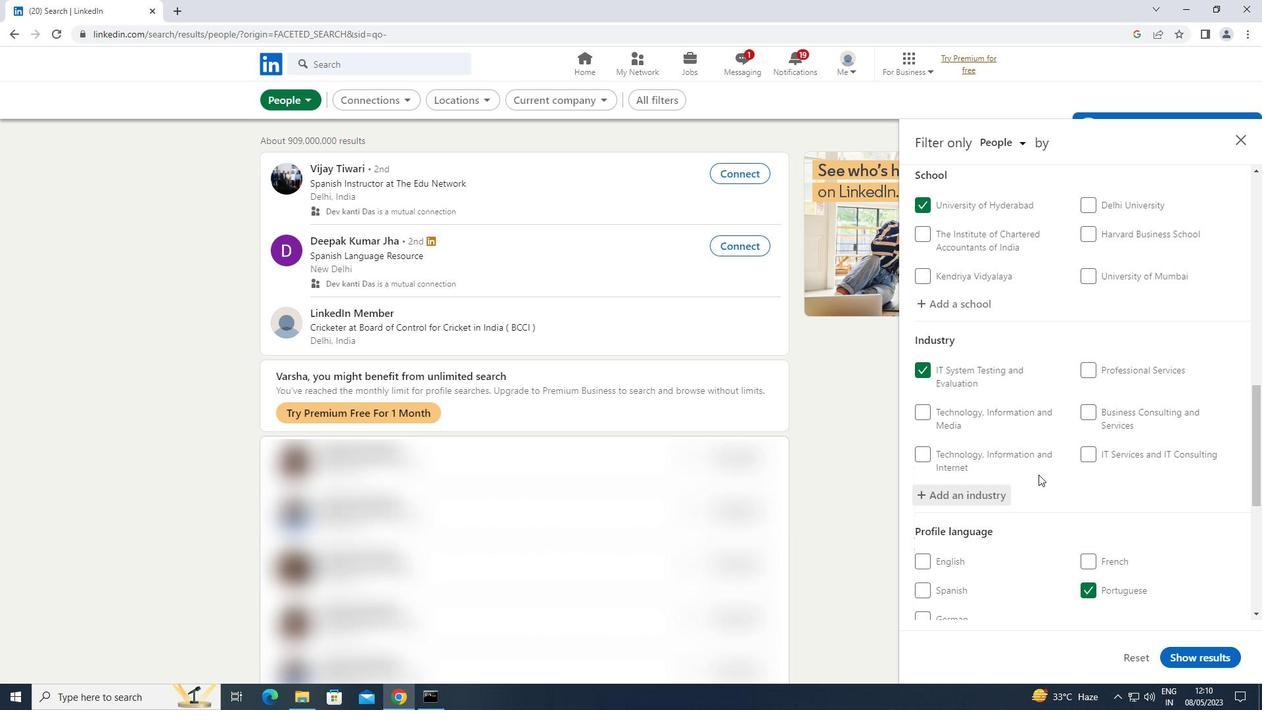 
Action: Mouse scrolled (1038, 474) with delta (0, 0)
Screenshot: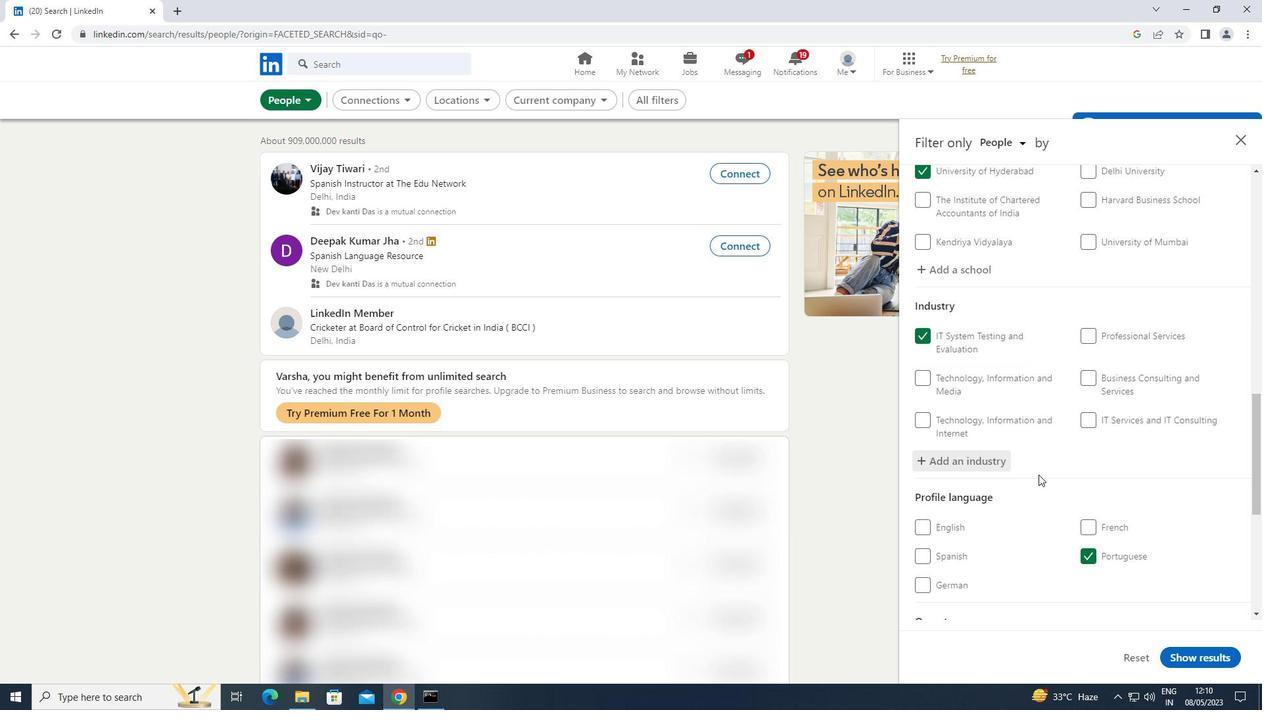
Action: Mouse scrolled (1038, 474) with delta (0, 0)
Screenshot: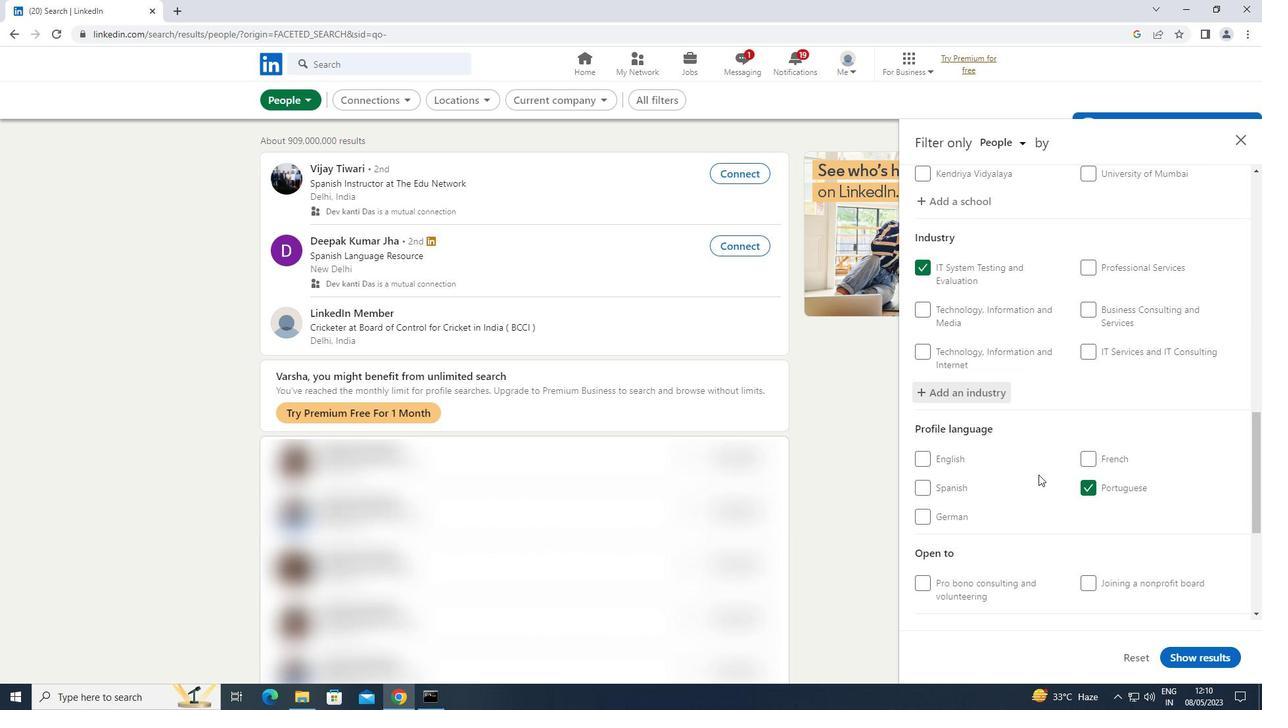
Action: Mouse moved to (1138, 556)
Screenshot: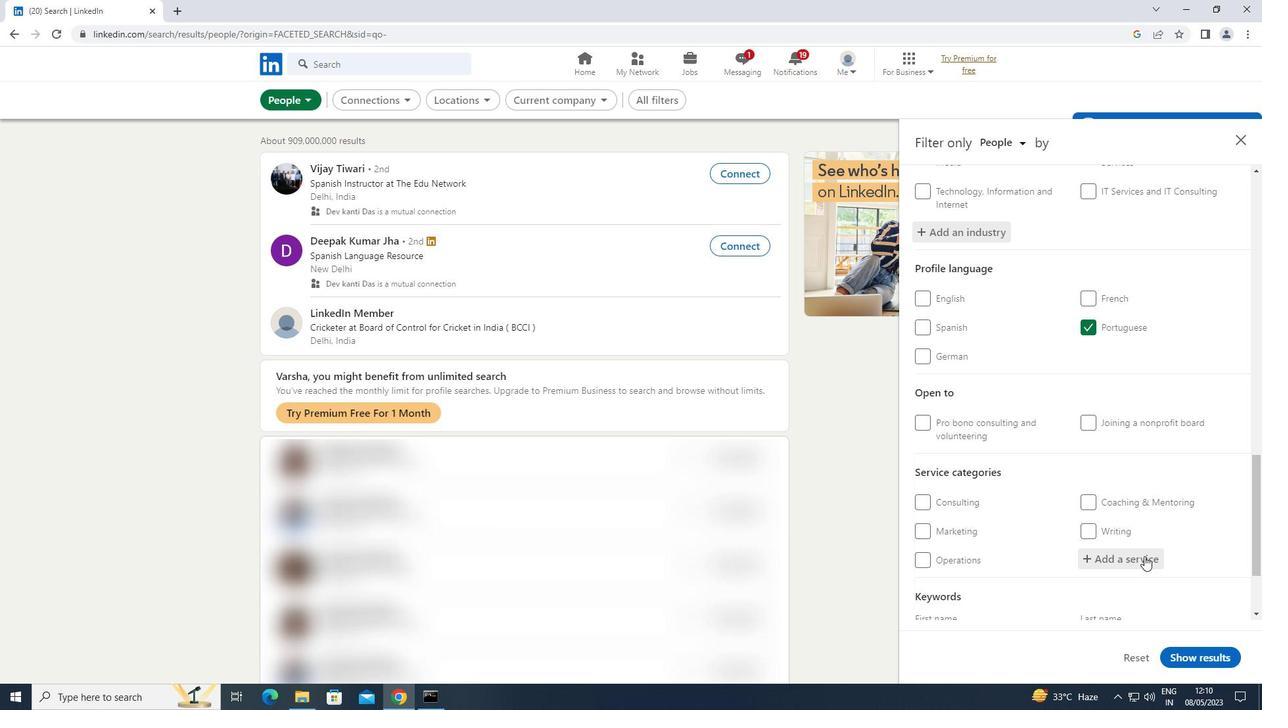 
Action: Mouse pressed left at (1138, 556)
Screenshot: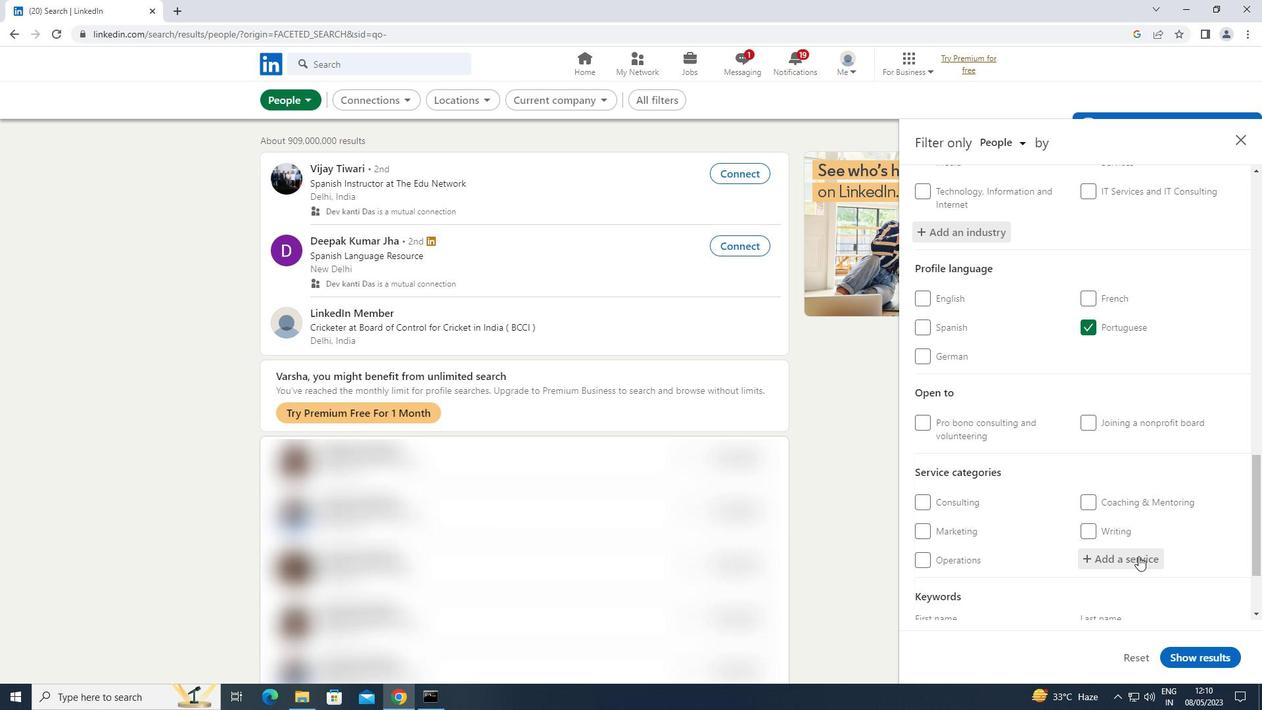
Action: Key pressed <Key.shift>BUSINESS
Screenshot: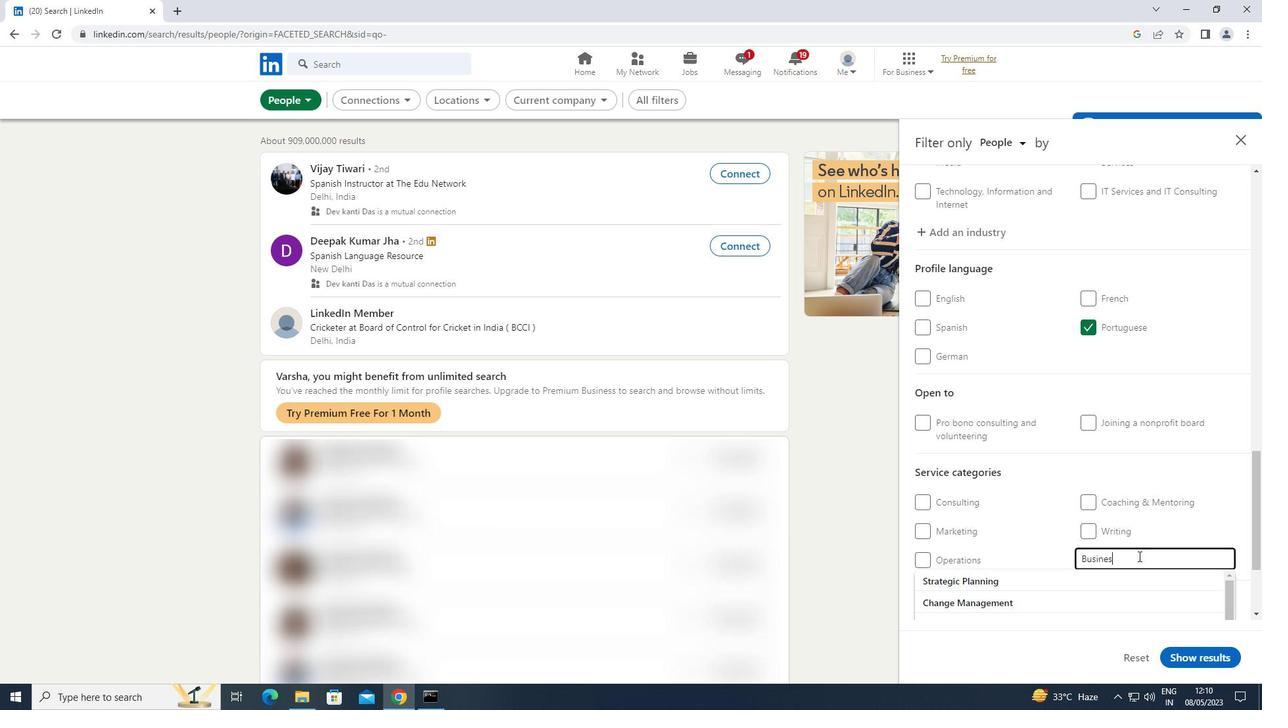 
Action: Mouse moved to (1136, 558)
Screenshot: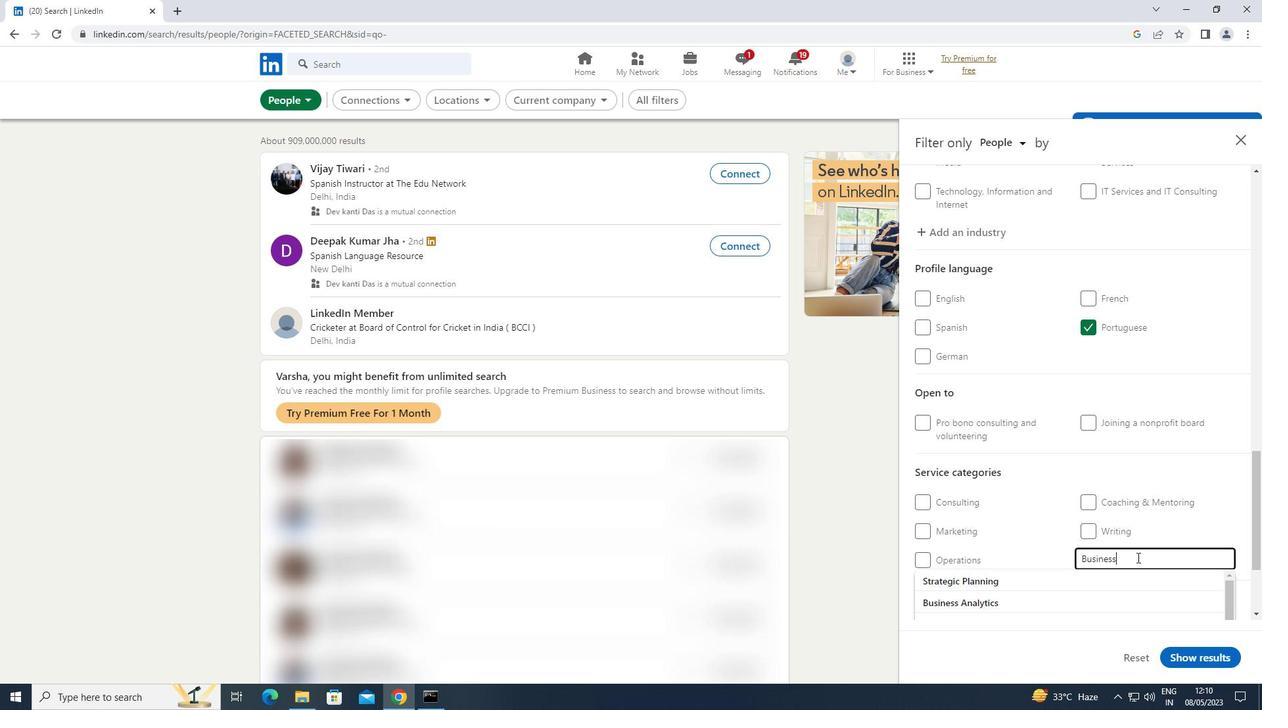 
Action: Key pressed <Key.space><Key.shift>LAW
Screenshot: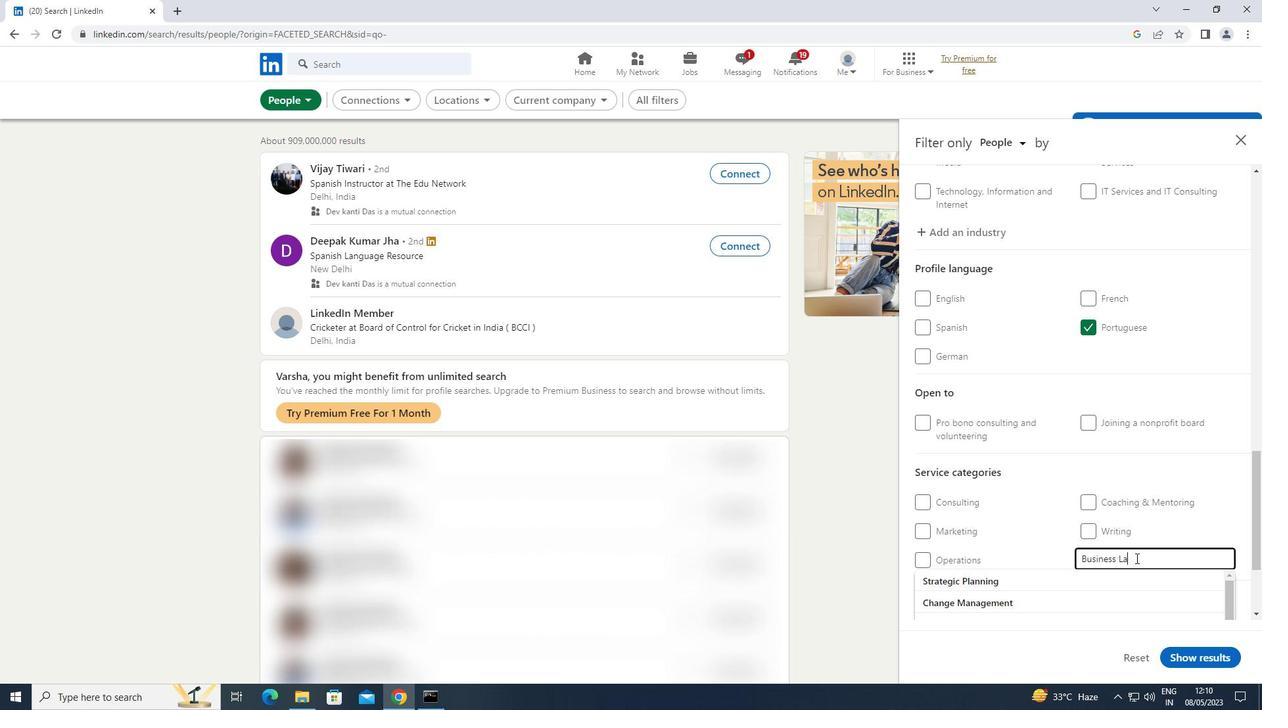 
Action: Mouse moved to (1028, 577)
Screenshot: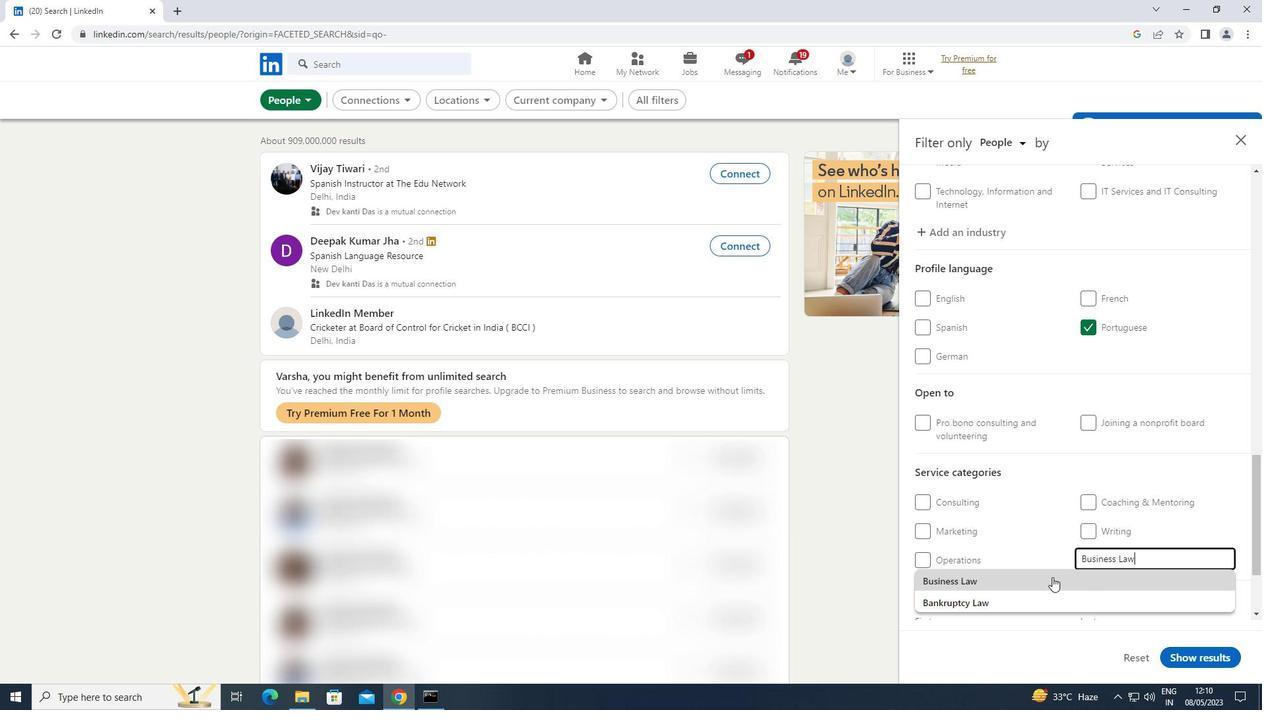 
Action: Mouse pressed left at (1028, 577)
Screenshot: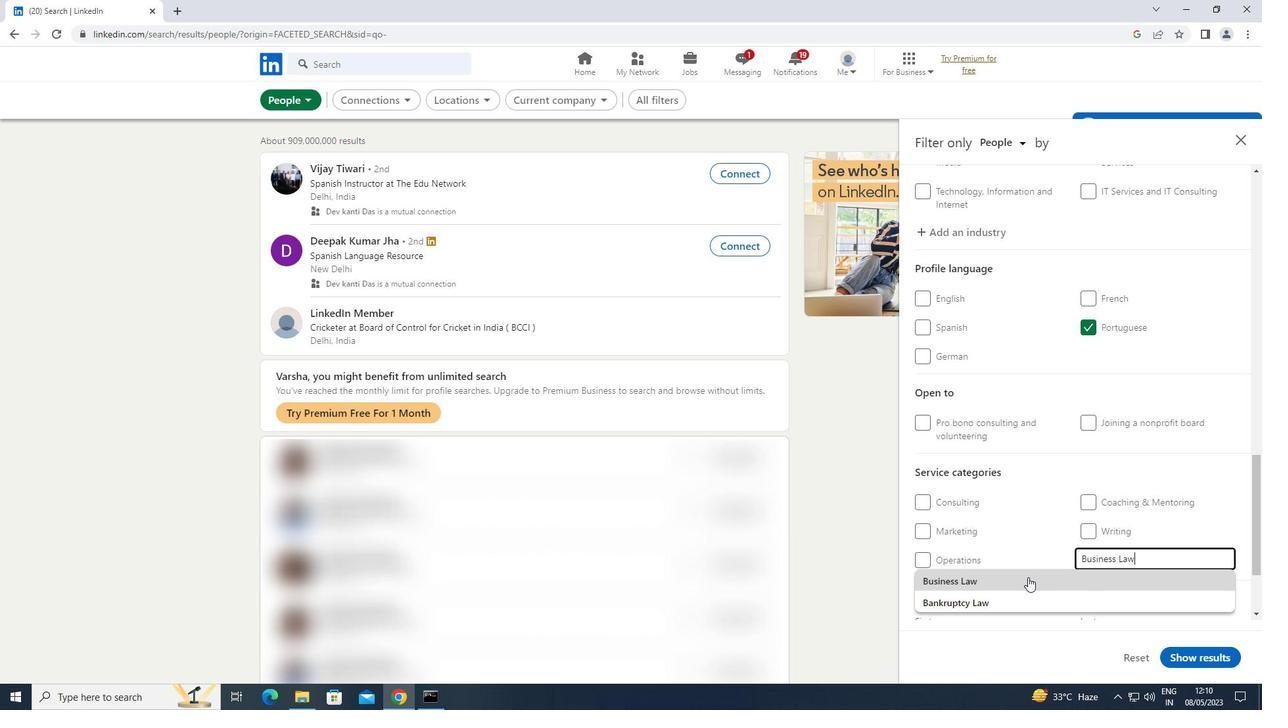 
Action: Mouse scrolled (1028, 576) with delta (0, 0)
Screenshot: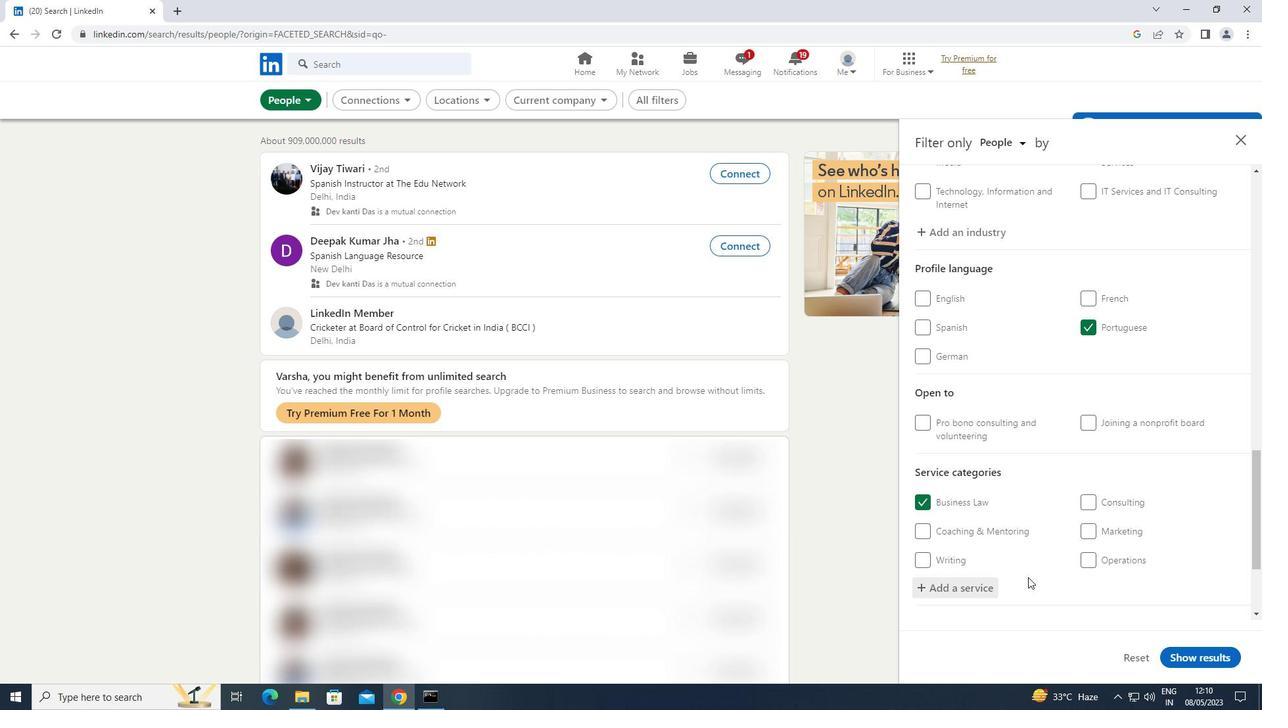 
Action: Mouse scrolled (1028, 576) with delta (0, 0)
Screenshot: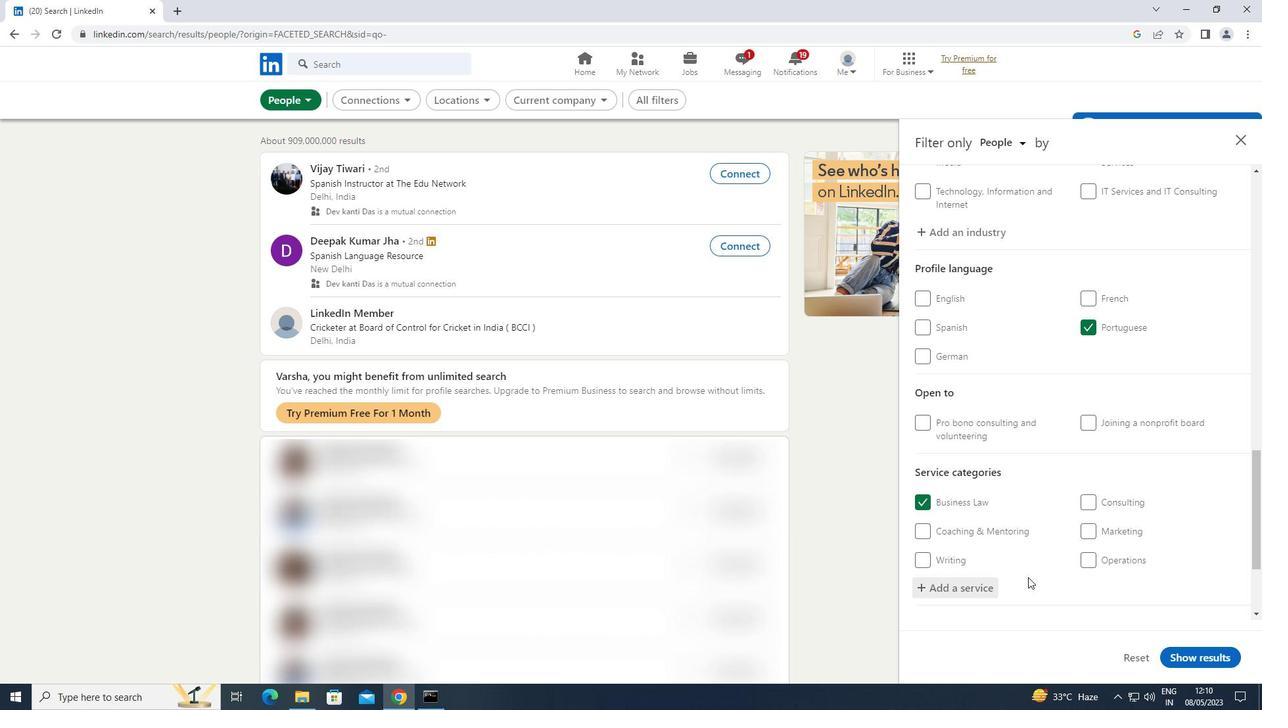 
Action: Mouse scrolled (1028, 576) with delta (0, 0)
Screenshot: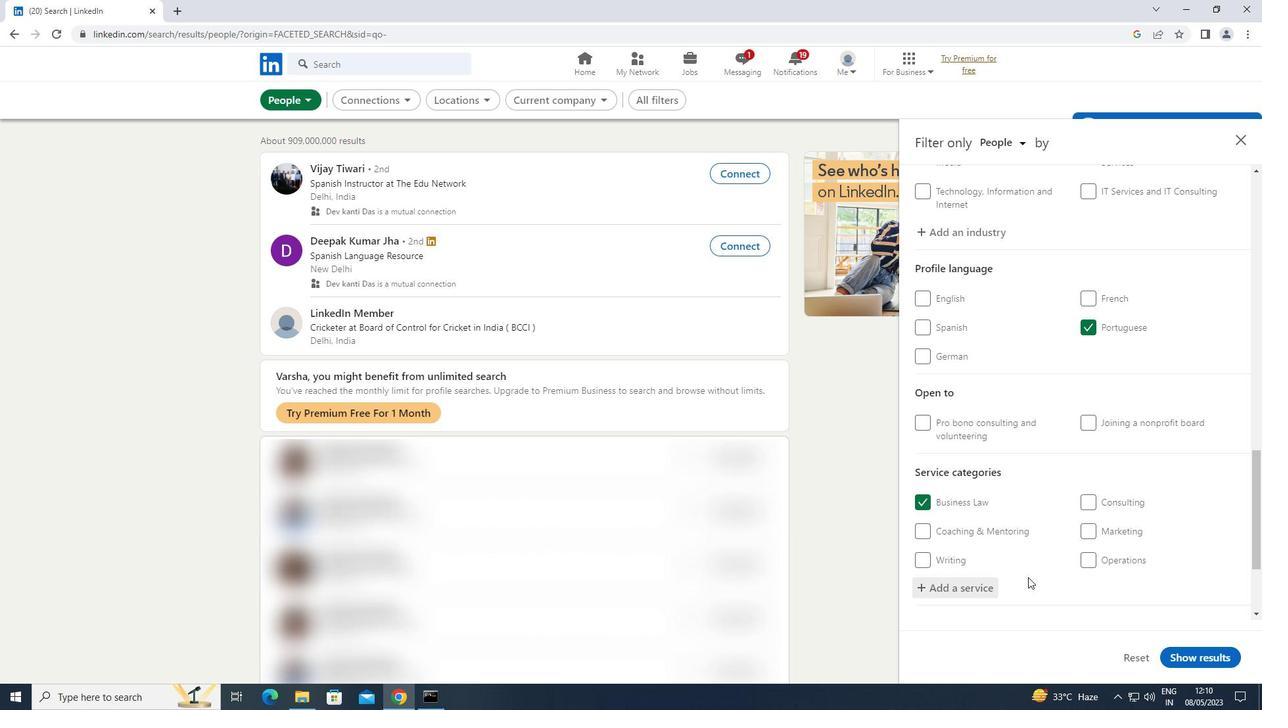 
Action: Mouse scrolled (1028, 576) with delta (0, 0)
Screenshot: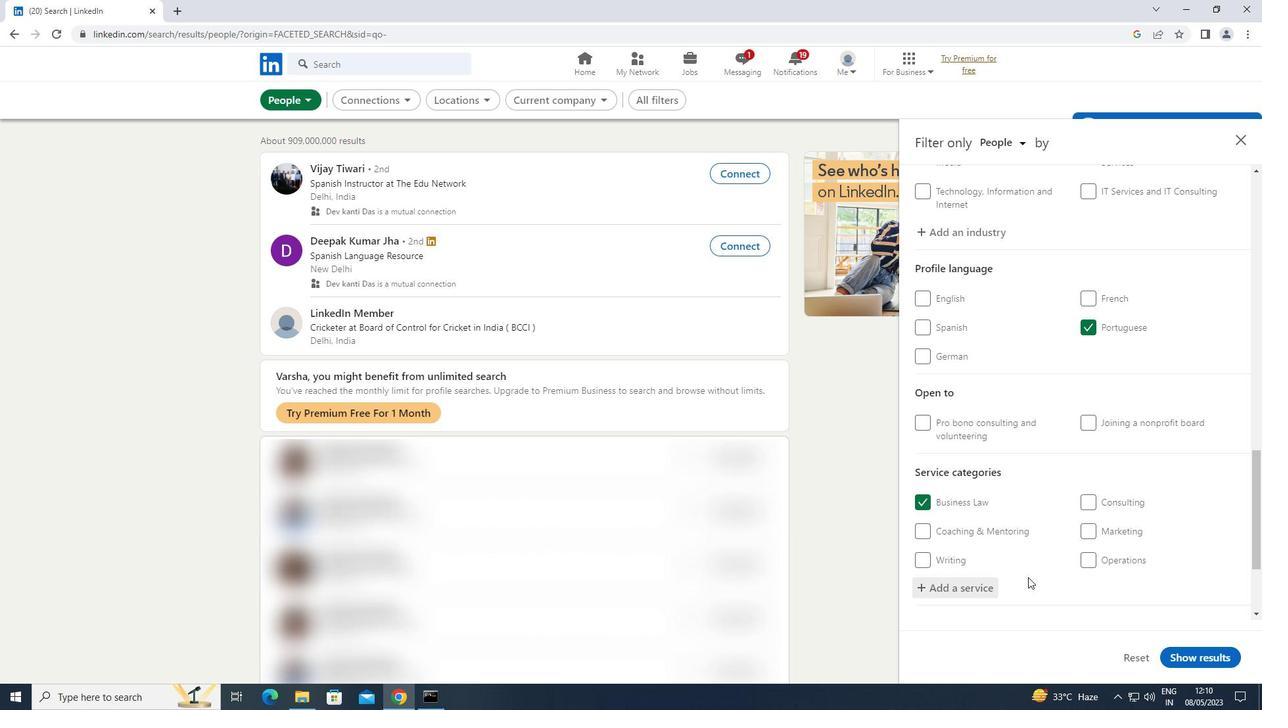
Action: Mouse scrolled (1028, 576) with delta (0, 0)
Screenshot: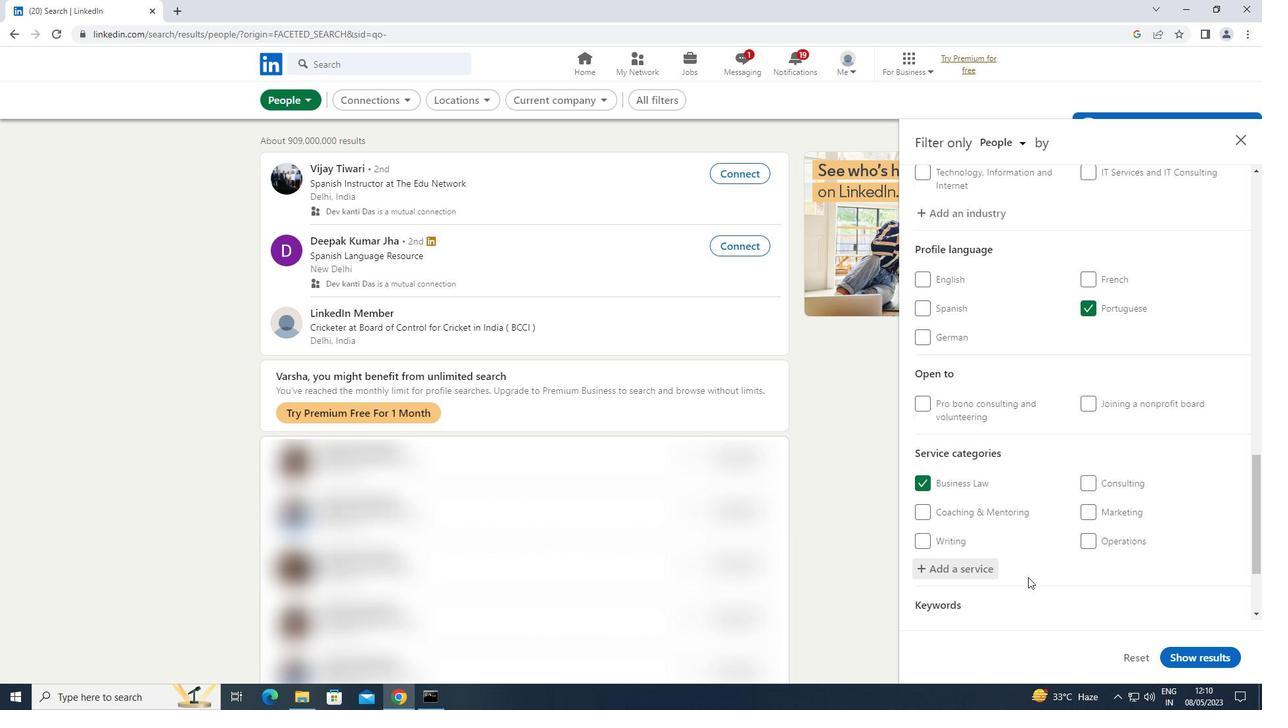 
Action: Mouse scrolled (1028, 576) with delta (0, 0)
Screenshot: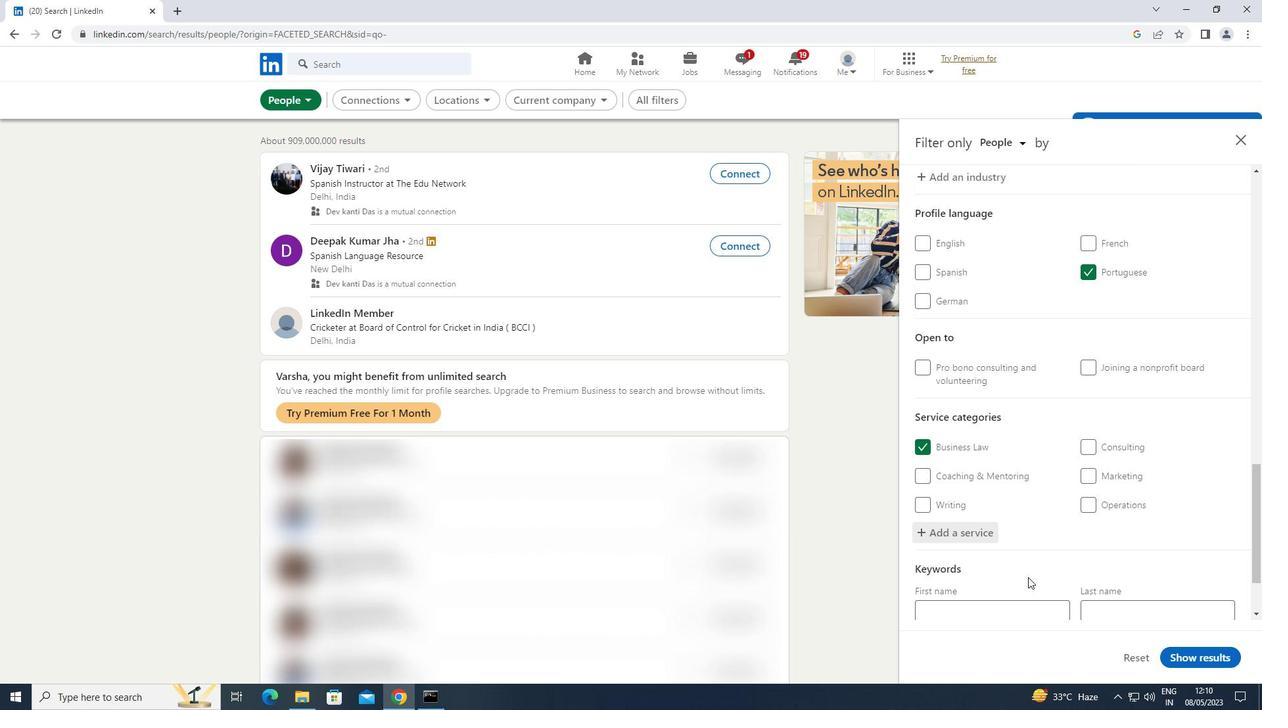 
Action: Mouse moved to (1017, 562)
Screenshot: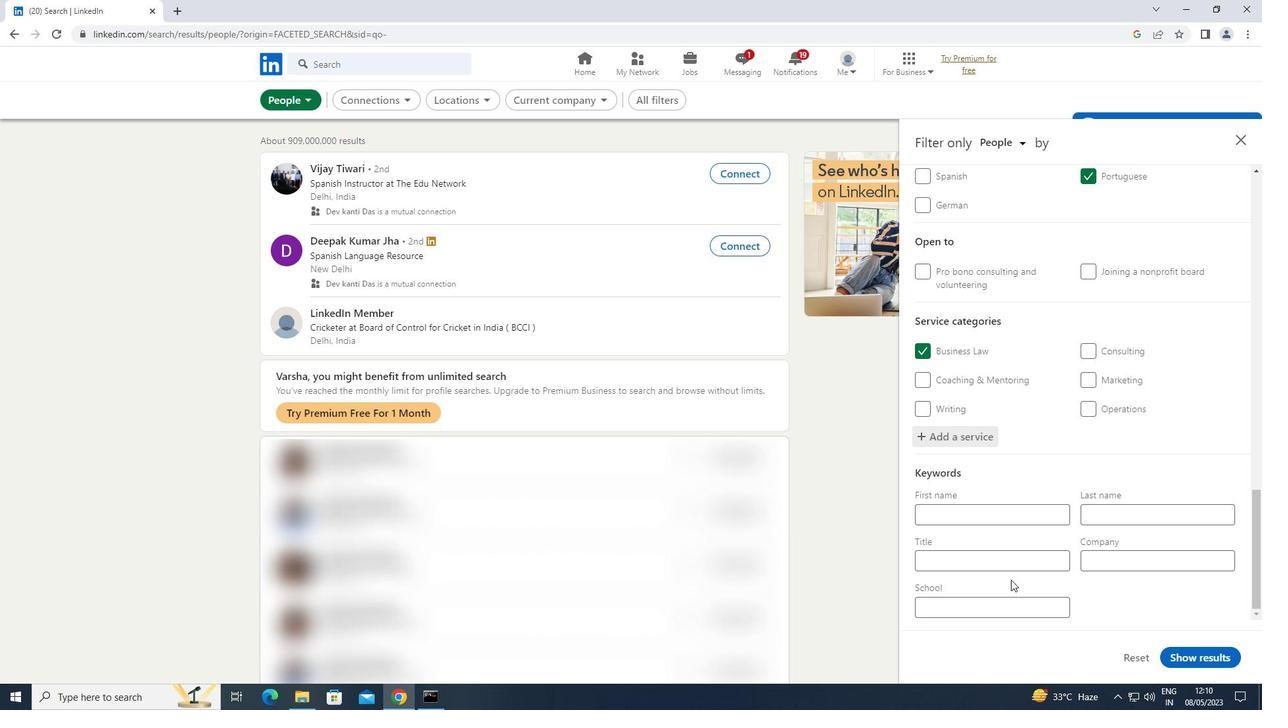 
Action: Mouse pressed left at (1017, 562)
Screenshot: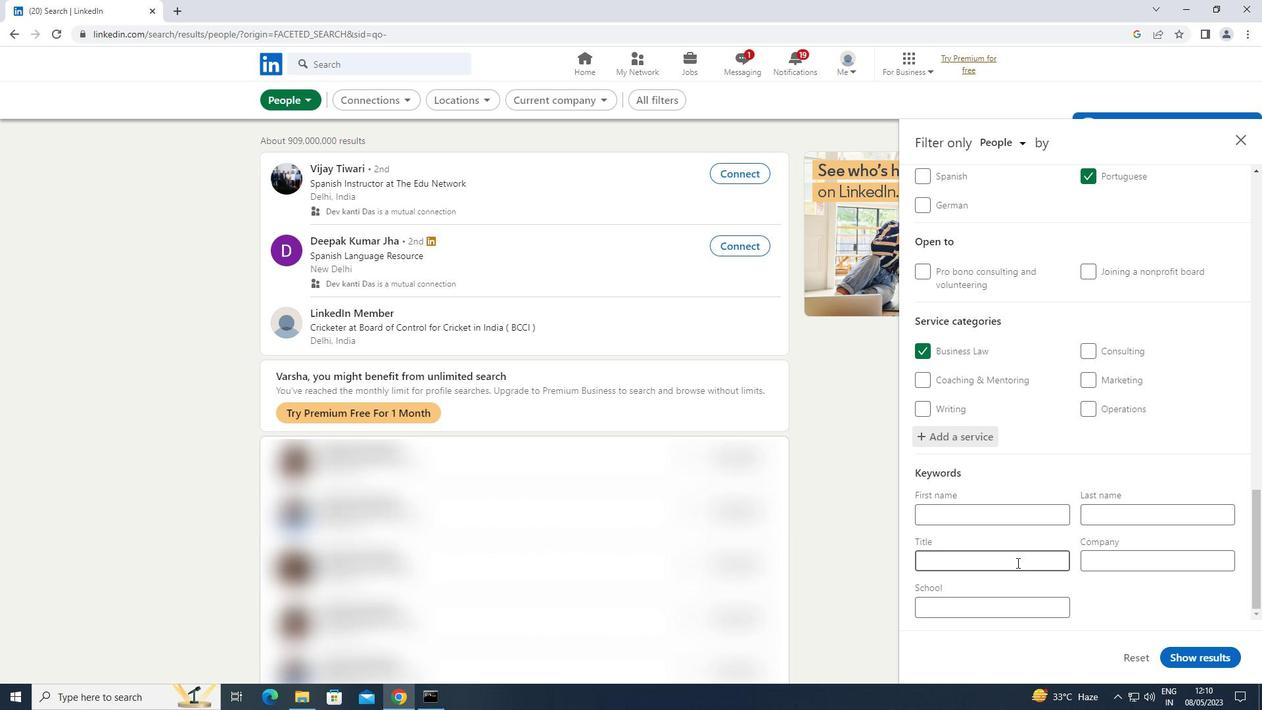 
Action: Key pressed <Key.shift>VALET
Screenshot: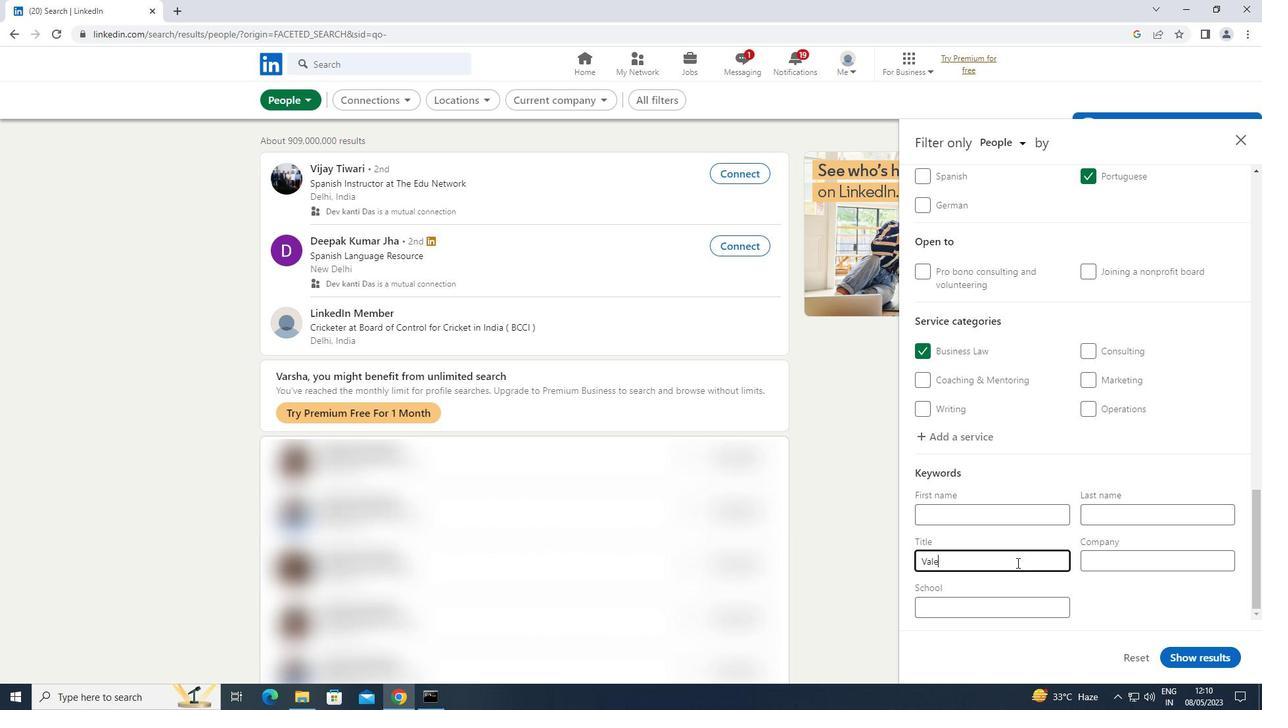 
Action: Mouse moved to (1226, 654)
Screenshot: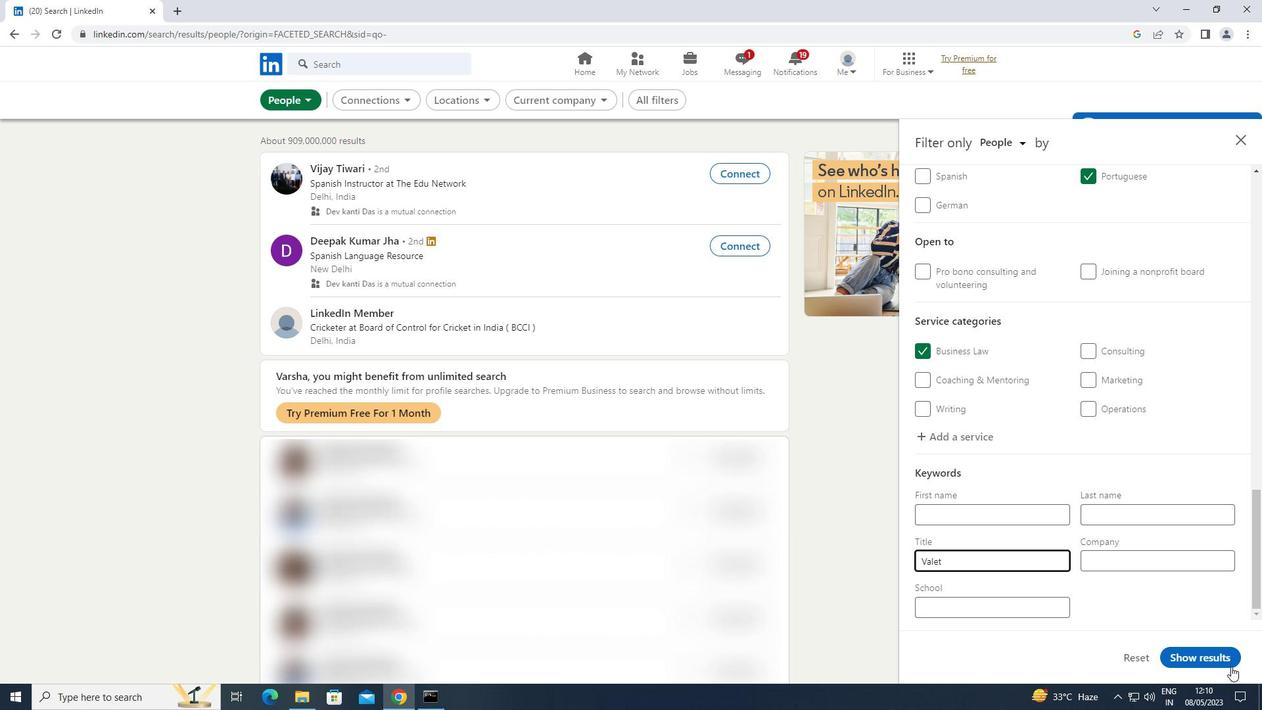 
Action: Mouse pressed left at (1226, 654)
Screenshot: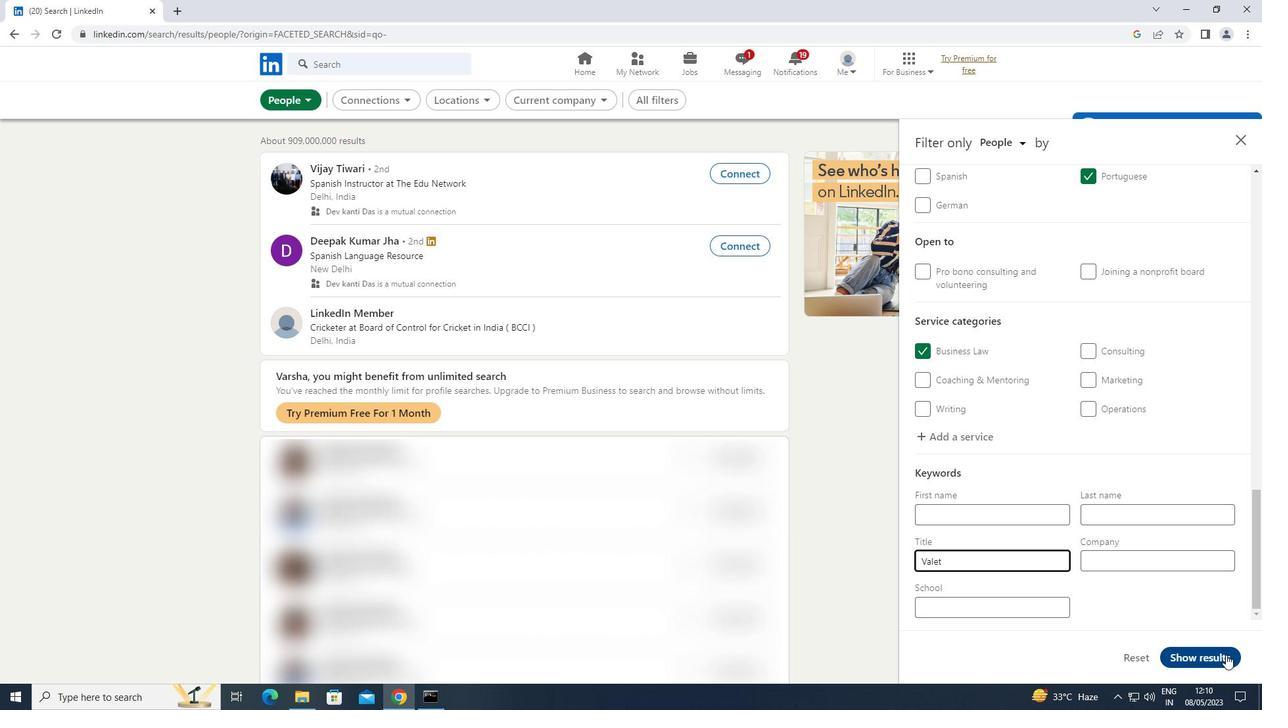 
